 Task: nan
Action: Mouse moved to (439, 576)
Screenshot: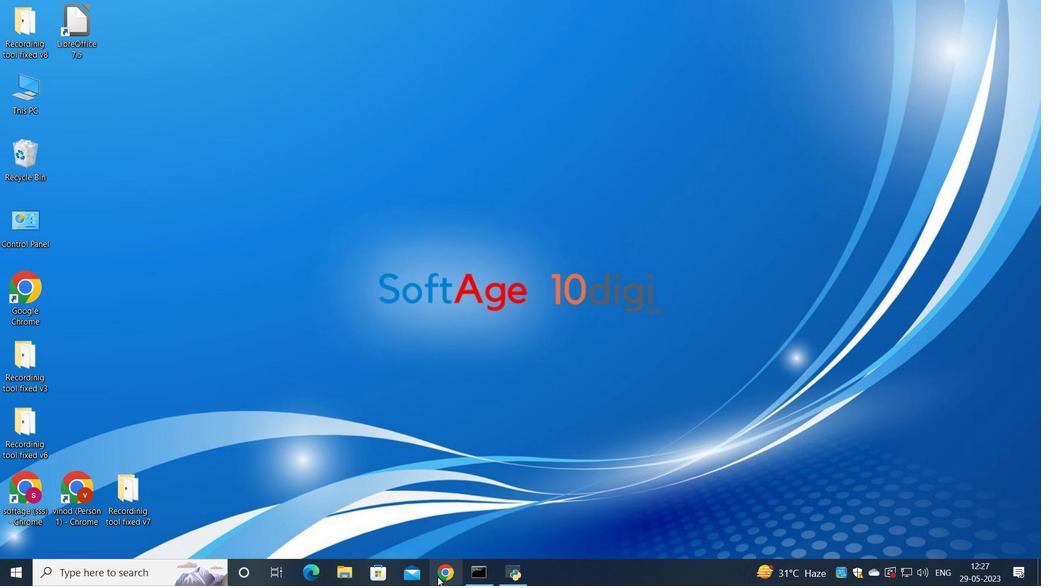
Action: Mouse pressed left at (438, 576)
Screenshot: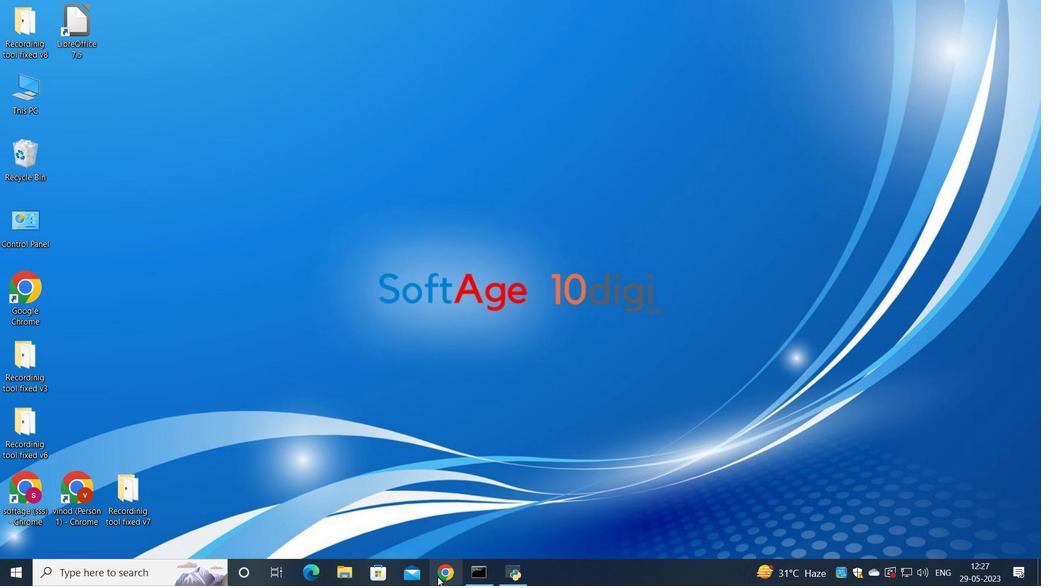 
Action: Mouse moved to (446, 345)
Screenshot: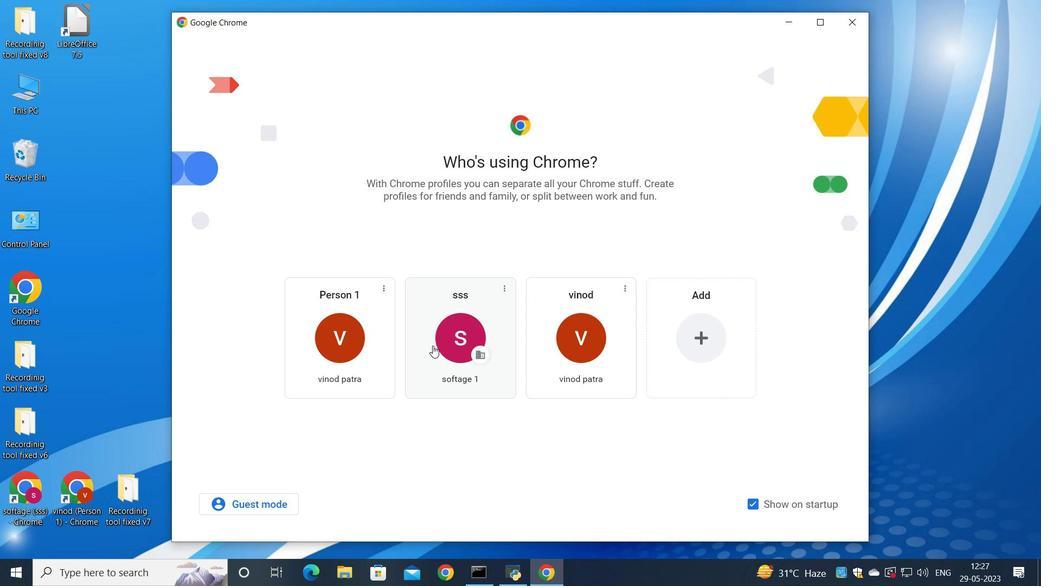 
Action: Mouse pressed left at (446, 345)
Screenshot: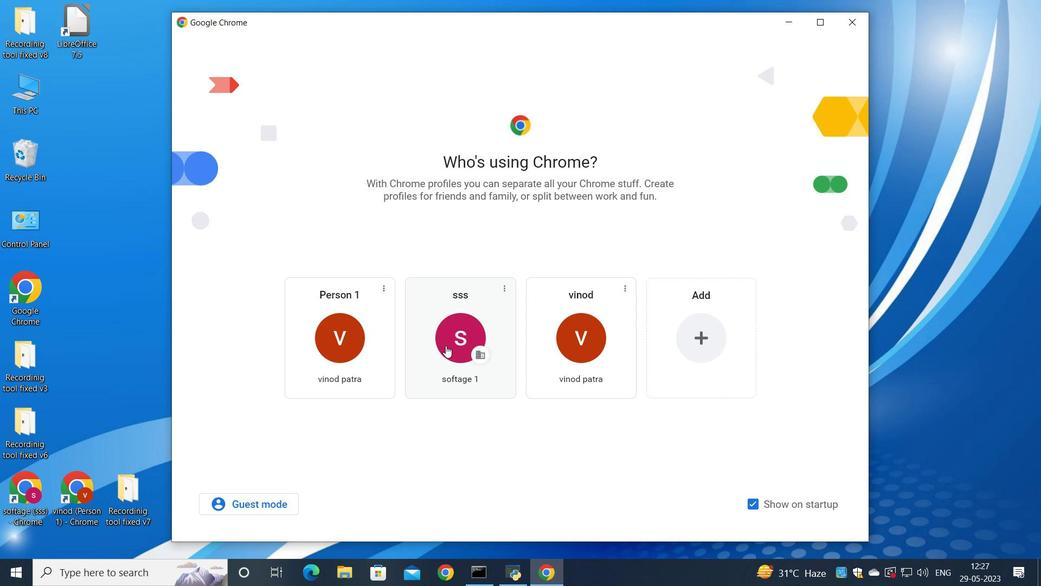 
Action: Mouse moved to (902, 67)
Screenshot: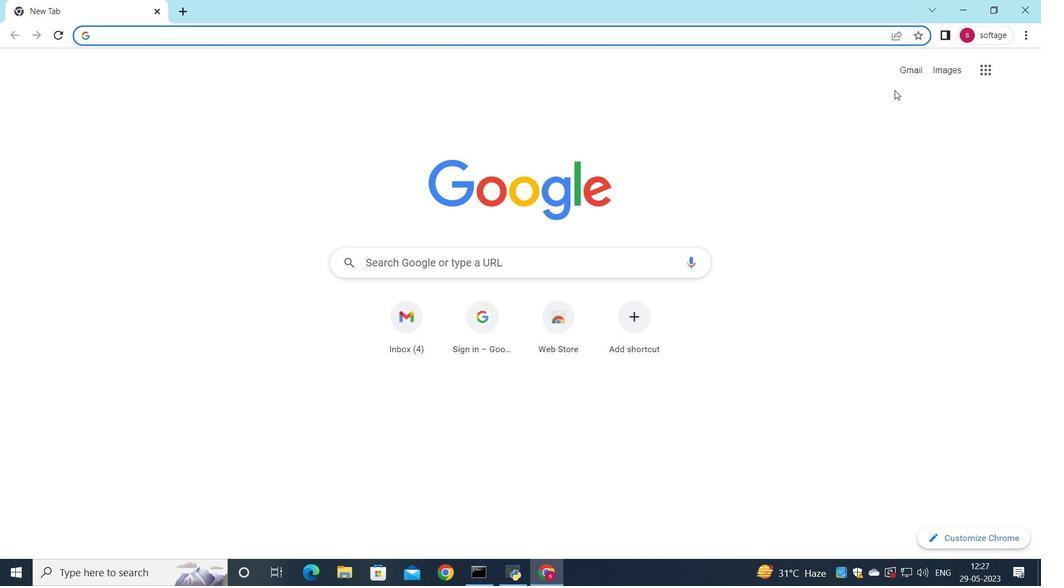 
Action: Mouse pressed left at (902, 67)
Screenshot: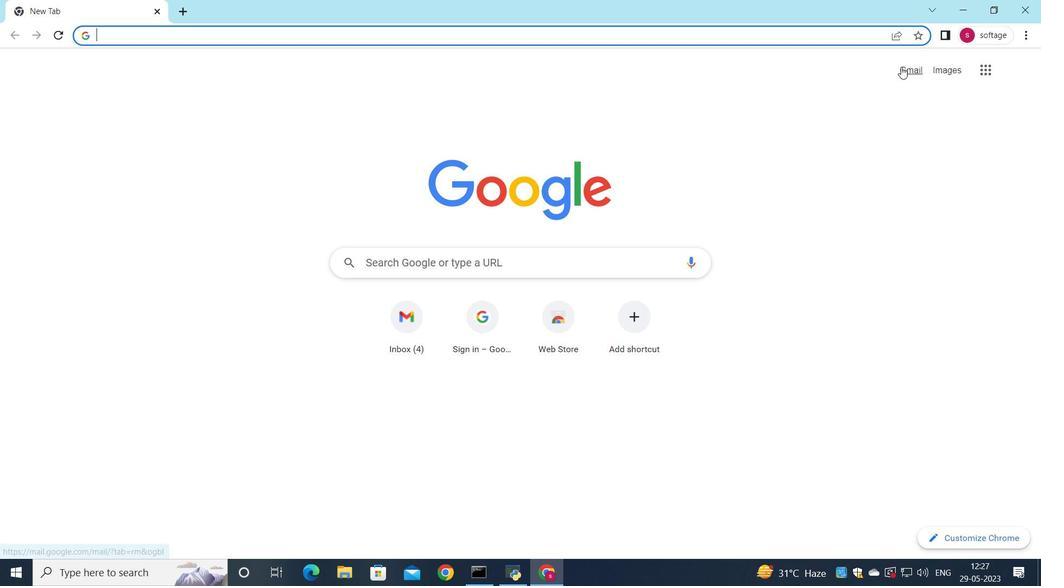 
Action: Mouse moved to (893, 97)
Screenshot: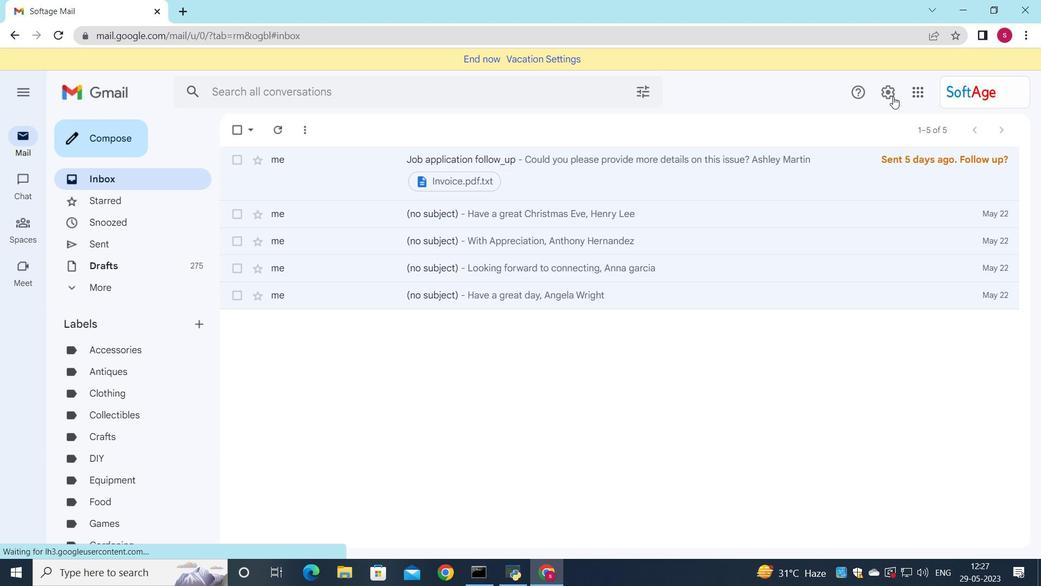 
Action: Mouse pressed left at (893, 97)
Screenshot: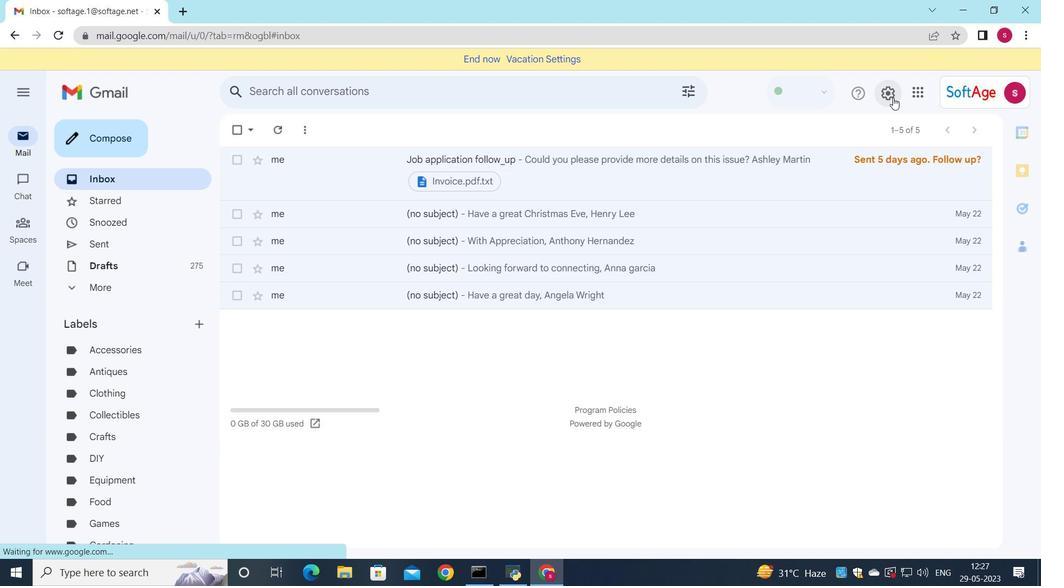
Action: Mouse moved to (915, 160)
Screenshot: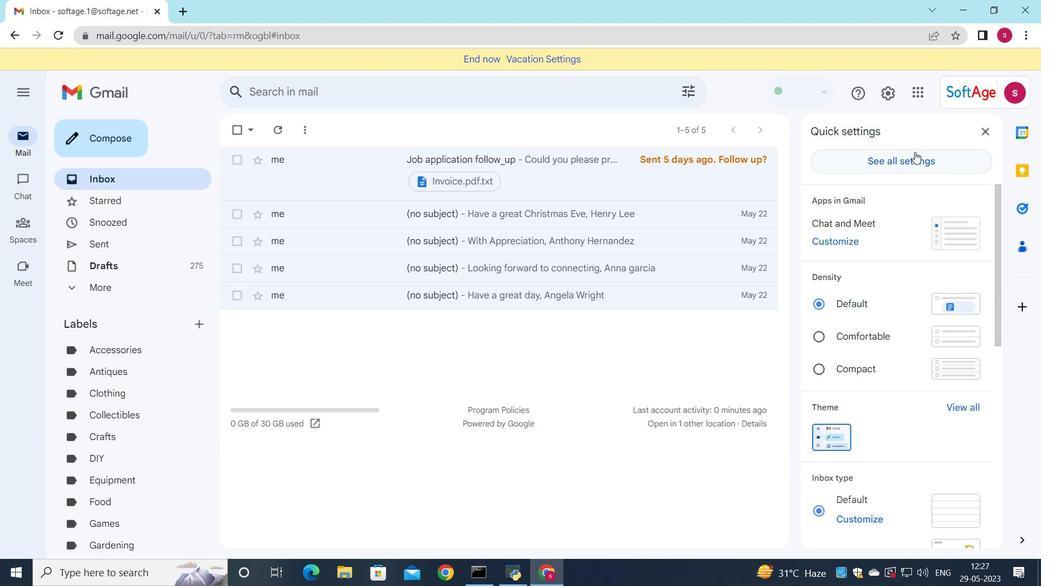 
Action: Mouse pressed left at (915, 160)
Screenshot: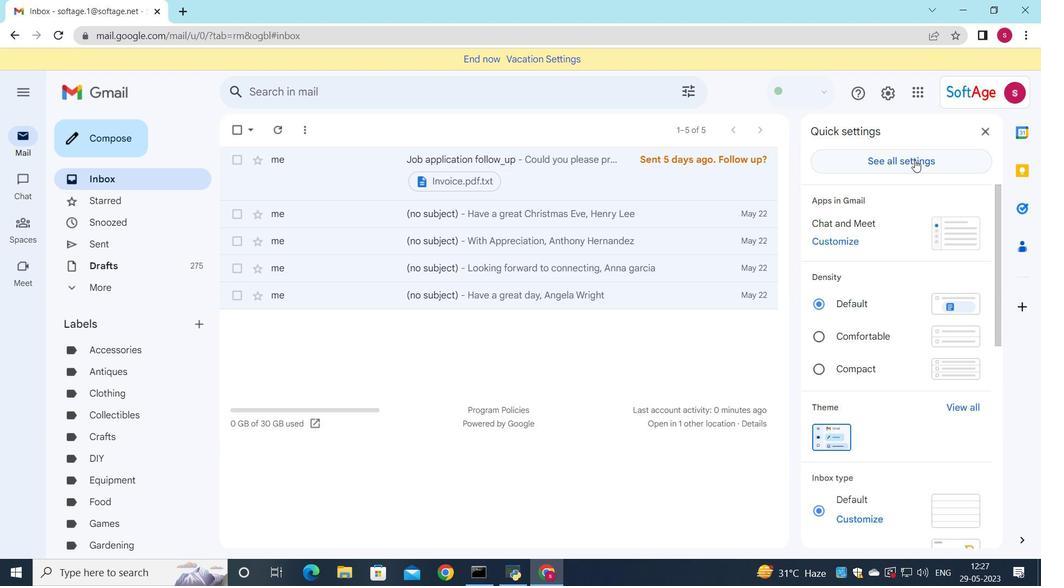
Action: Mouse moved to (598, 190)
Screenshot: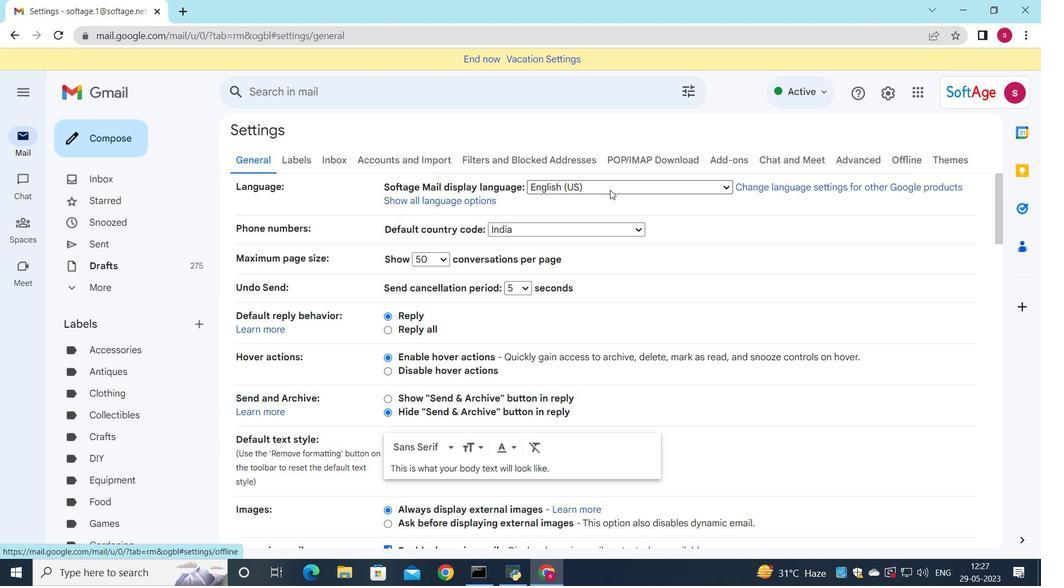 
Action: Mouse scrolled (598, 189) with delta (0, 0)
Screenshot: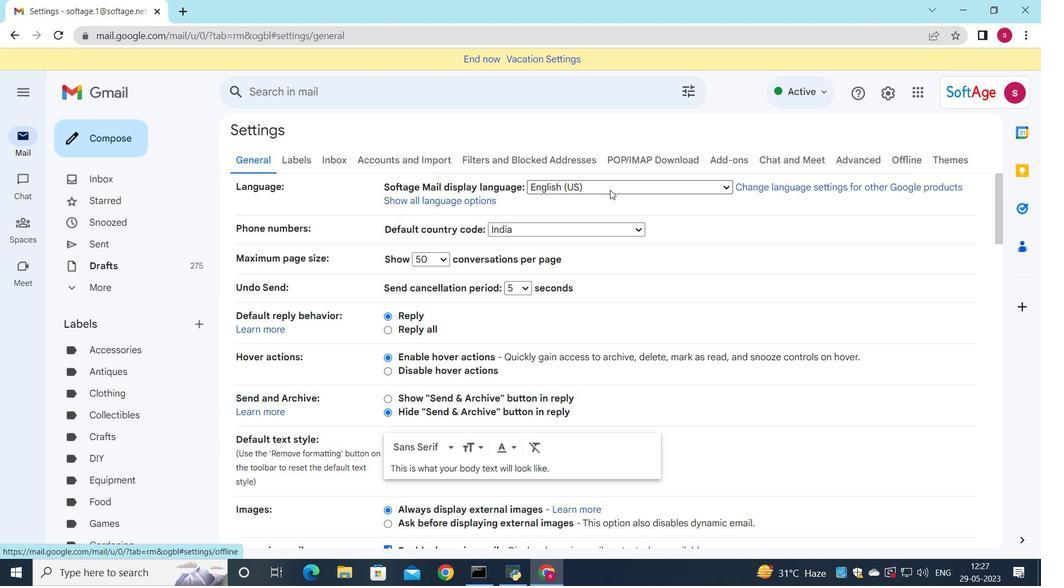
Action: Mouse moved to (595, 192)
Screenshot: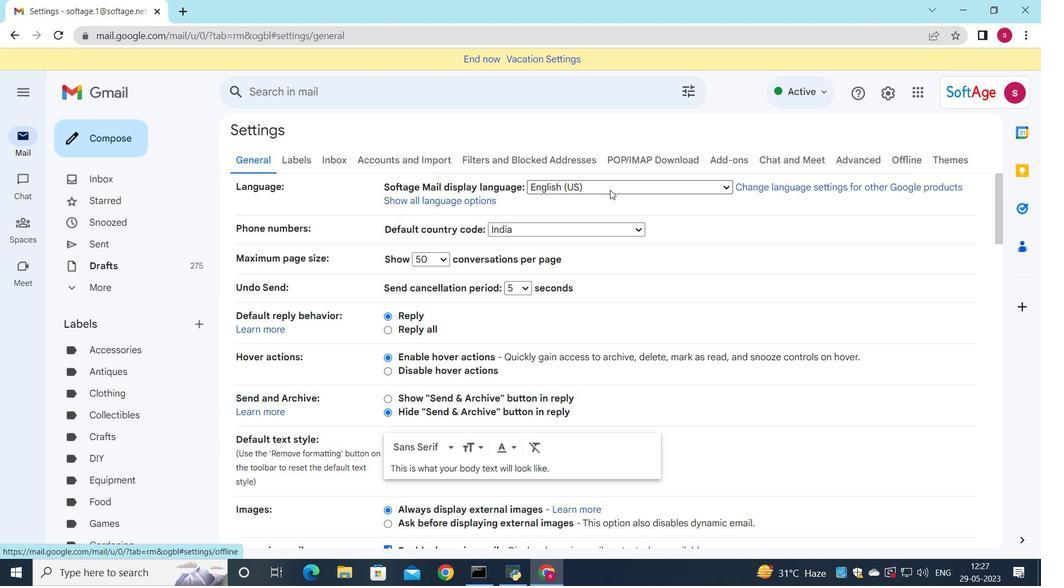 
Action: Mouse scrolled (595, 191) with delta (0, 0)
Screenshot: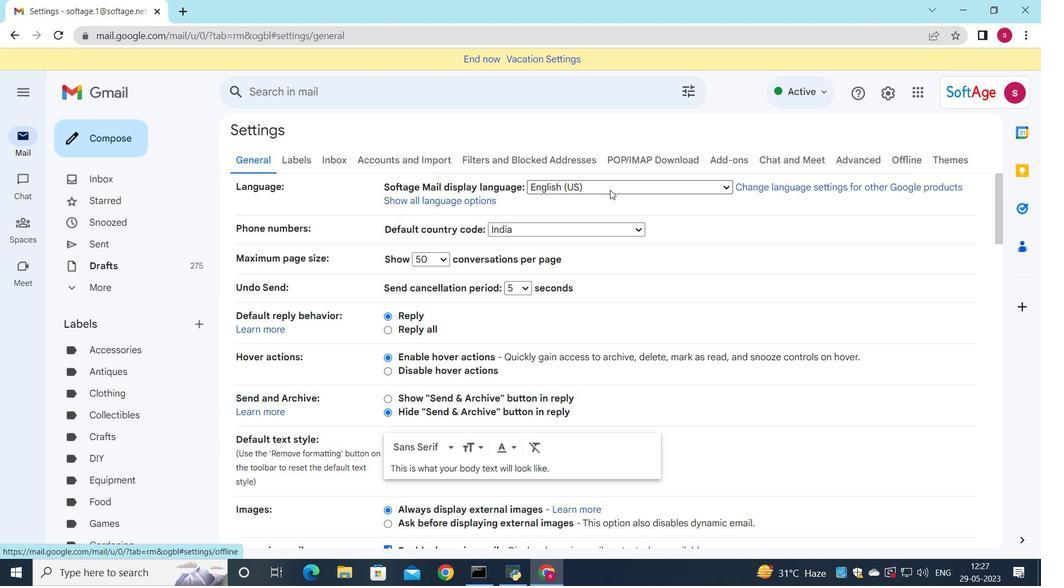 
Action: Mouse moved to (595, 192)
Screenshot: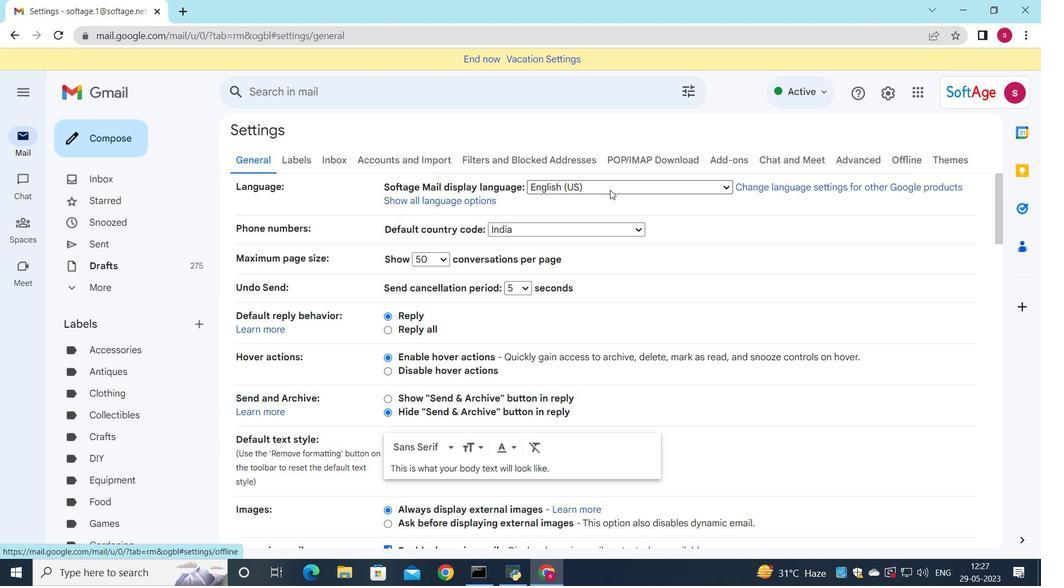 
Action: Mouse scrolled (595, 192) with delta (0, 0)
Screenshot: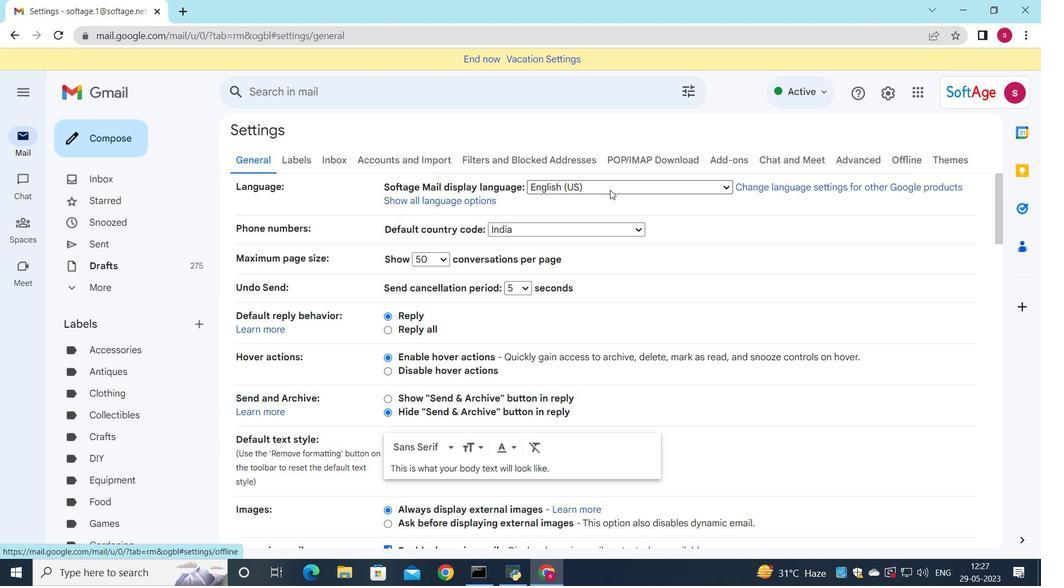 
Action: Mouse moved to (594, 193)
Screenshot: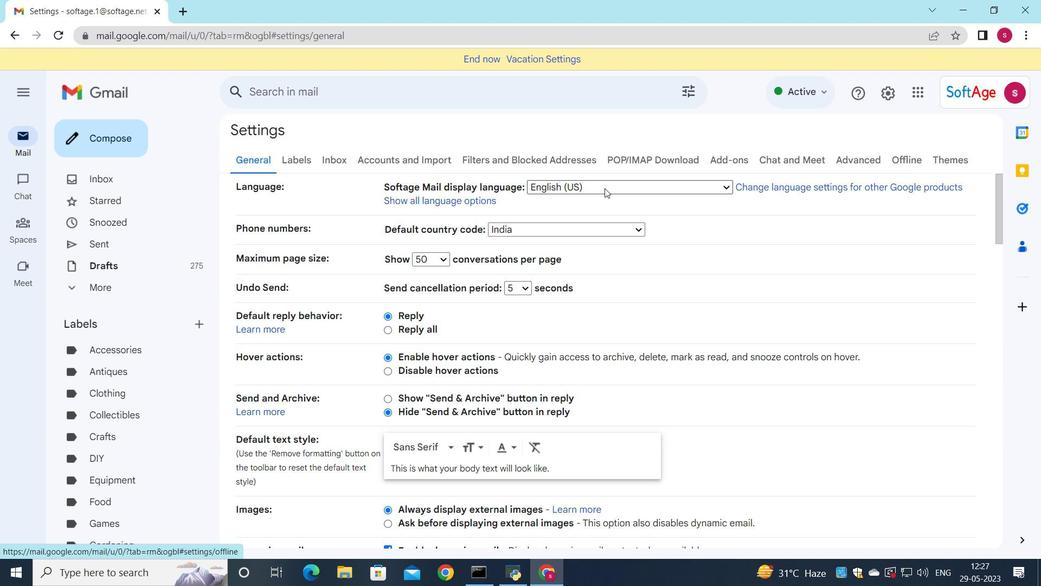 
Action: Mouse scrolled (594, 192) with delta (0, 0)
Screenshot: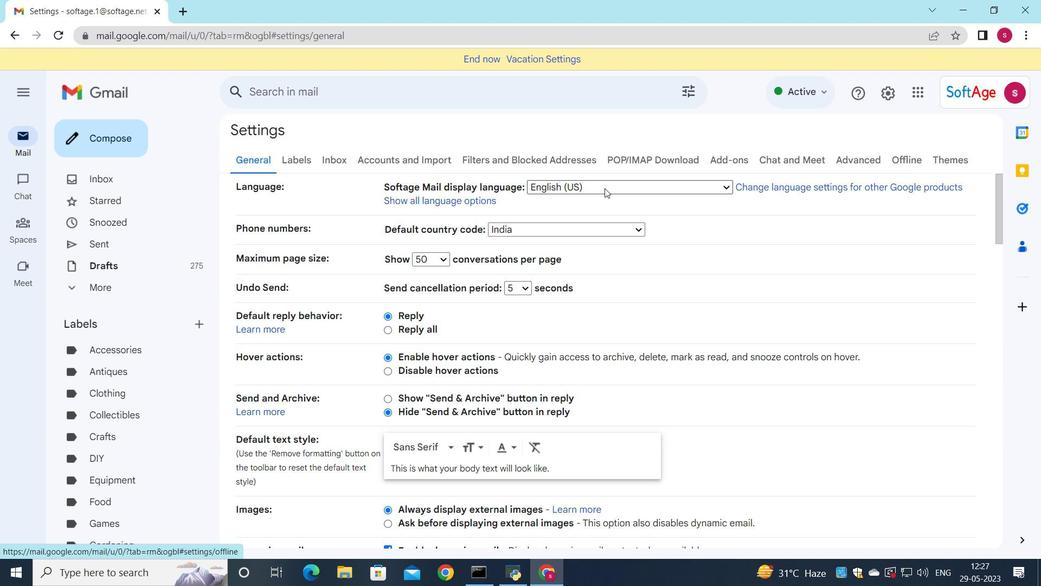 
Action: Mouse moved to (592, 193)
Screenshot: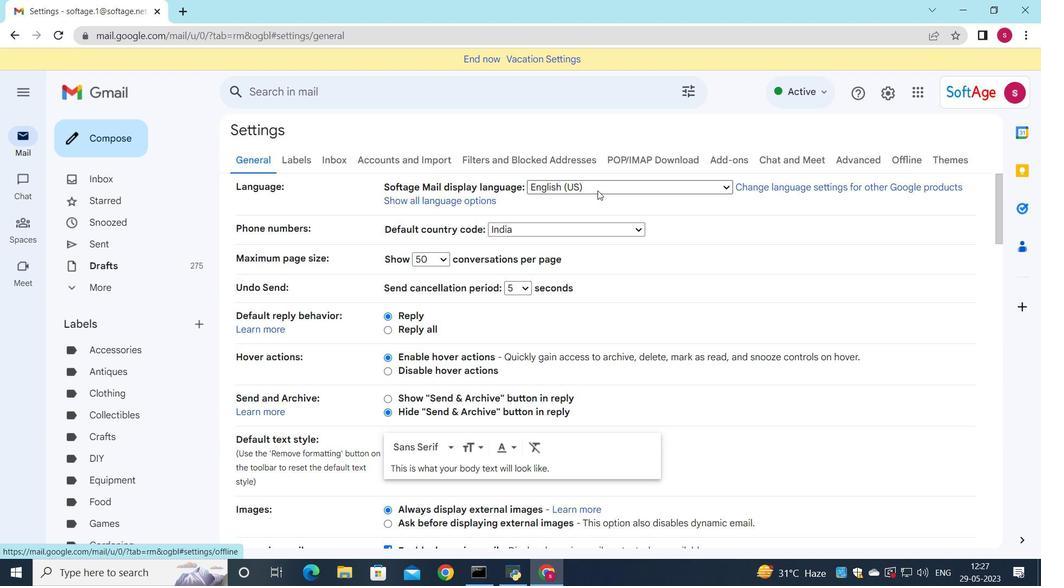 
Action: Mouse scrolled (592, 193) with delta (0, 0)
Screenshot: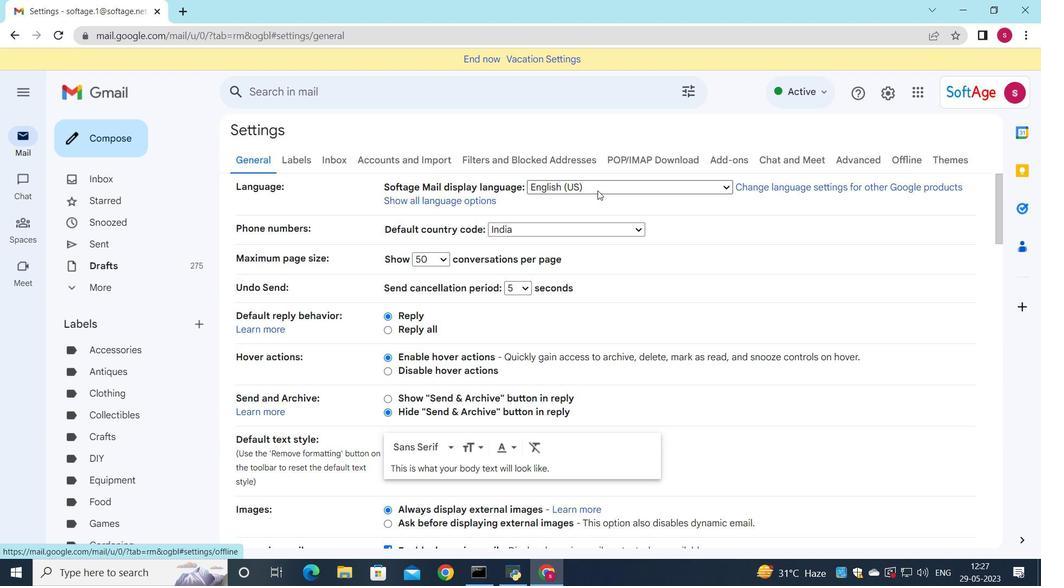 
Action: Mouse moved to (579, 177)
Screenshot: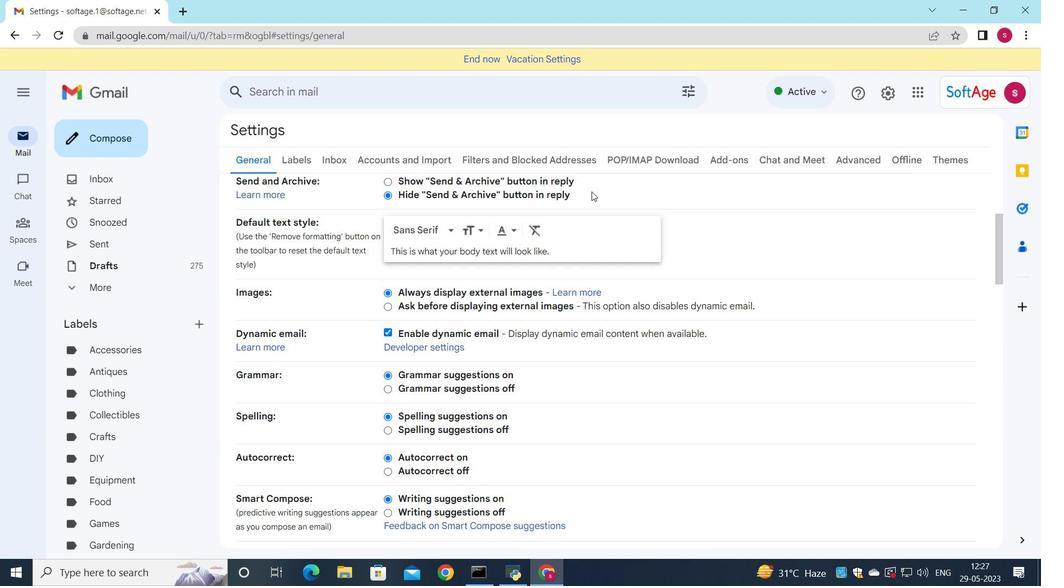 
Action: Mouse scrolled (579, 176) with delta (0, 0)
Screenshot: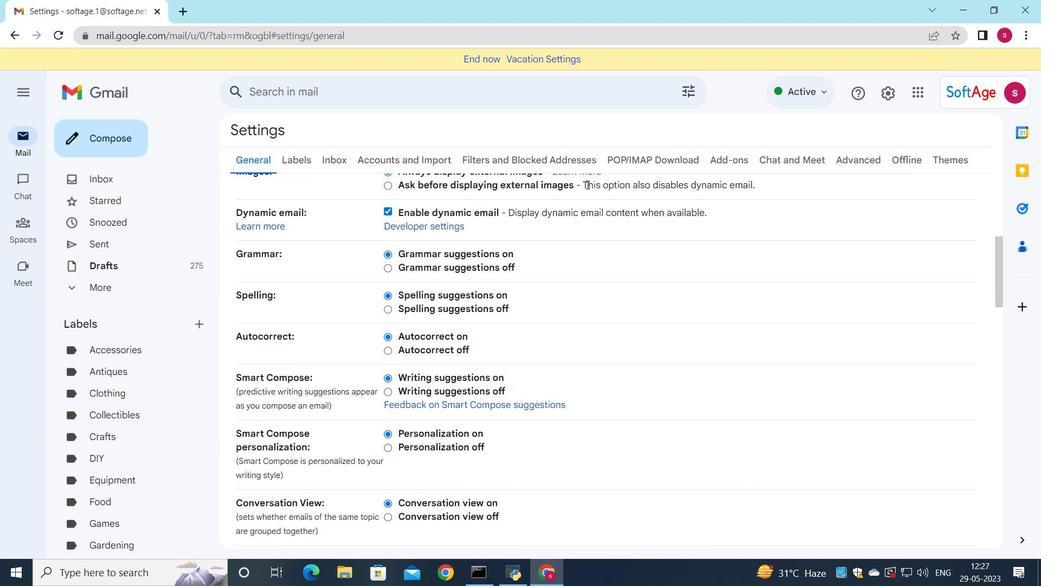 
Action: Mouse scrolled (579, 176) with delta (0, 0)
Screenshot: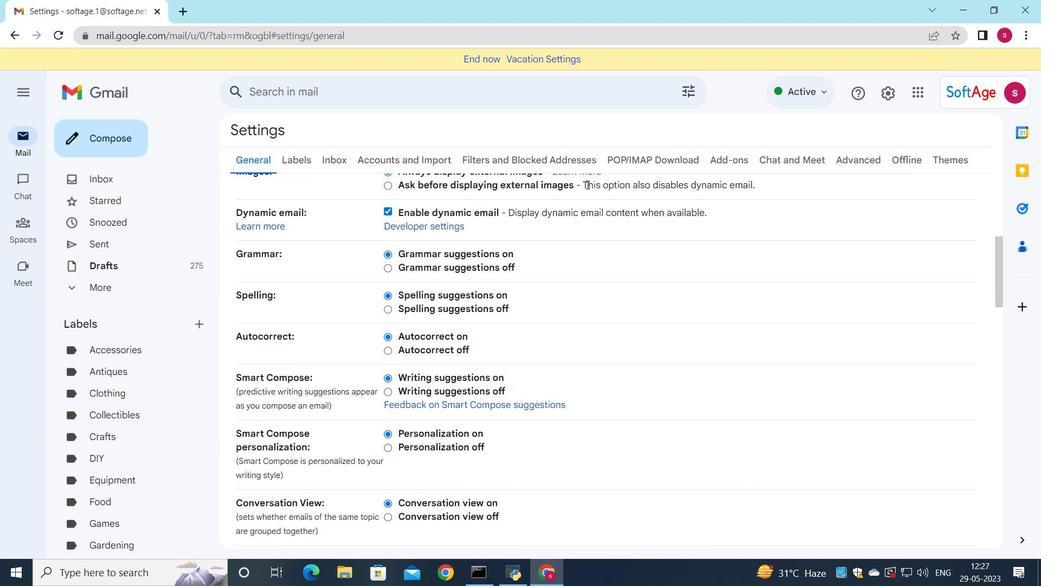 
Action: Mouse scrolled (579, 176) with delta (0, 0)
Screenshot: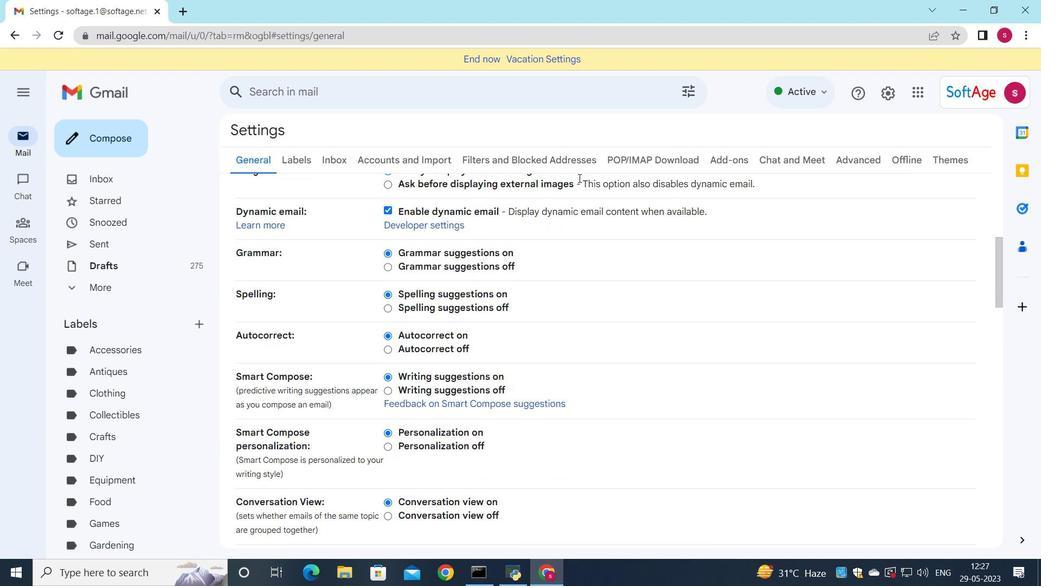 
Action: Mouse scrolled (579, 176) with delta (0, 0)
Screenshot: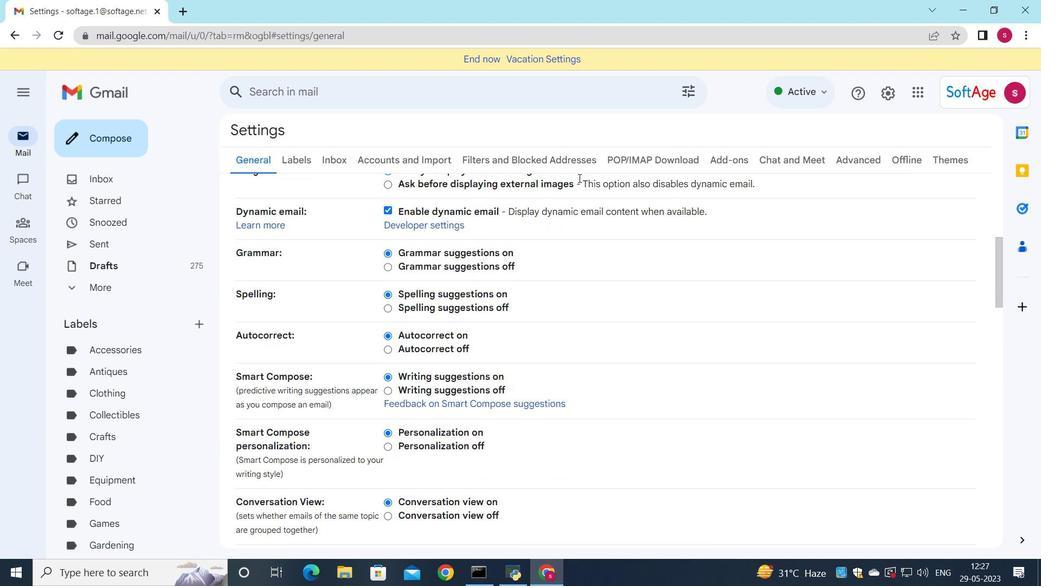 
Action: Mouse scrolled (579, 176) with delta (0, 0)
Screenshot: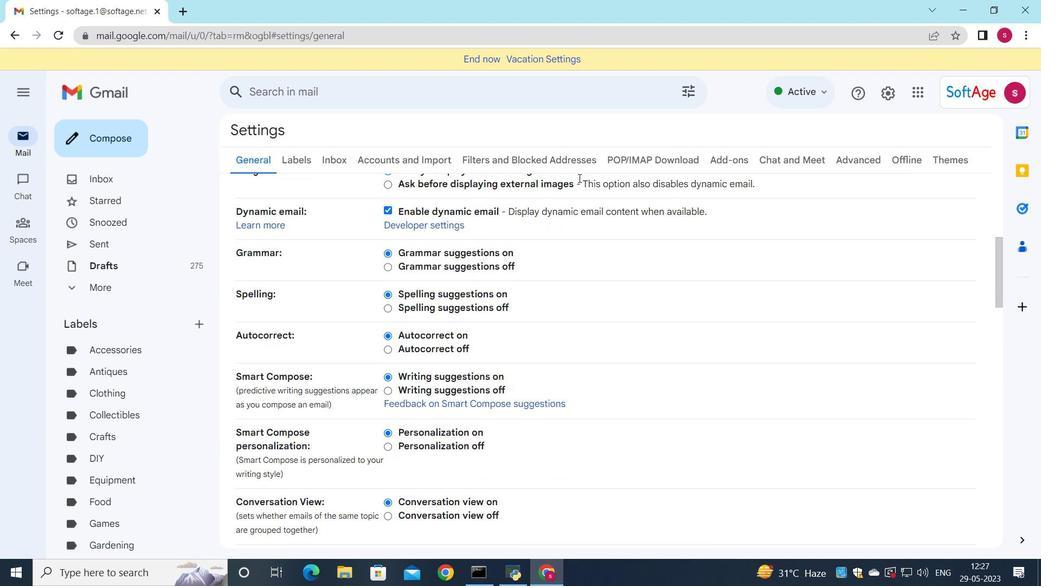 
Action: Mouse moved to (575, 181)
Screenshot: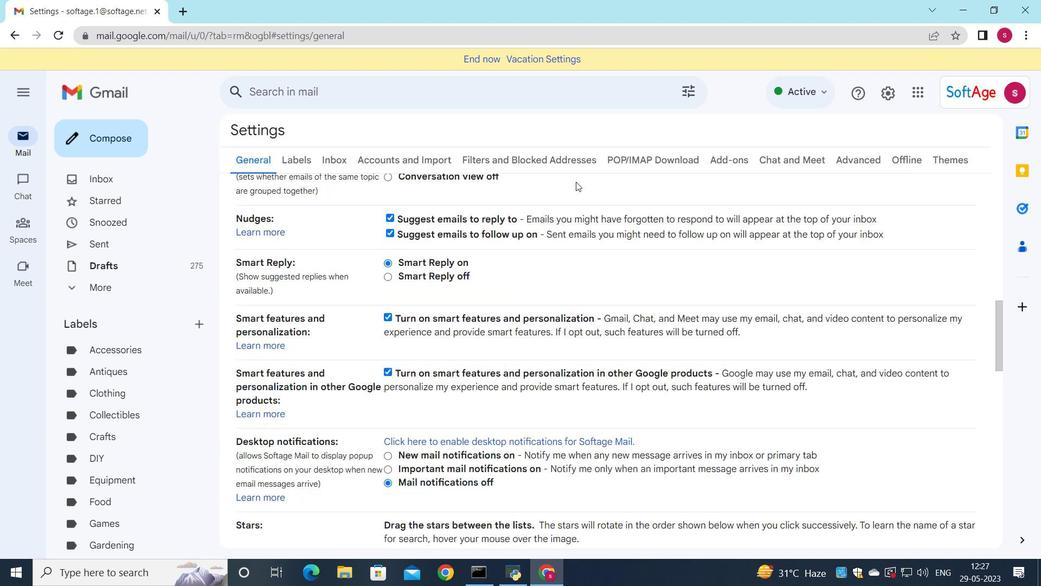 
Action: Mouse scrolled (575, 181) with delta (0, 0)
Screenshot: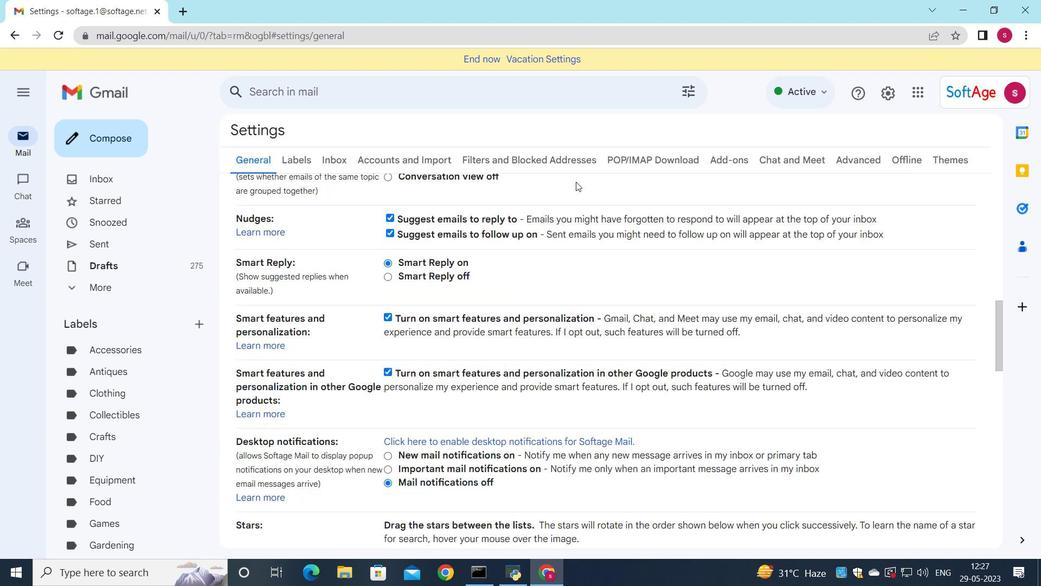 
Action: Mouse moved to (574, 182)
Screenshot: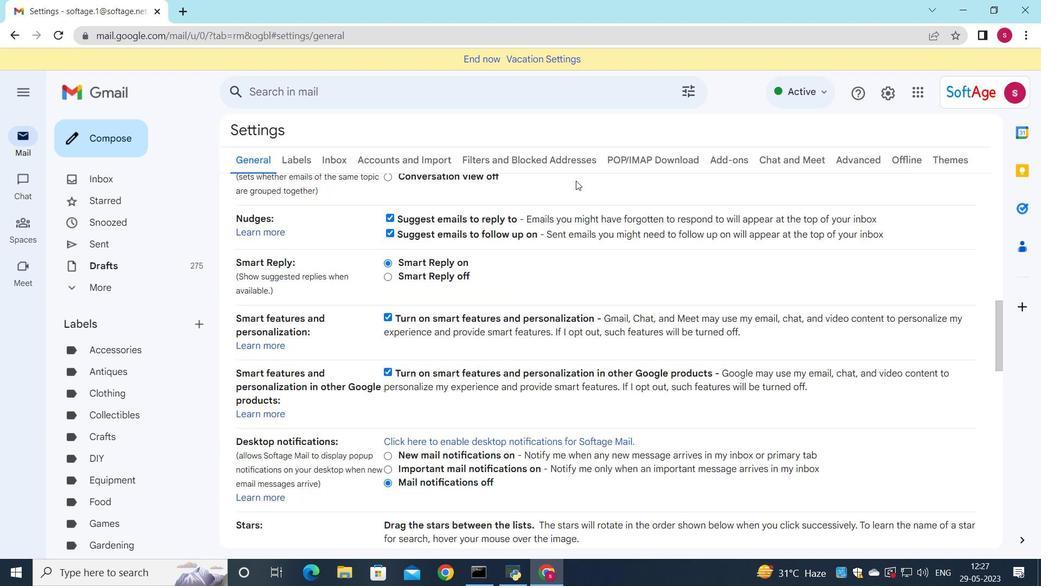 
Action: Mouse scrolled (574, 182) with delta (0, 0)
Screenshot: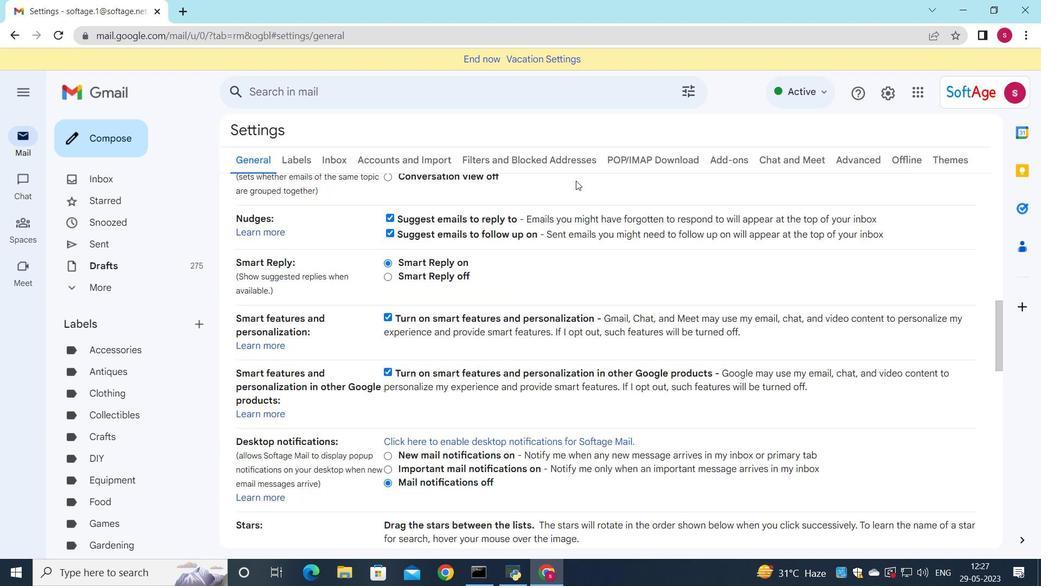 
Action: Mouse moved to (573, 183)
Screenshot: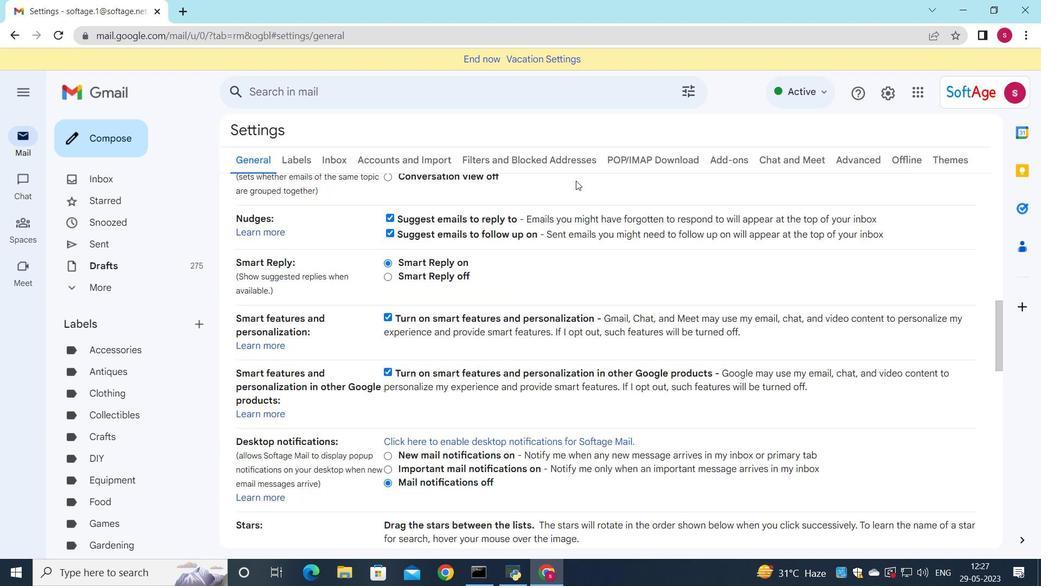 
Action: Mouse scrolled (573, 183) with delta (0, 0)
Screenshot: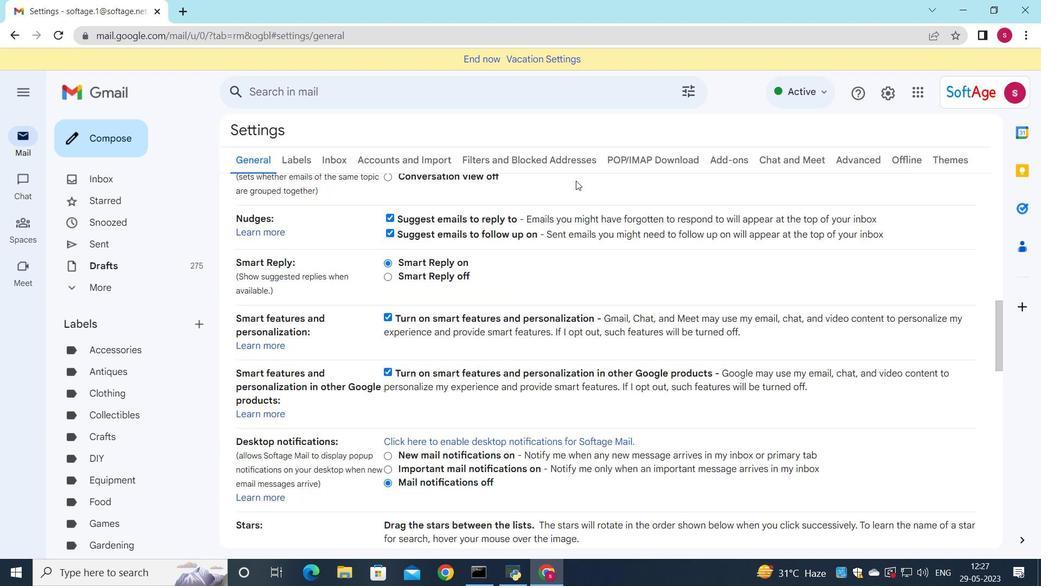 
Action: Mouse moved to (573, 183)
Screenshot: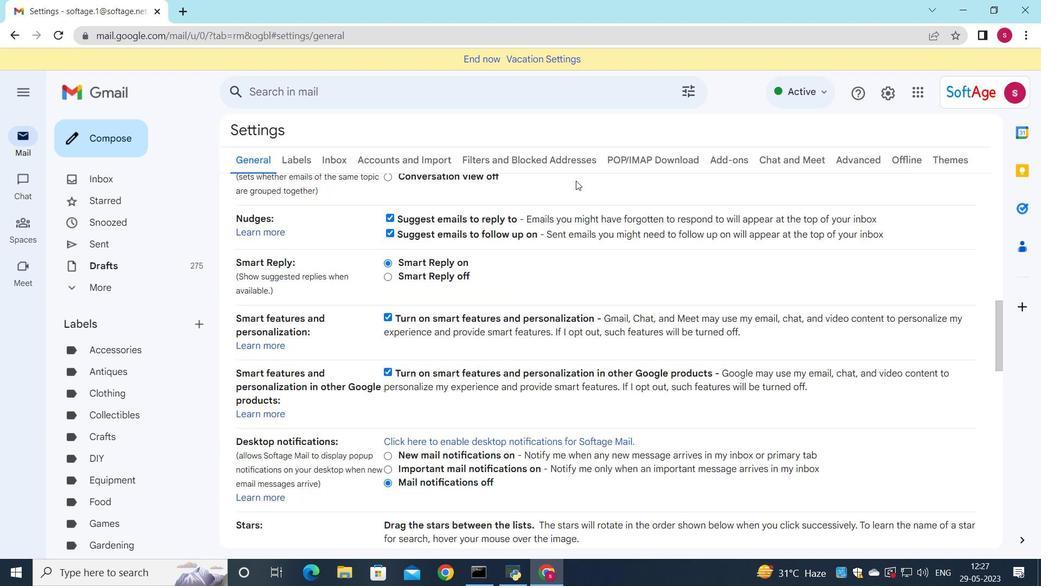 
Action: Mouse scrolled (573, 183) with delta (0, 0)
Screenshot: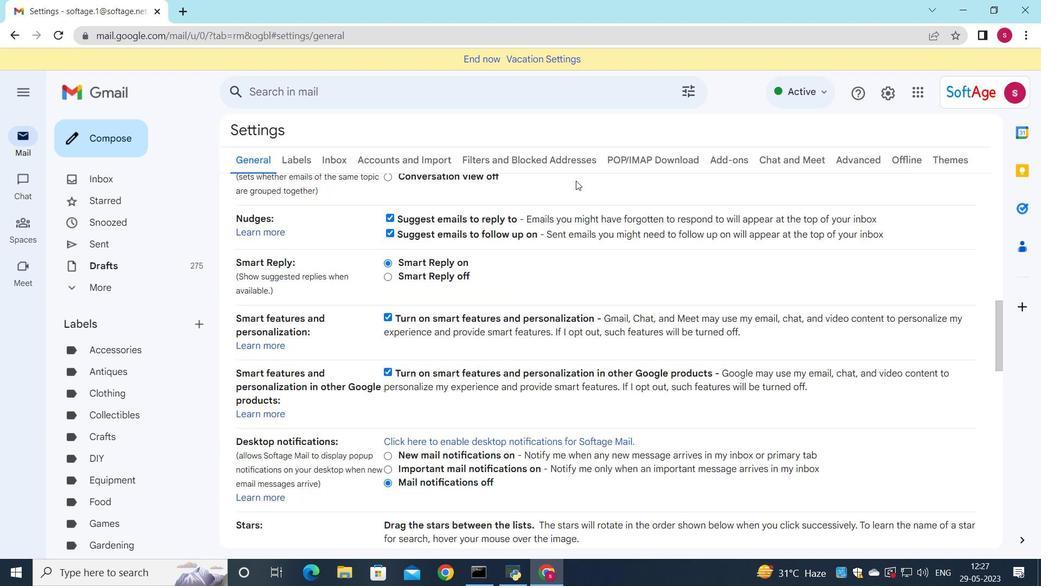 
Action: Mouse moved to (573, 186)
Screenshot: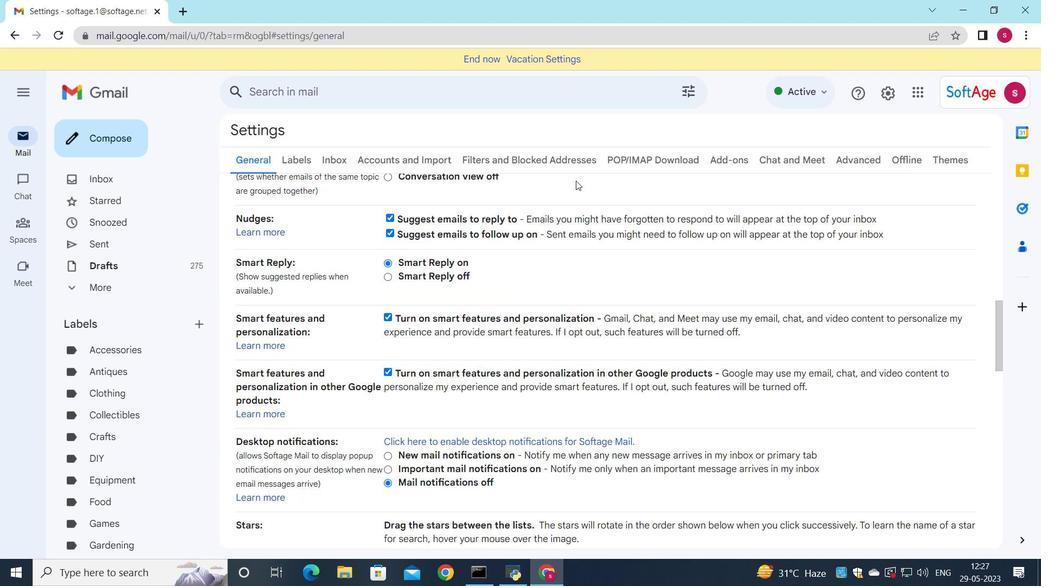 
Action: Mouse scrolled (573, 186) with delta (0, 0)
Screenshot: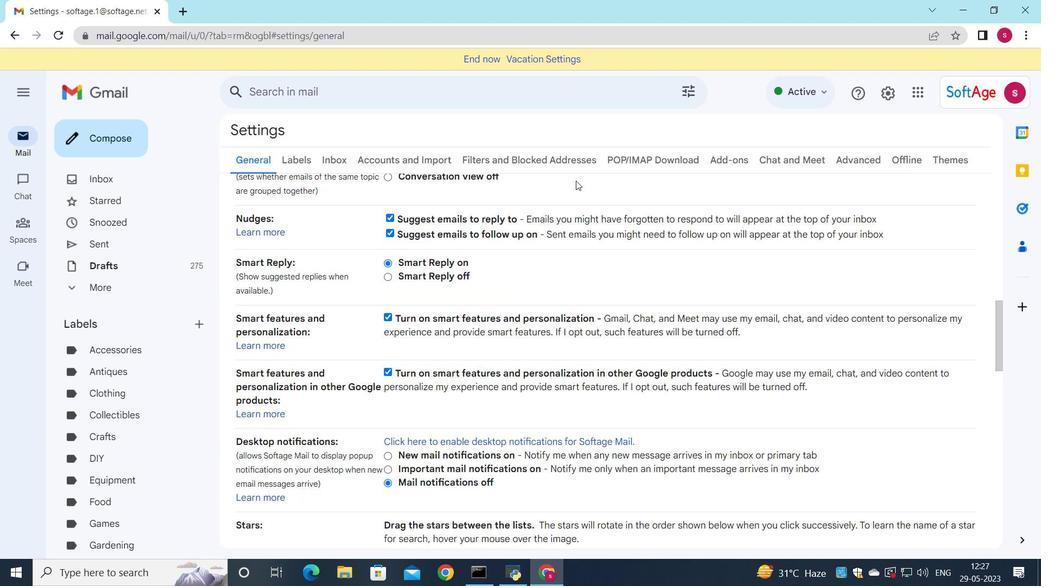 
Action: Mouse moved to (562, 200)
Screenshot: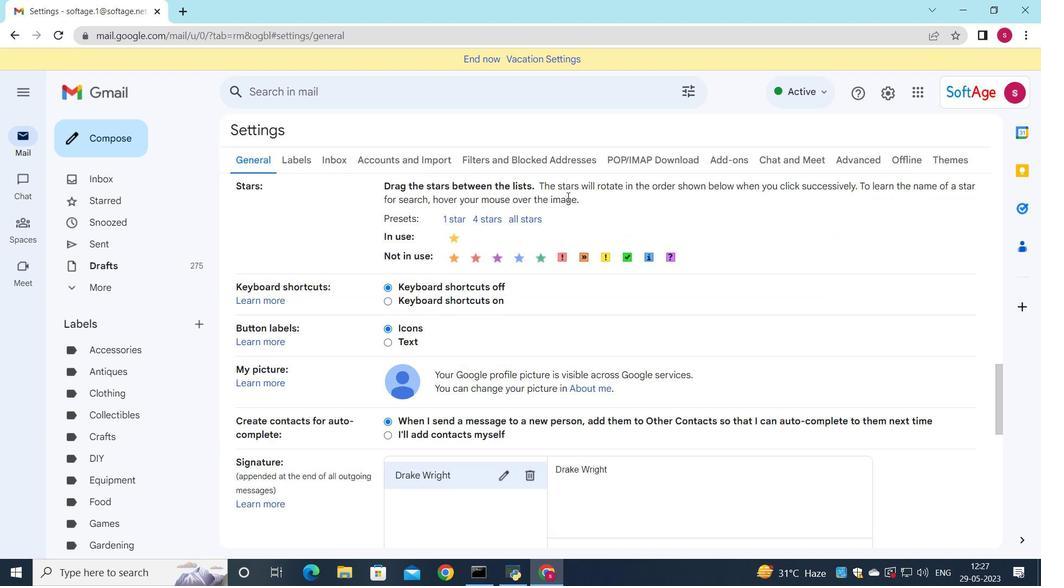 
Action: Mouse scrolled (562, 200) with delta (0, 0)
Screenshot: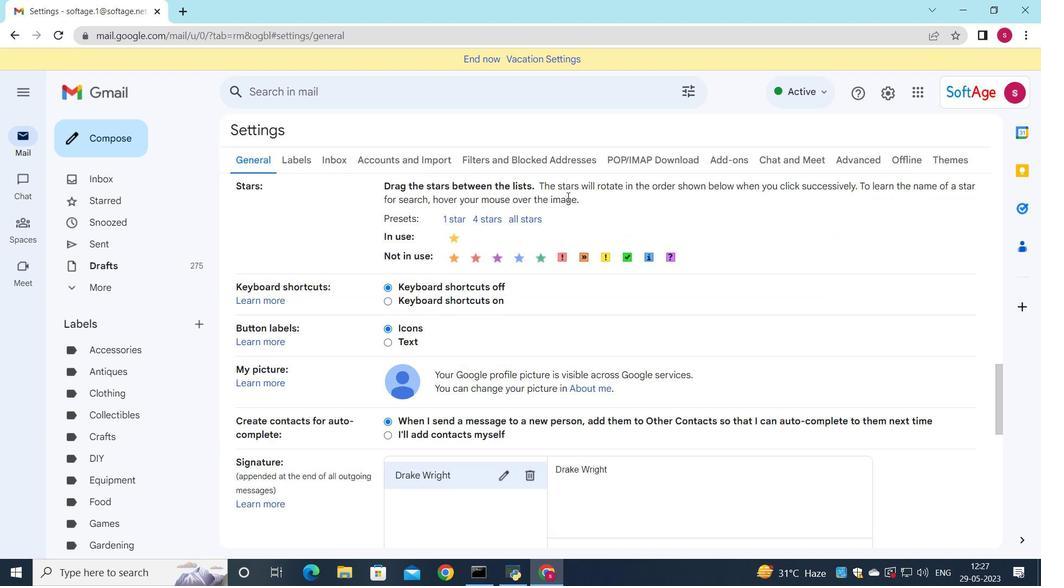 
Action: Mouse moved to (562, 201)
Screenshot: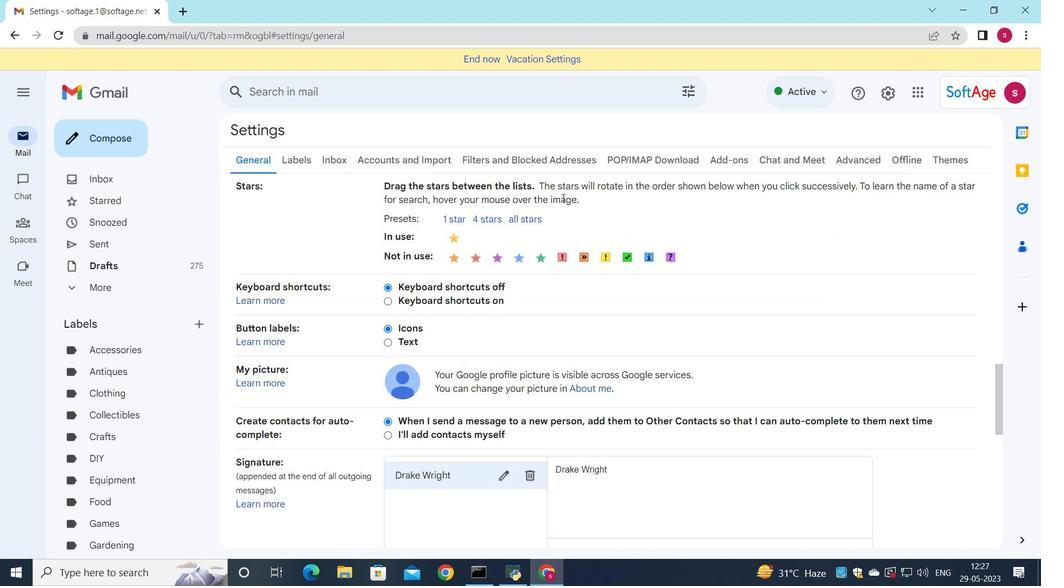 
Action: Mouse scrolled (562, 200) with delta (0, 0)
Screenshot: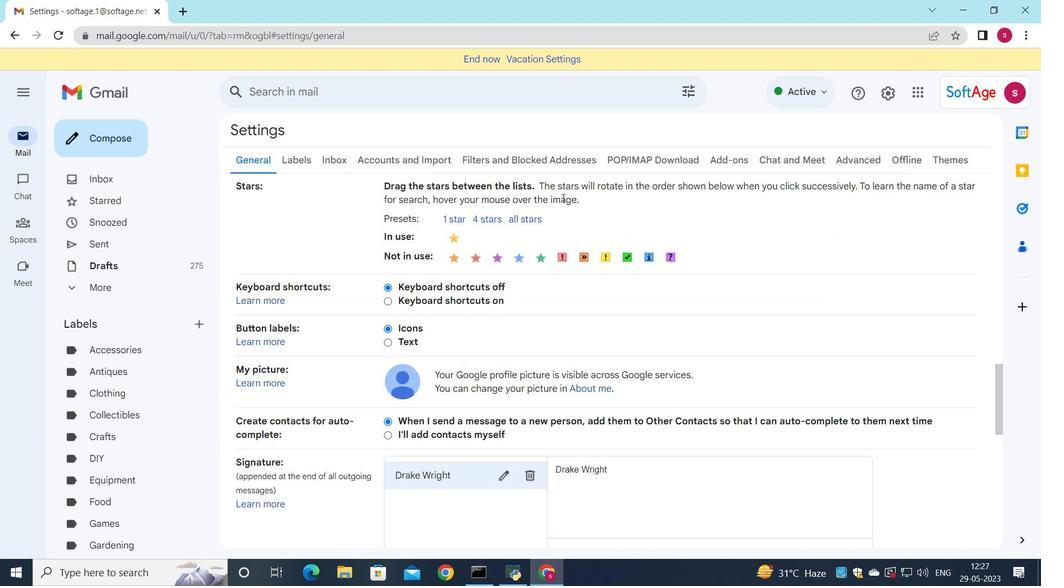 
Action: Mouse moved to (562, 201)
Screenshot: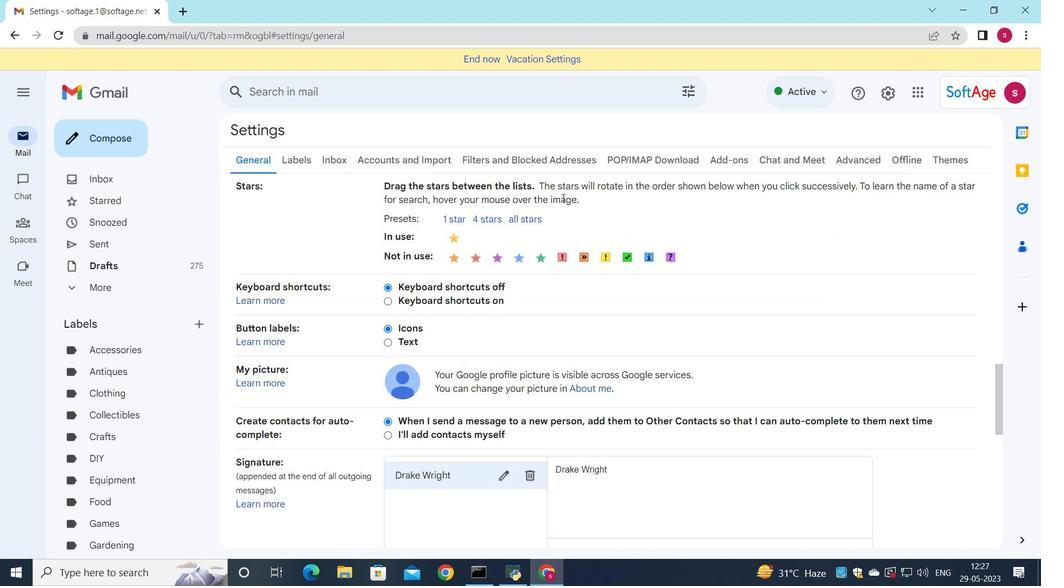 
Action: Mouse scrolled (562, 201) with delta (0, 0)
Screenshot: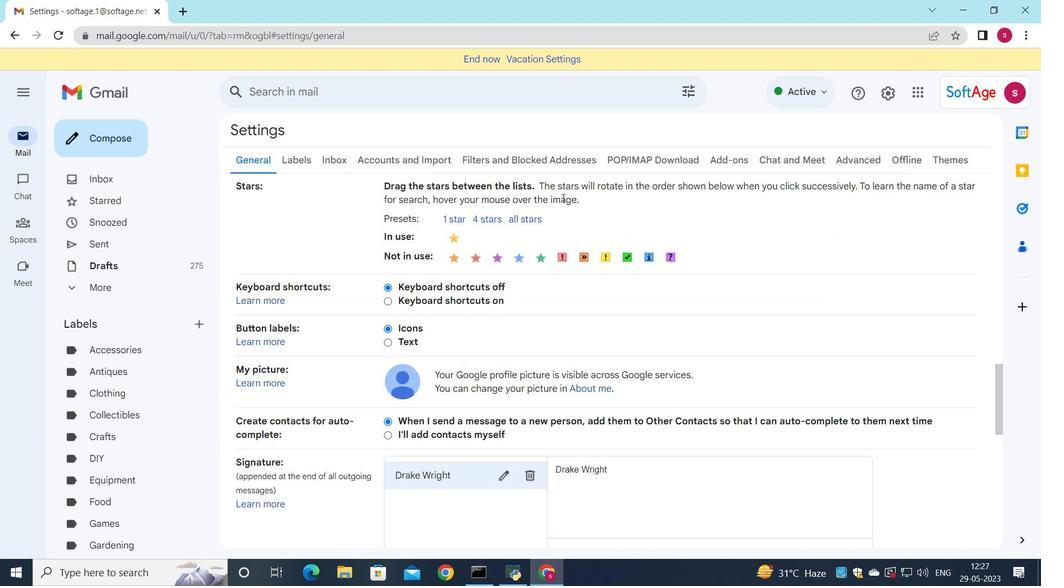
Action: Mouse moved to (562, 202)
Screenshot: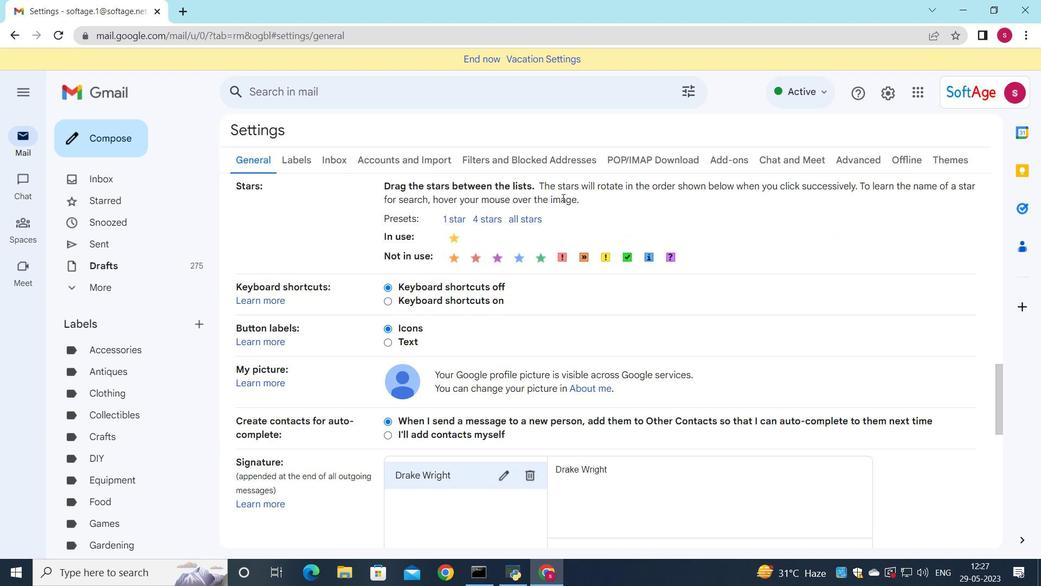 
Action: Mouse scrolled (562, 202) with delta (0, 0)
Screenshot: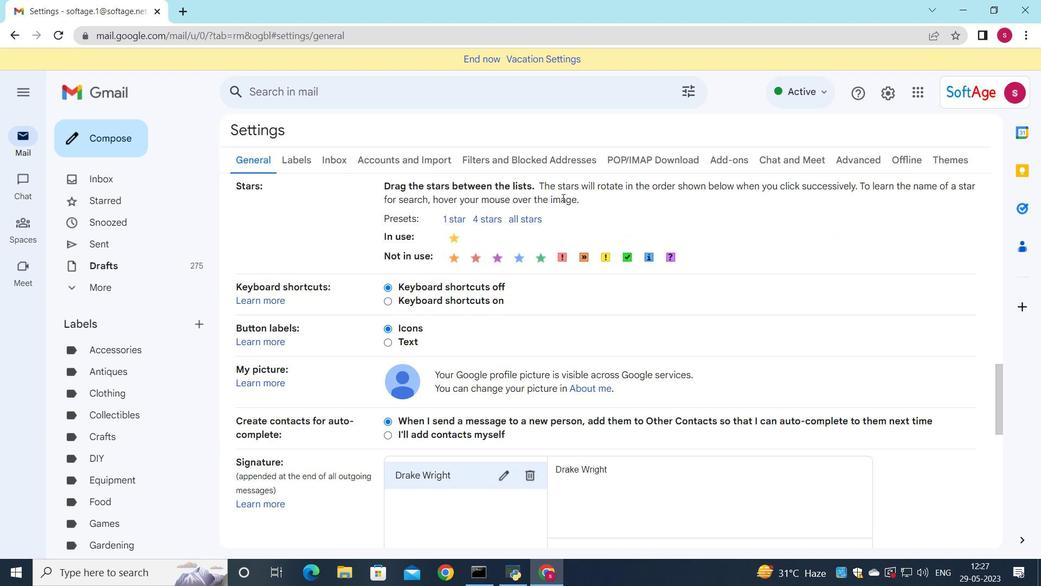 
Action: Mouse moved to (562, 203)
Screenshot: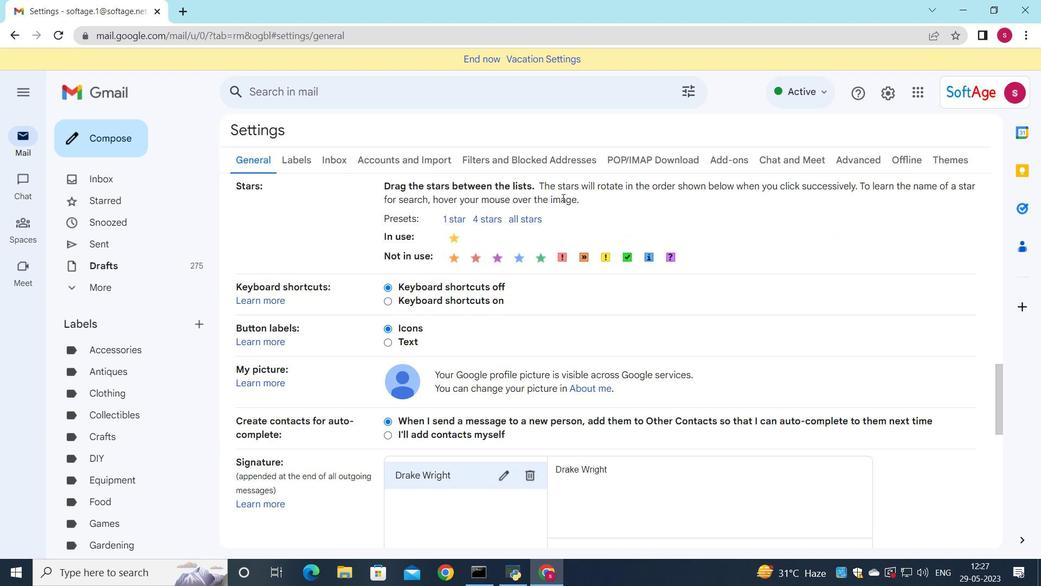 
Action: Mouse scrolled (562, 202) with delta (0, 0)
Screenshot: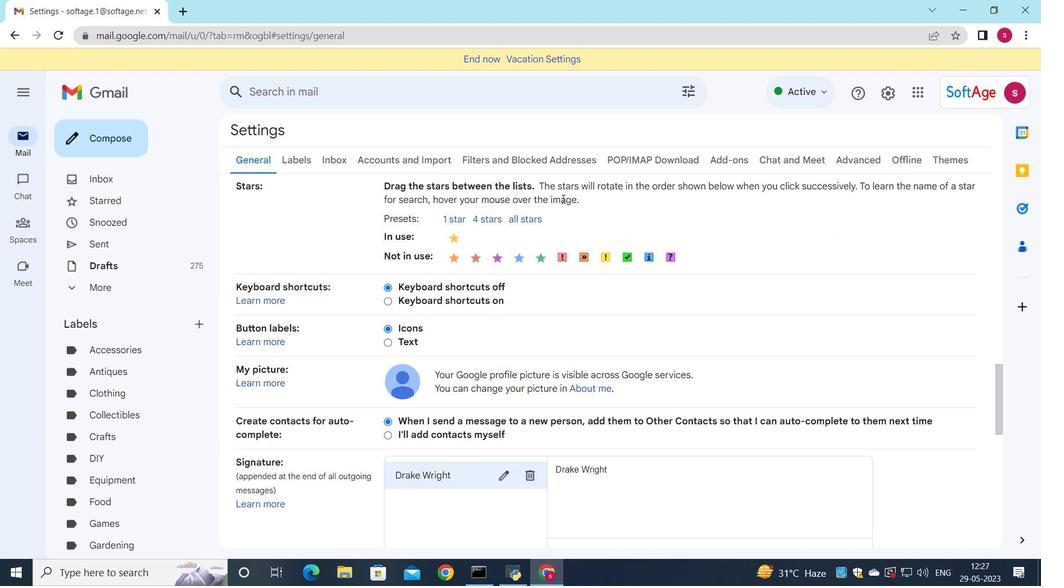 
Action: Mouse moved to (547, 195)
Screenshot: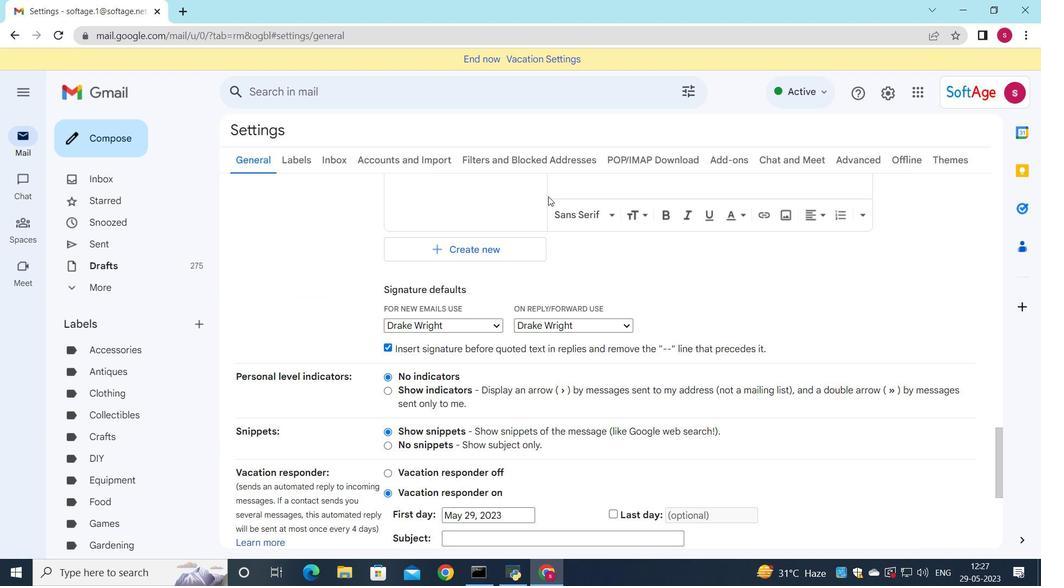 
Action: Mouse scrolled (547, 195) with delta (0, 0)
Screenshot: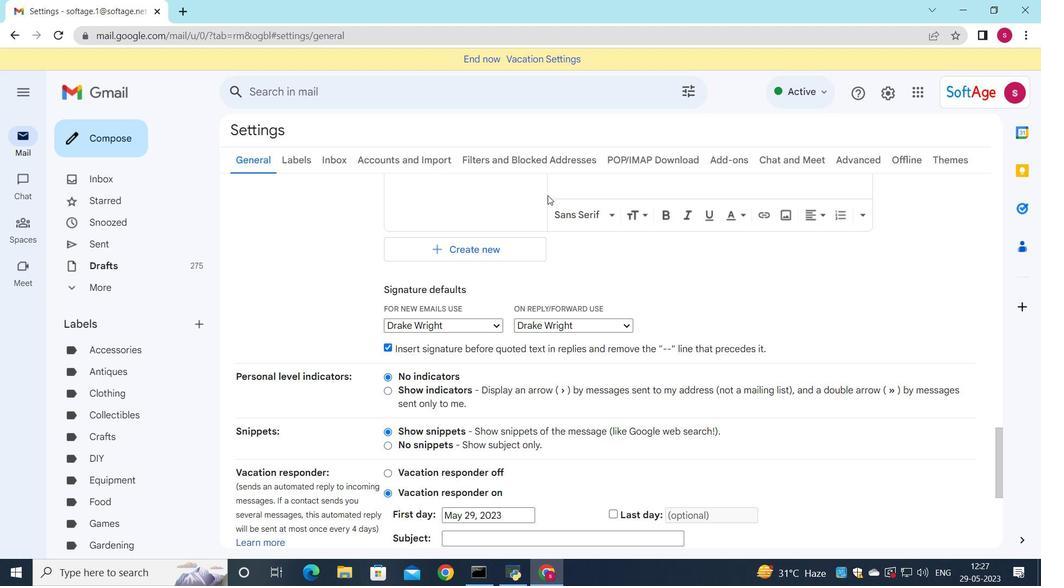 
Action: Mouse scrolled (547, 195) with delta (0, 0)
Screenshot: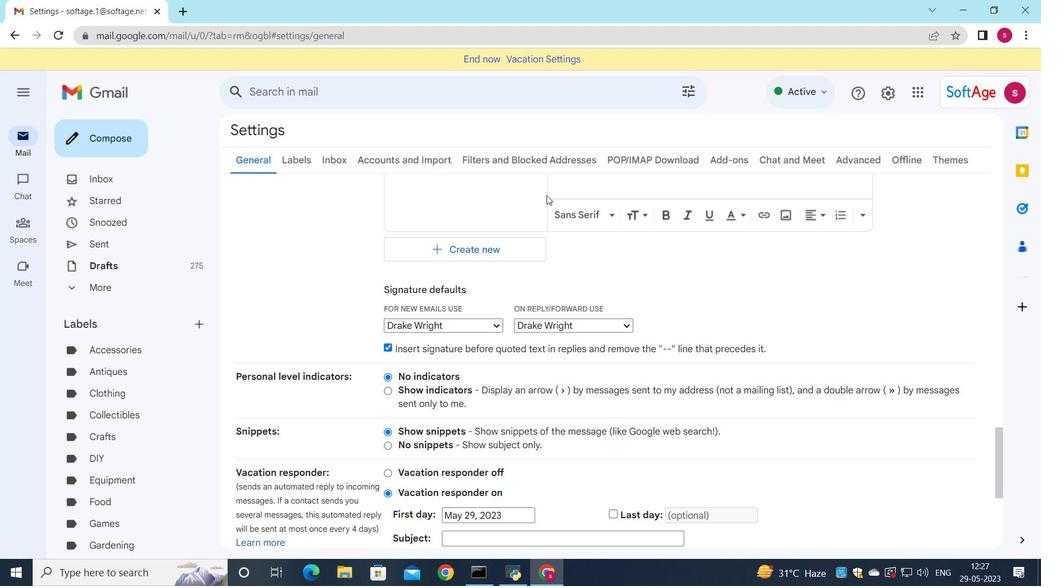 
Action: Mouse moved to (528, 269)
Screenshot: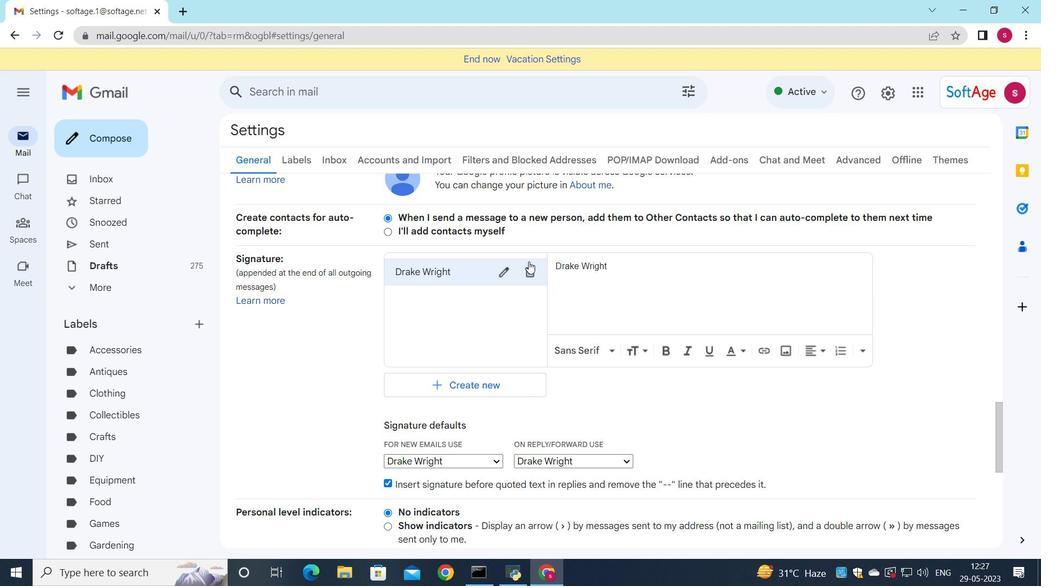 
Action: Mouse pressed left at (528, 269)
Screenshot: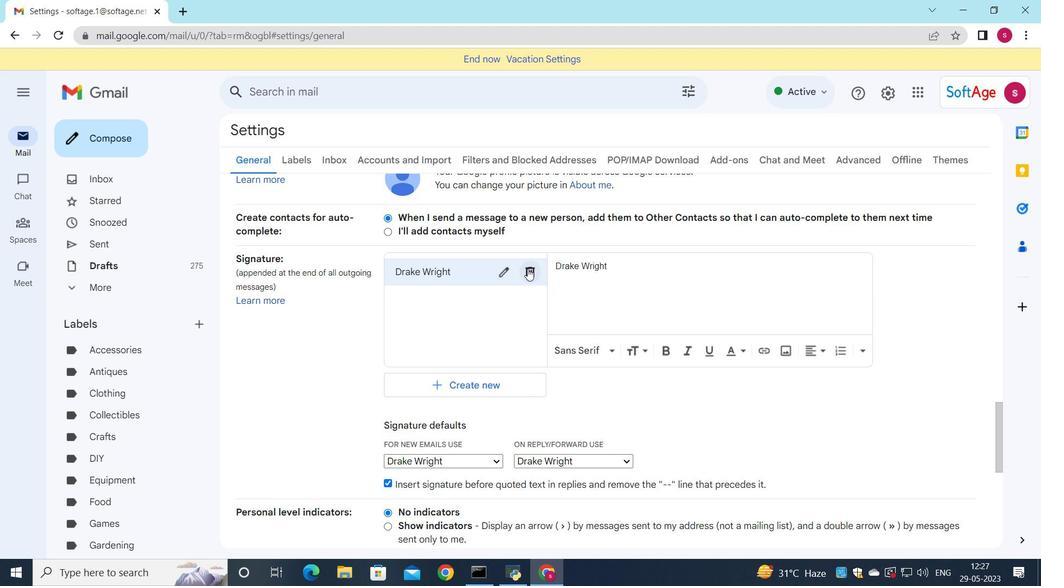 
Action: Mouse moved to (618, 330)
Screenshot: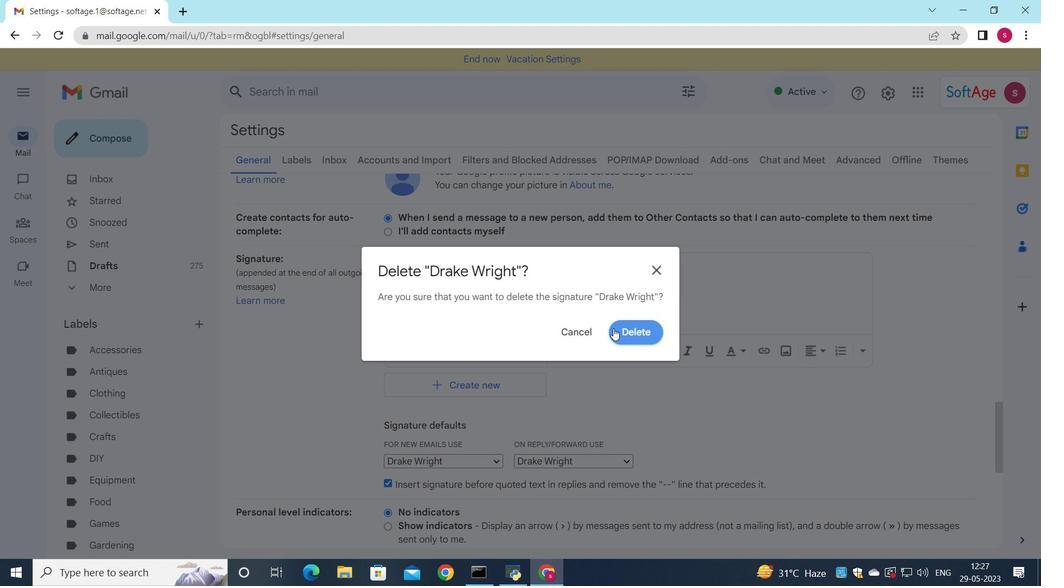 
Action: Mouse pressed left at (618, 330)
Screenshot: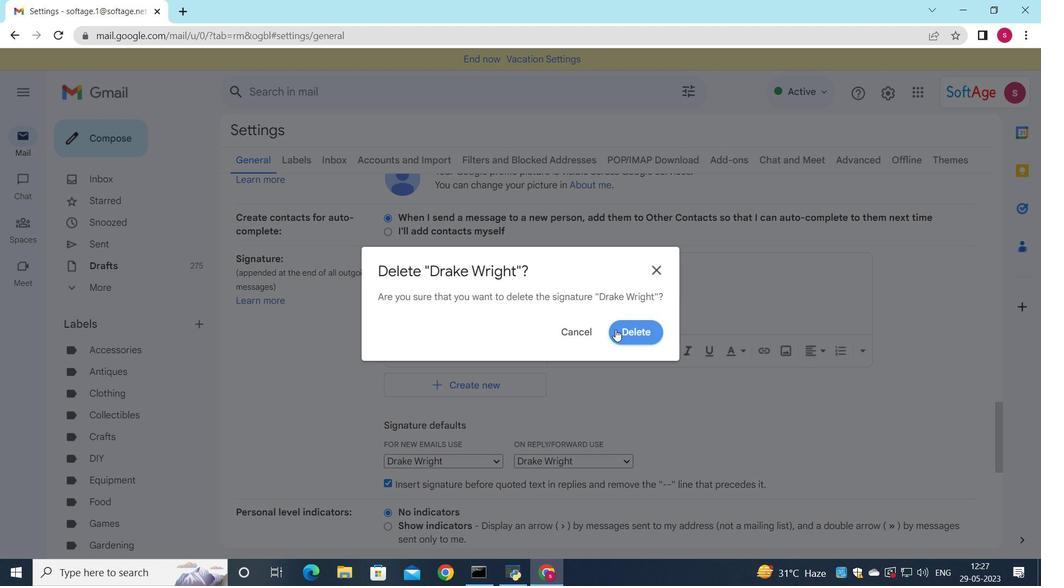 
Action: Mouse moved to (447, 278)
Screenshot: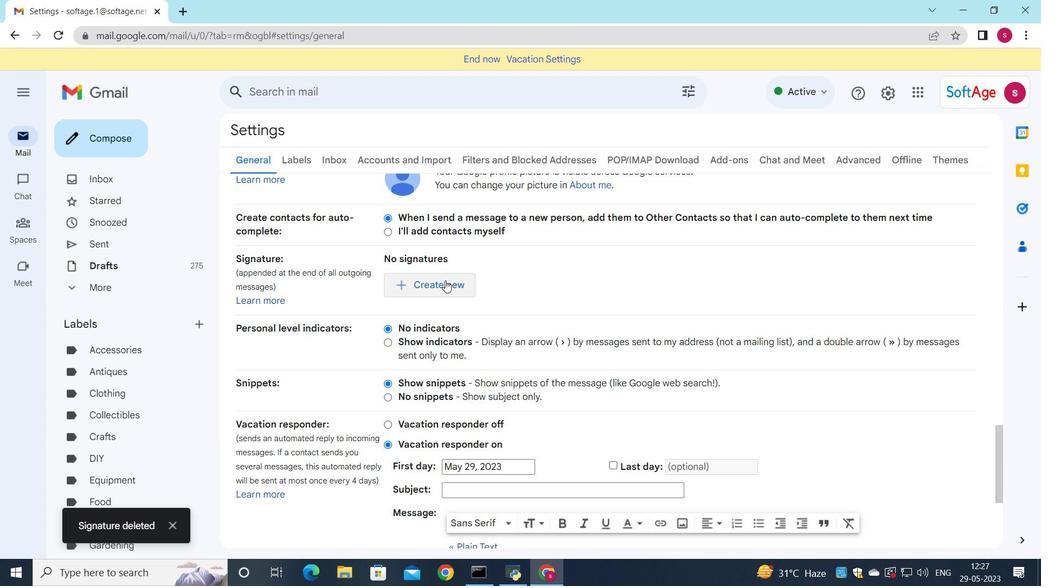 
Action: Mouse pressed left at (447, 278)
Screenshot: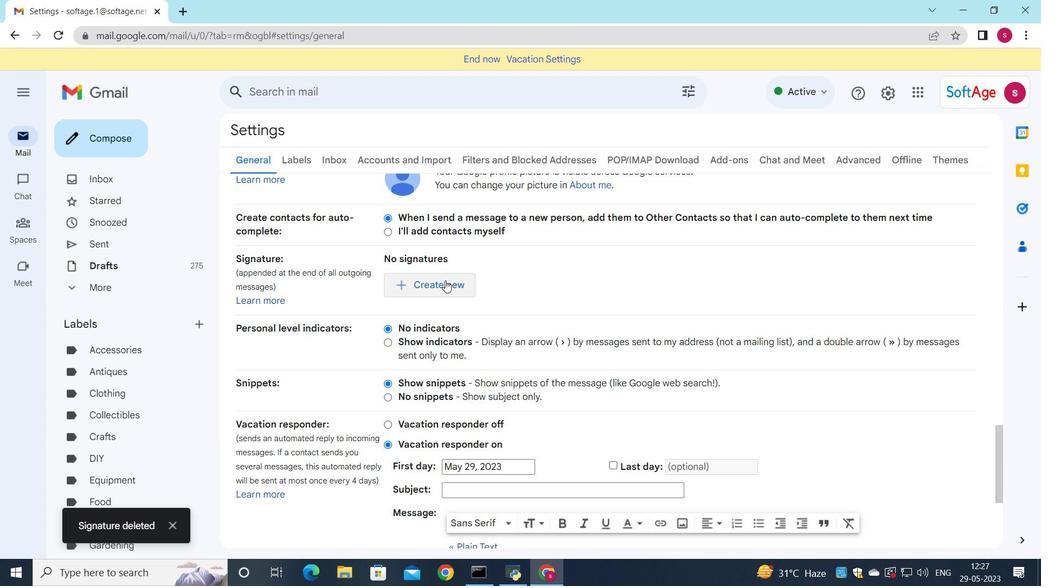 
Action: Mouse moved to (784, 290)
Screenshot: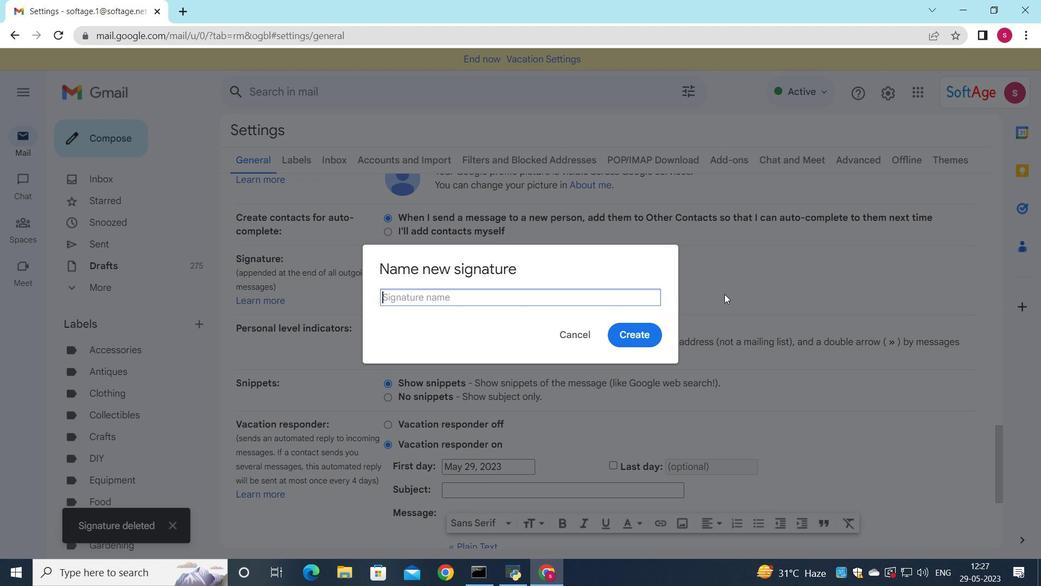 
Action: Key pressed <Key.shift>Dustin<Key.space><Key.shift>Brown
Screenshot: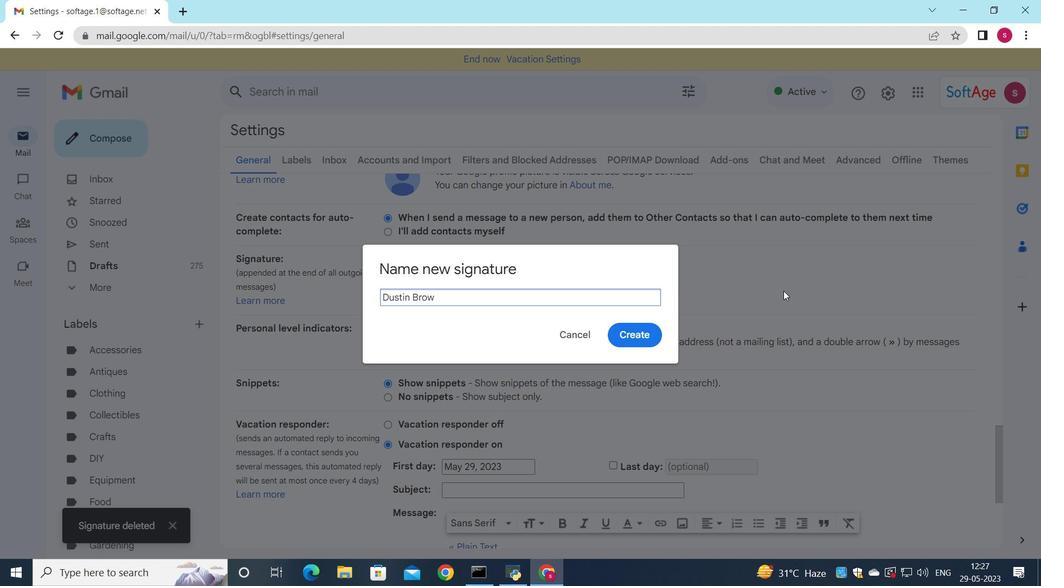 
Action: Mouse moved to (632, 337)
Screenshot: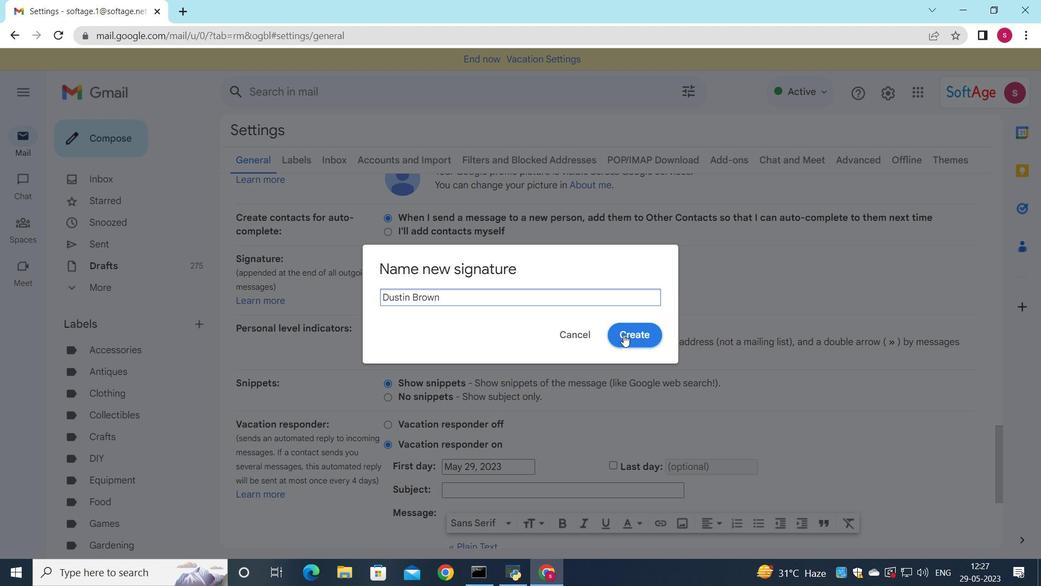 
Action: Mouse pressed left at (632, 337)
Screenshot: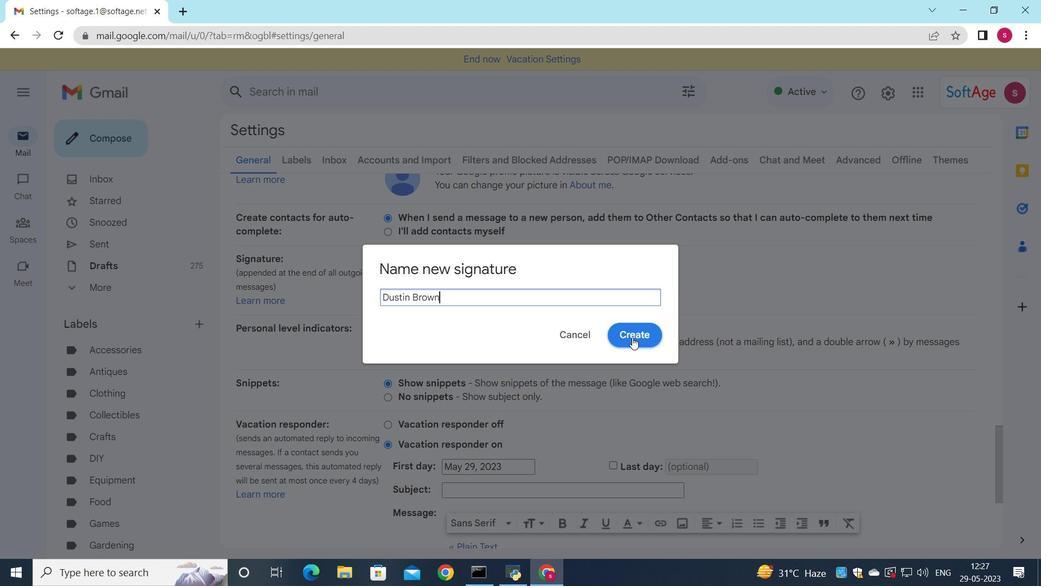 
Action: Mouse moved to (695, 280)
Screenshot: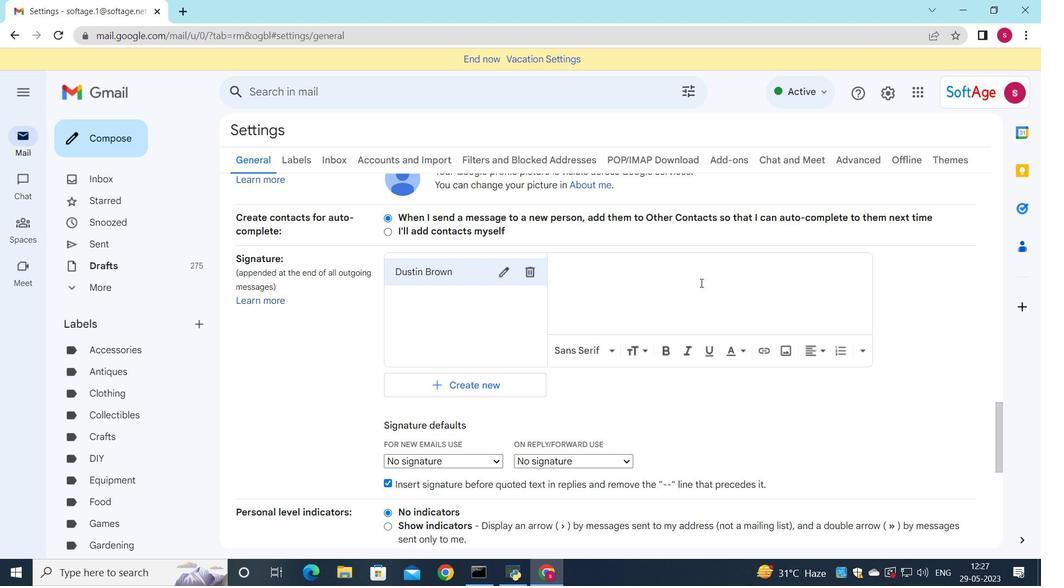 
Action: Mouse pressed left at (695, 280)
Screenshot: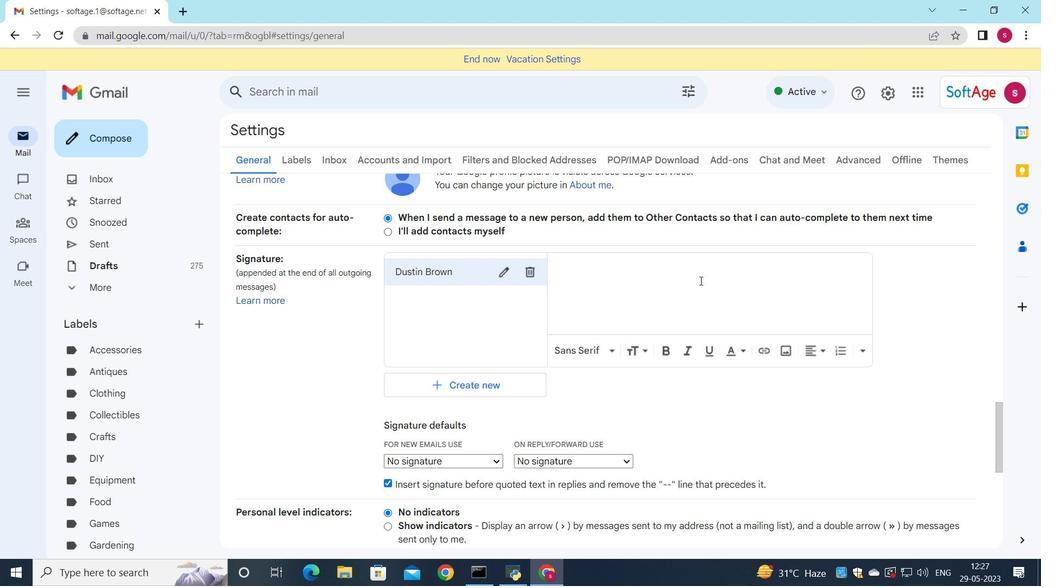 
Action: Mouse moved to (689, 280)
Screenshot: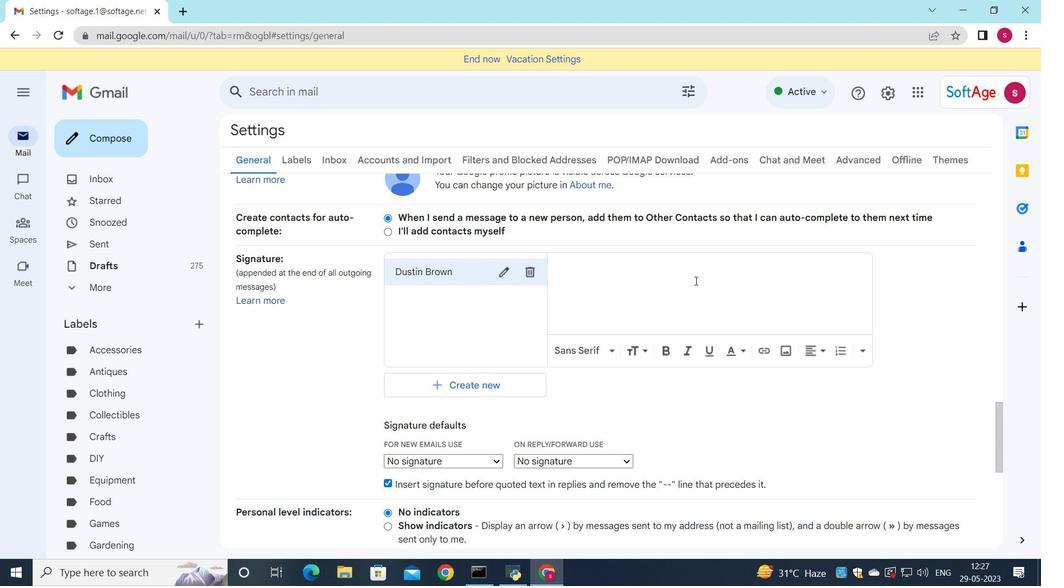 
Action: Key pressed <Key.shift>Dustin<Key.space><Key.shift>Broe<Key.backspace>wn
Screenshot: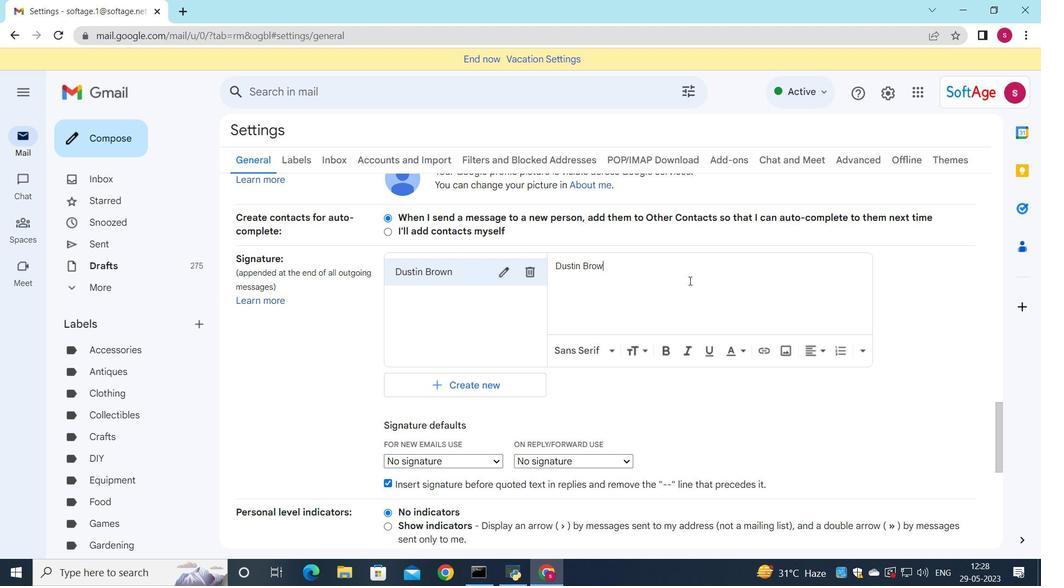 
Action: Mouse moved to (631, 246)
Screenshot: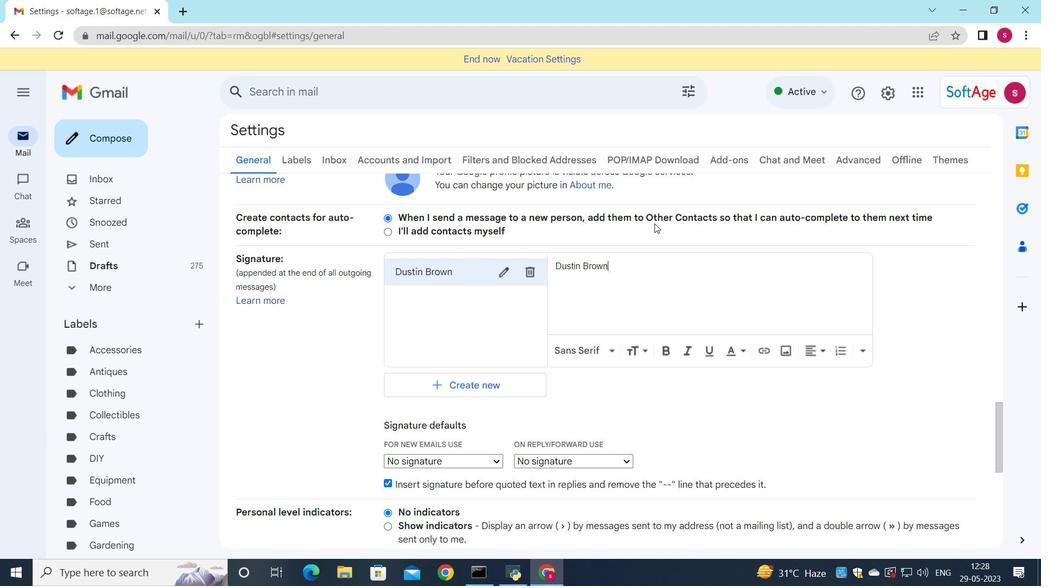 
Action: Mouse scrolled (631, 245) with delta (0, 0)
Screenshot: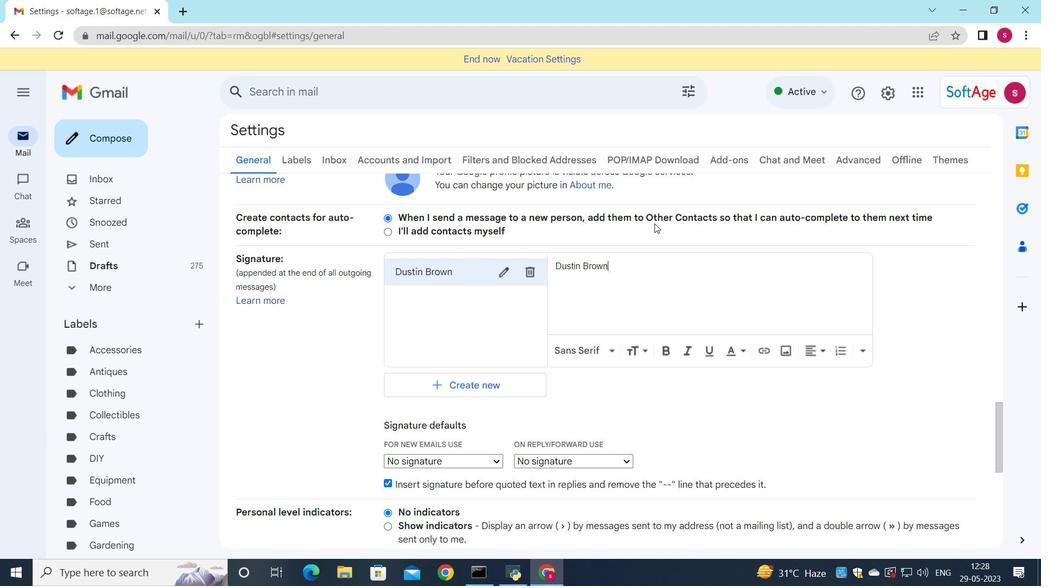 
Action: Mouse moved to (606, 265)
Screenshot: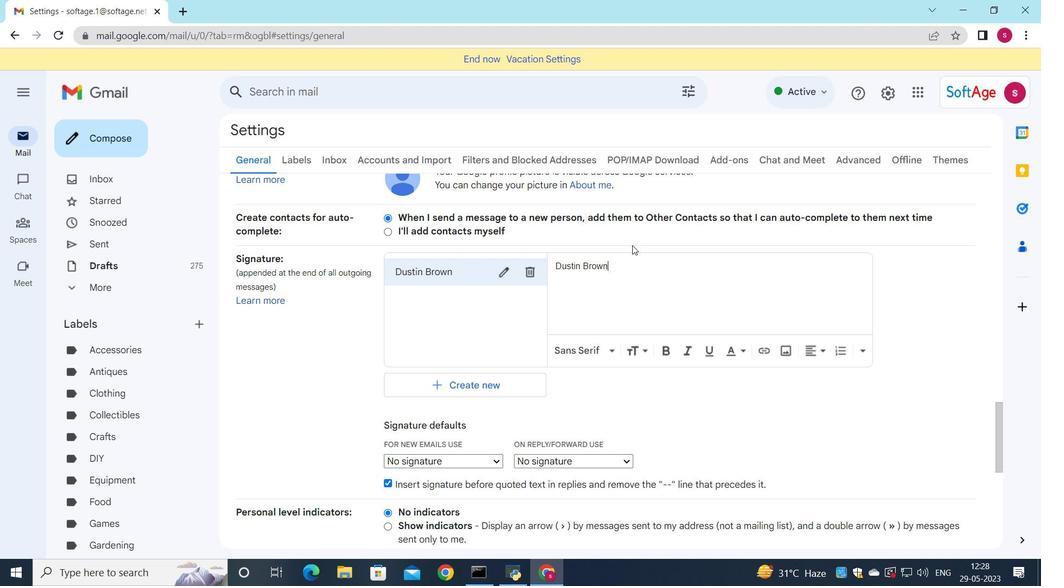 
Action: Mouse scrolled (606, 265) with delta (0, 0)
Screenshot: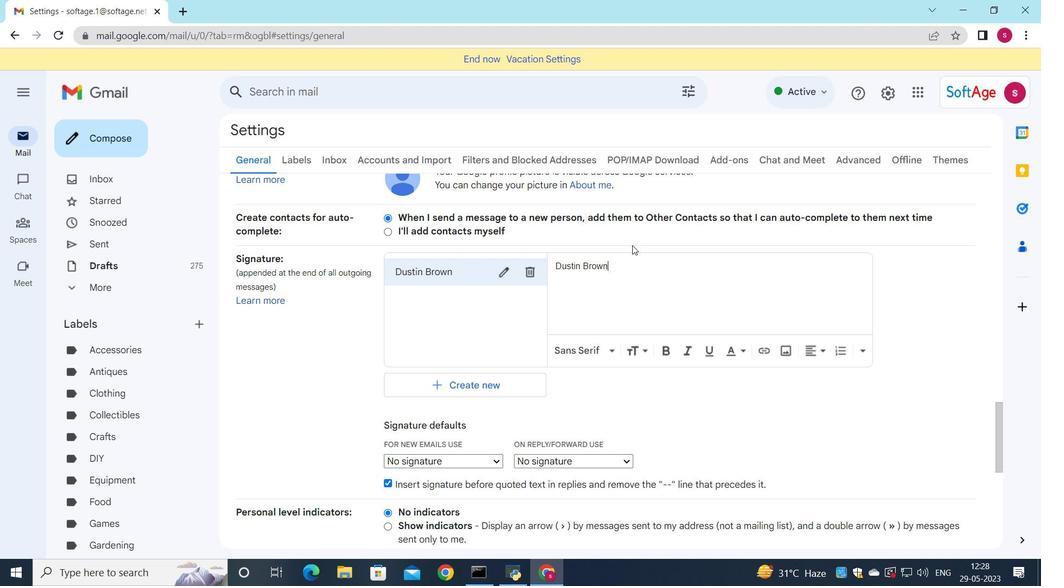 
Action: Mouse moved to (481, 321)
Screenshot: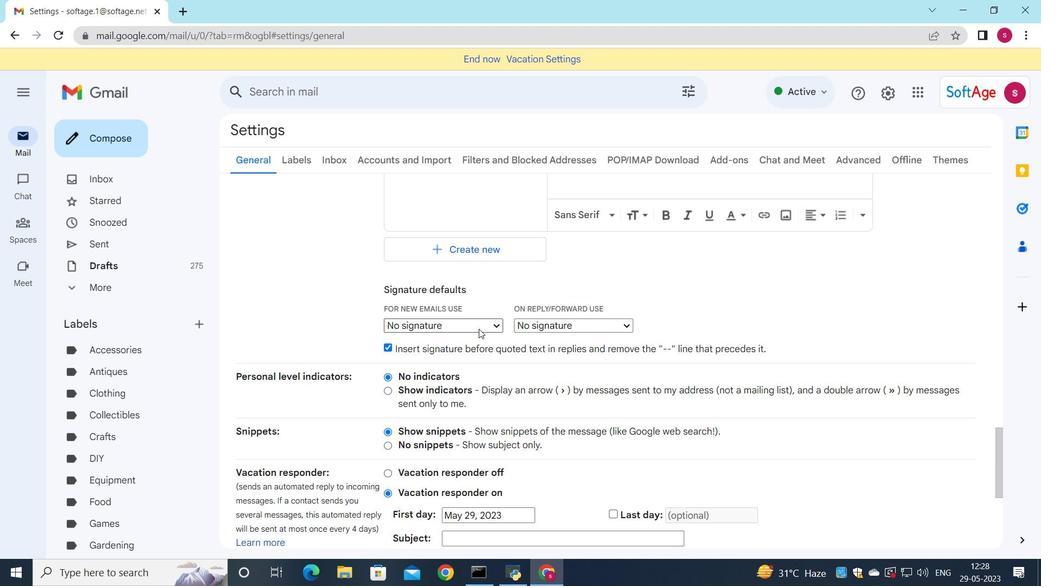 
Action: Mouse pressed left at (481, 321)
Screenshot: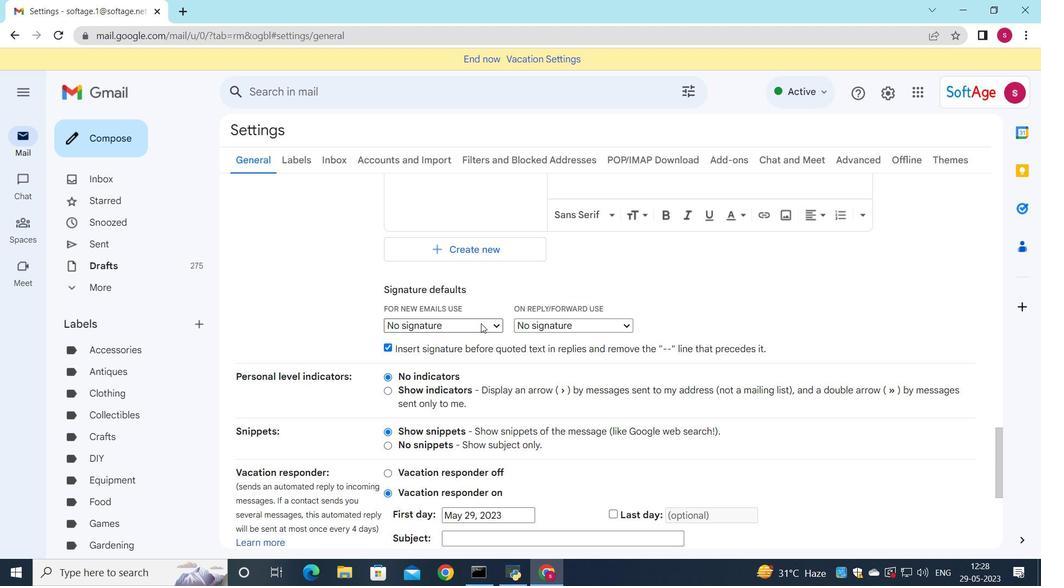 
Action: Mouse moved to (472, 353)
Screenshot: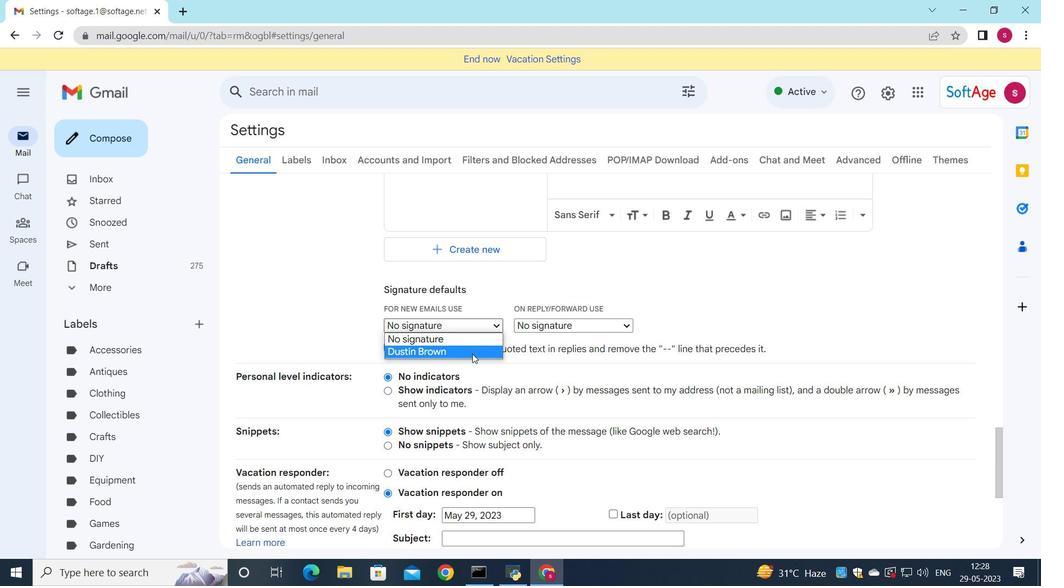 
Action: Mouse pressed left at (472, 353)
Screenshot: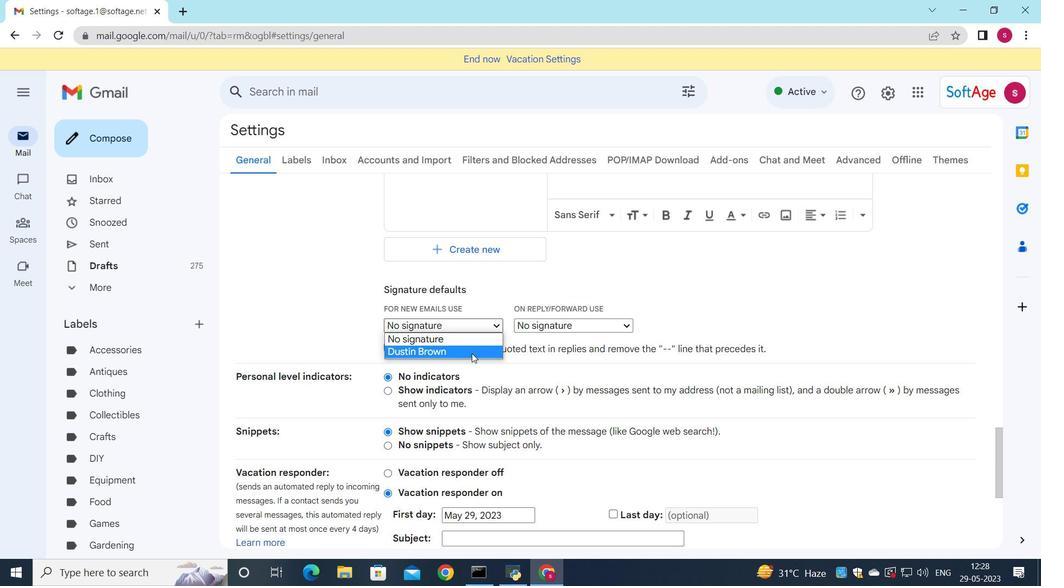 
Action: Mouse moved to (555, 327)
Screenshot: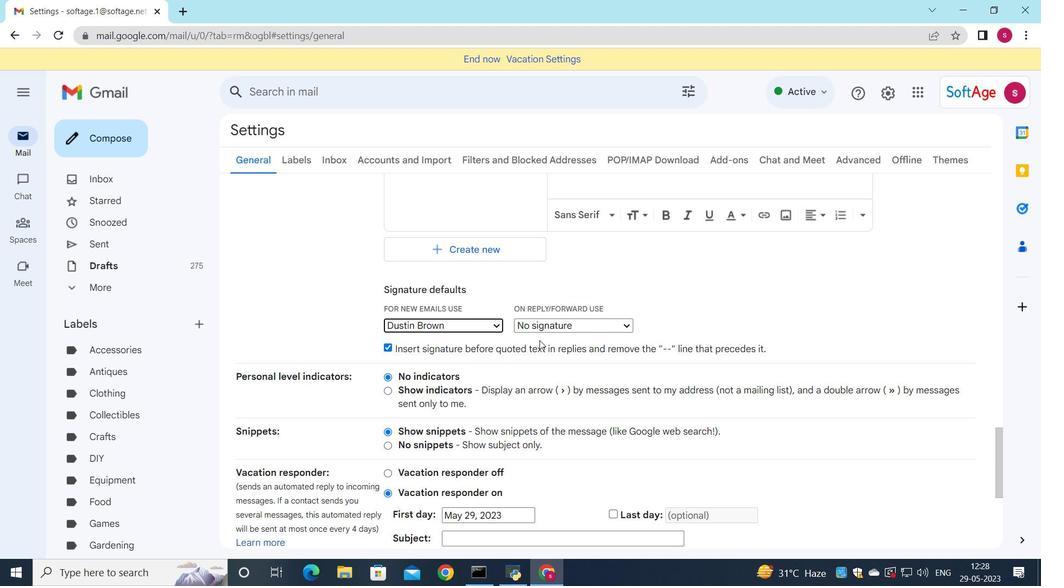 
Action: Mouse pressed left at (555, 327)
Screenshot: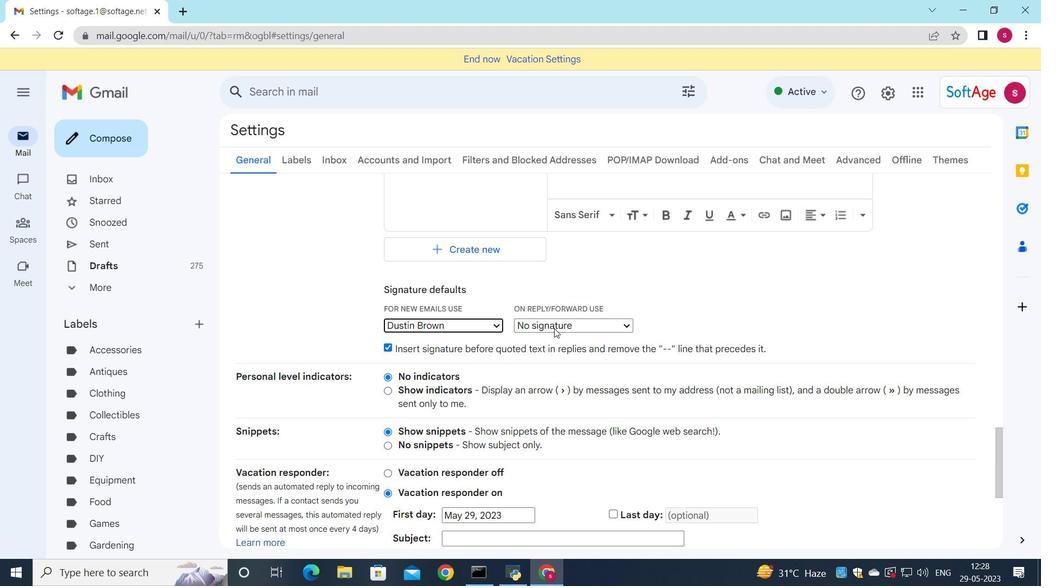 
Action: Mouse moved to (551, 354)
Screenshot: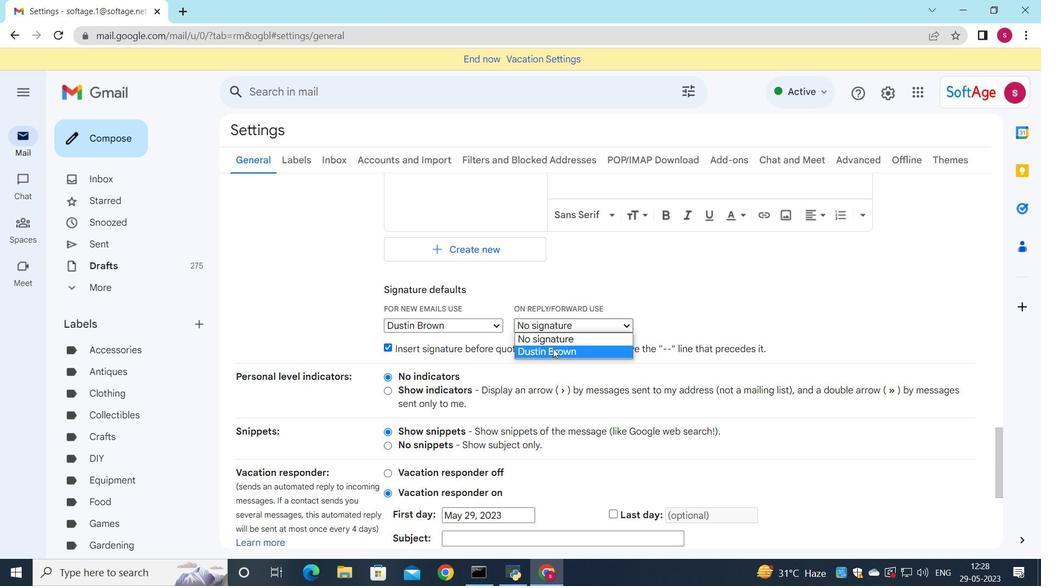 
Action: Mouse pressed left at (551, 354)
Screenshot: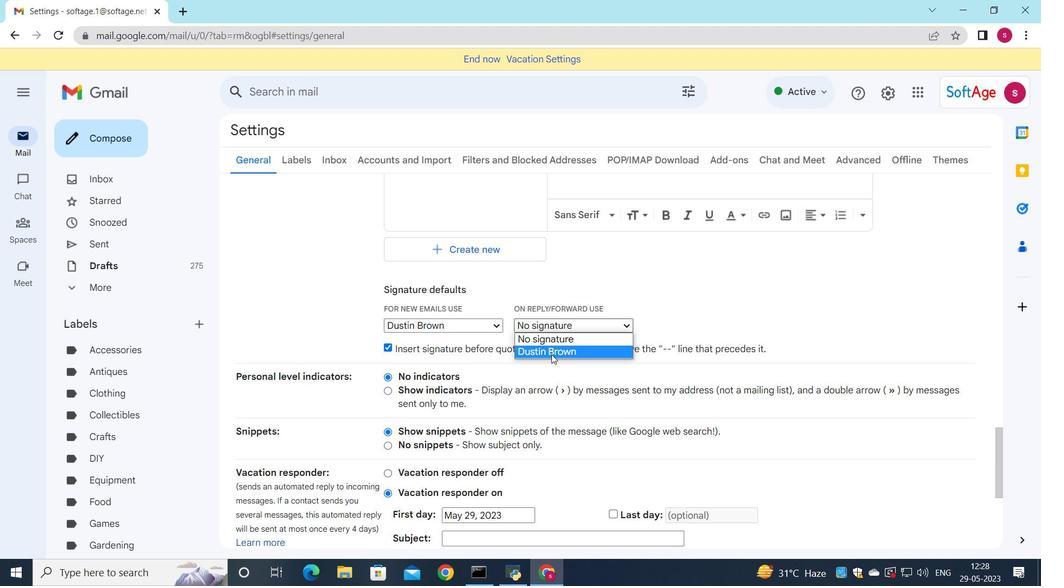 
Action: Mouse moved to (545, 343)
Screenshot: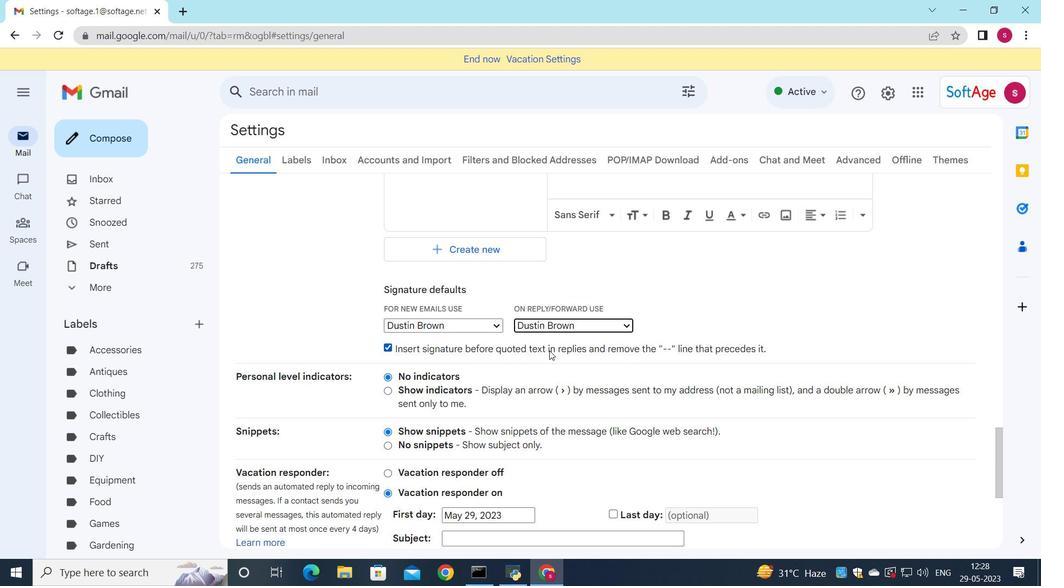 
Action: Mouse scrolled (545, 342) with delta (0, 0)
Screenshot: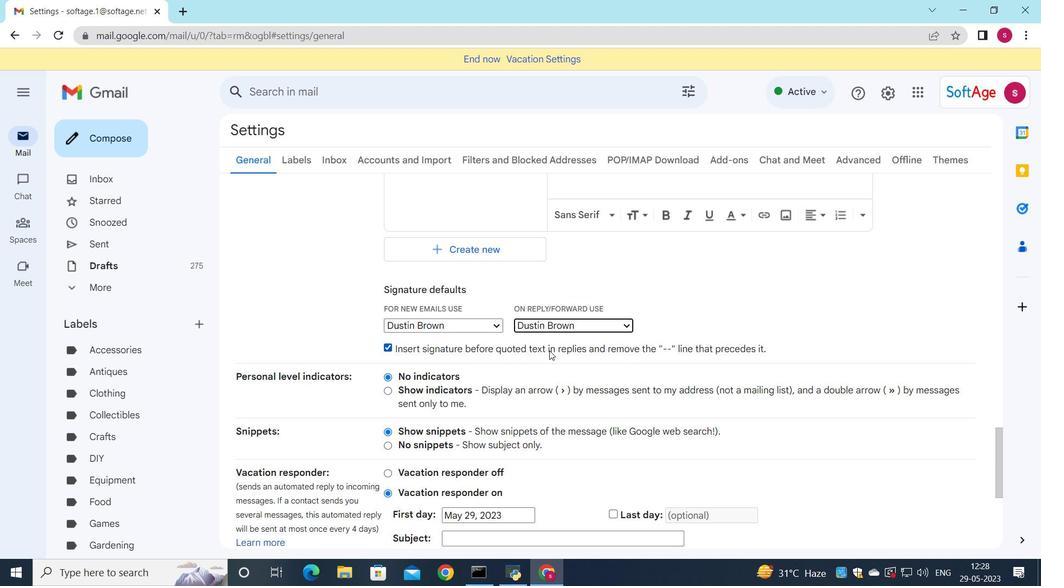
Action: Mouse moved to (543, 343)
Screenshot: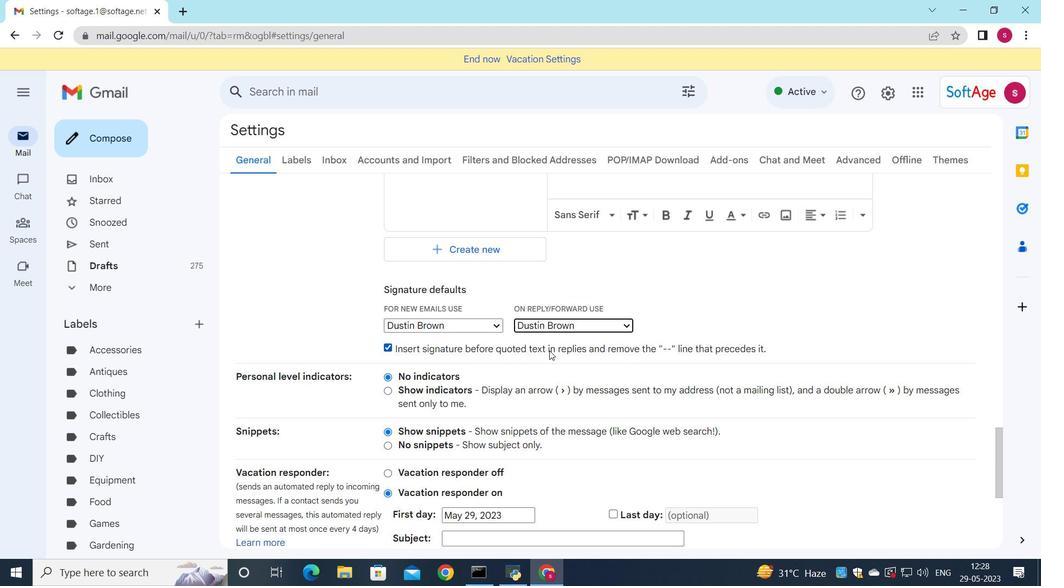 
Action: Mouse scrolled (543, 342) with delta (0, 0)
Screenshot: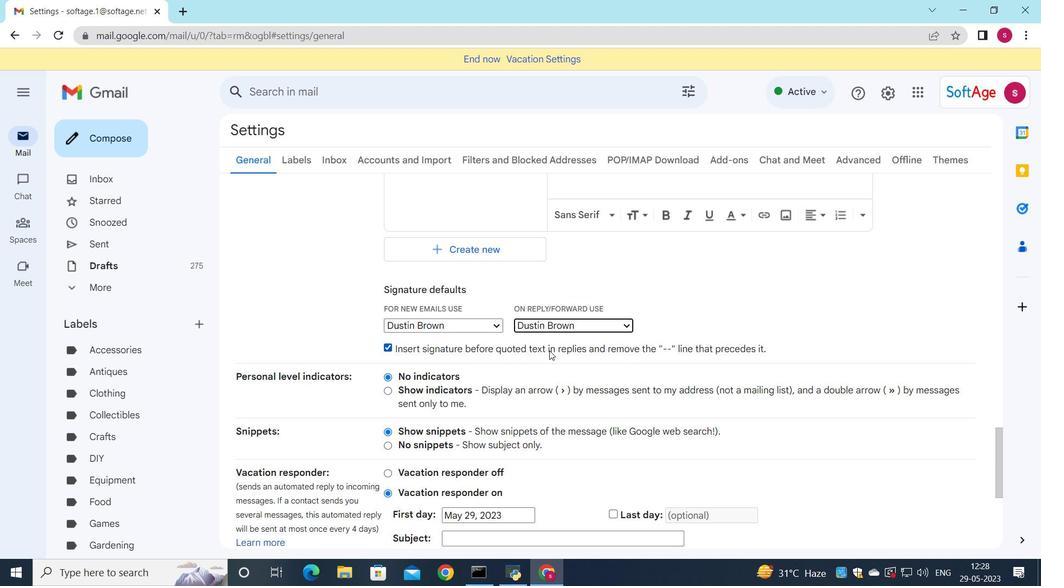 
Action: Mouse moved to (542, 343)
Screenshot: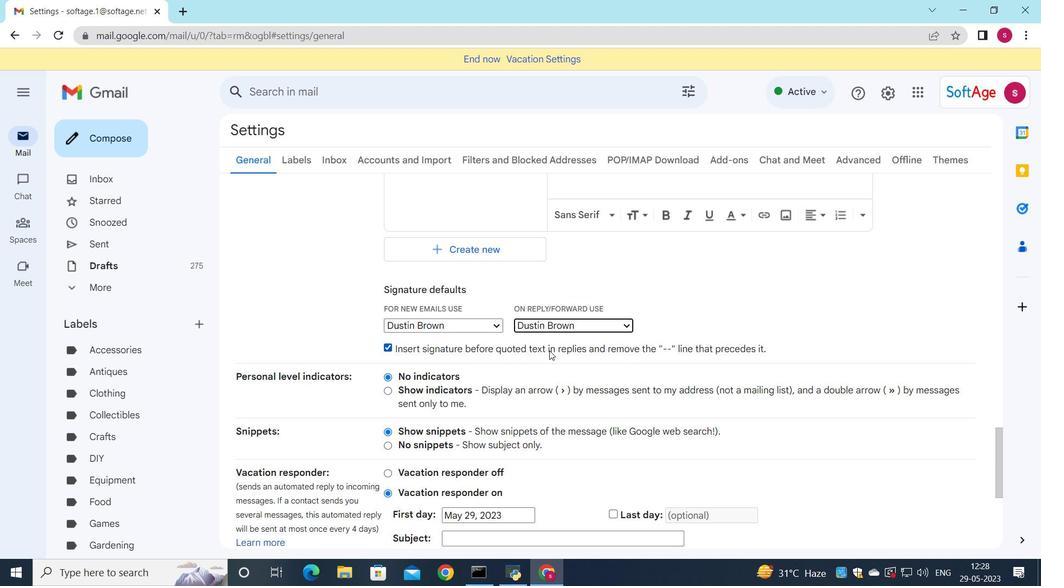 
Action: Mouse scrolled (542, 342) with delta (0, 0)
Screenshot: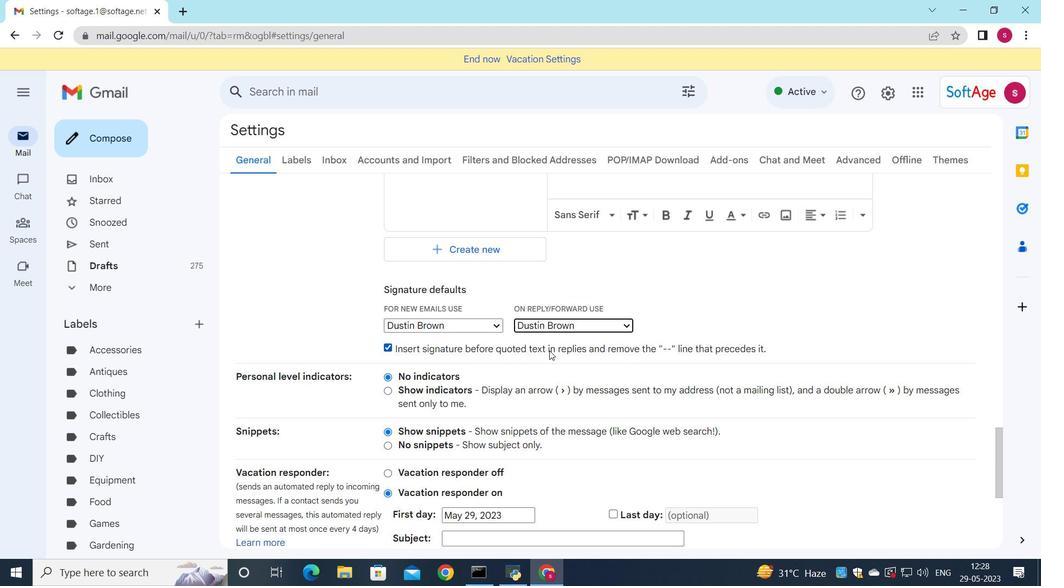 
Action: Mouse moved to (542, 343)
Screenshot: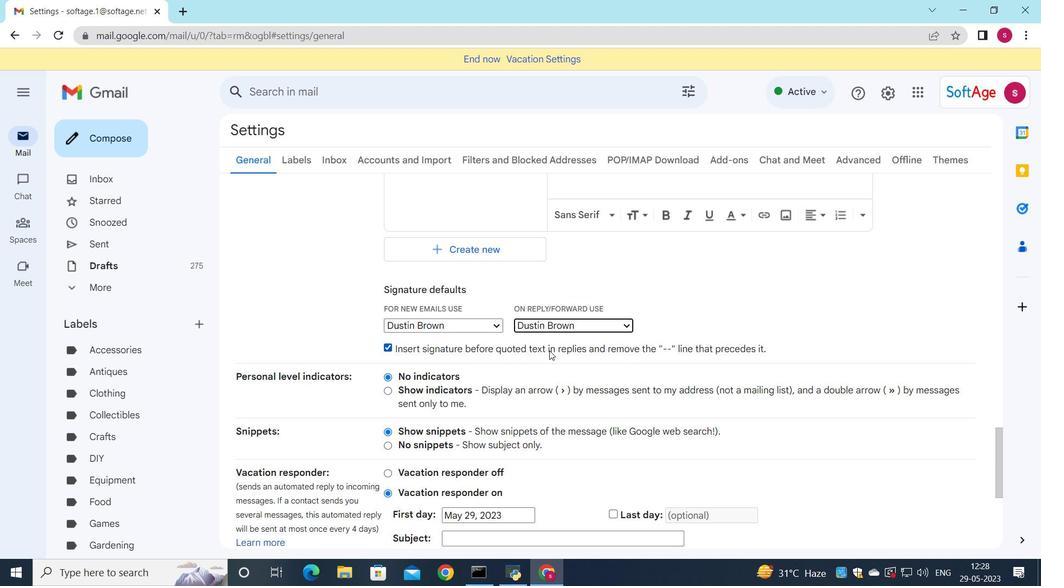 
Action: Mouse scrolled (542, 342) with delta (0, 0)
Screenshot: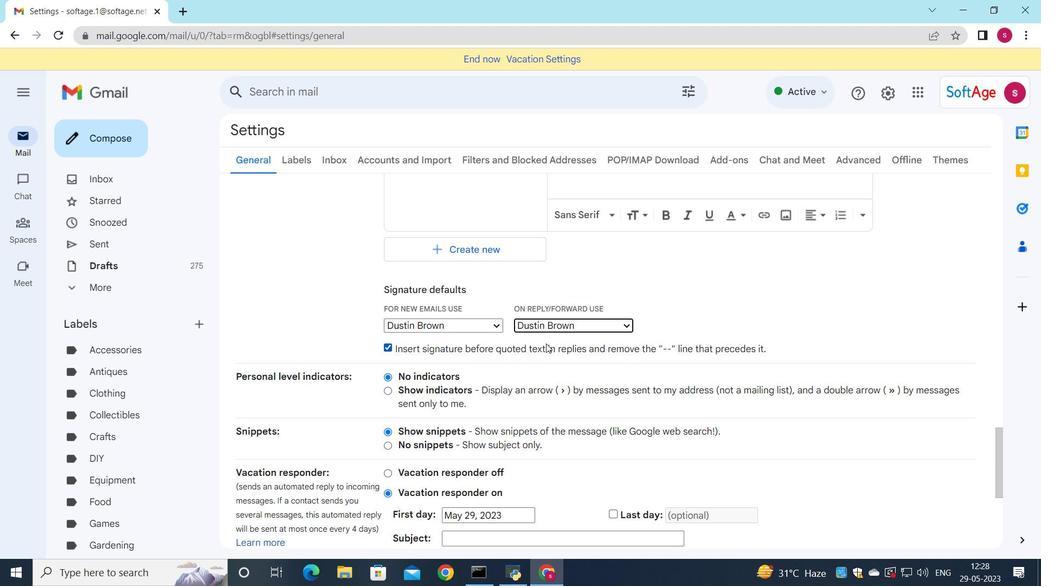 
Action: Mouse scrolled (542, 342) with delta (0, 0)
Screenshot: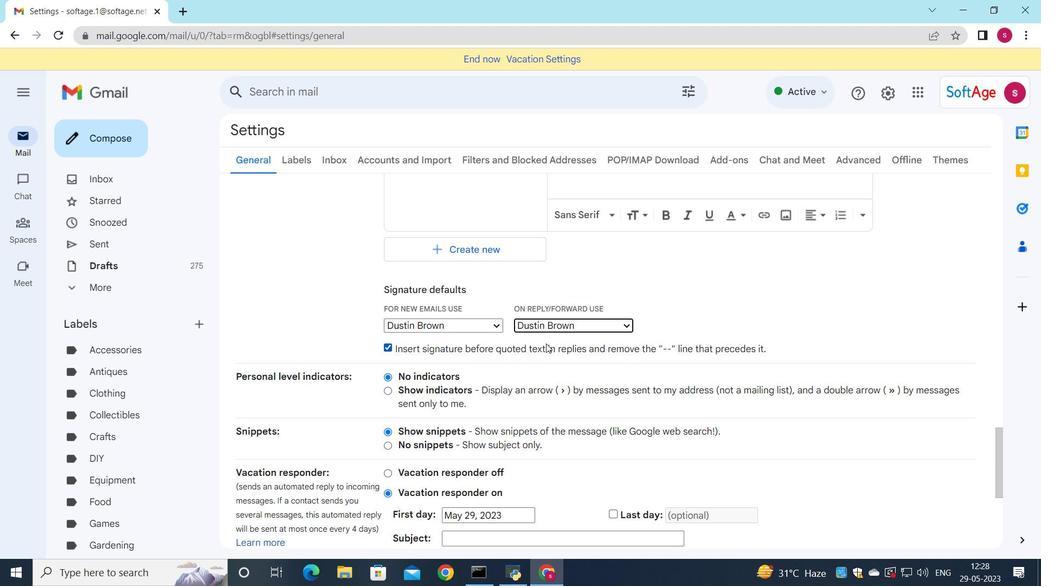 
Action: Mouse moved to (531, 337)
Screenshot: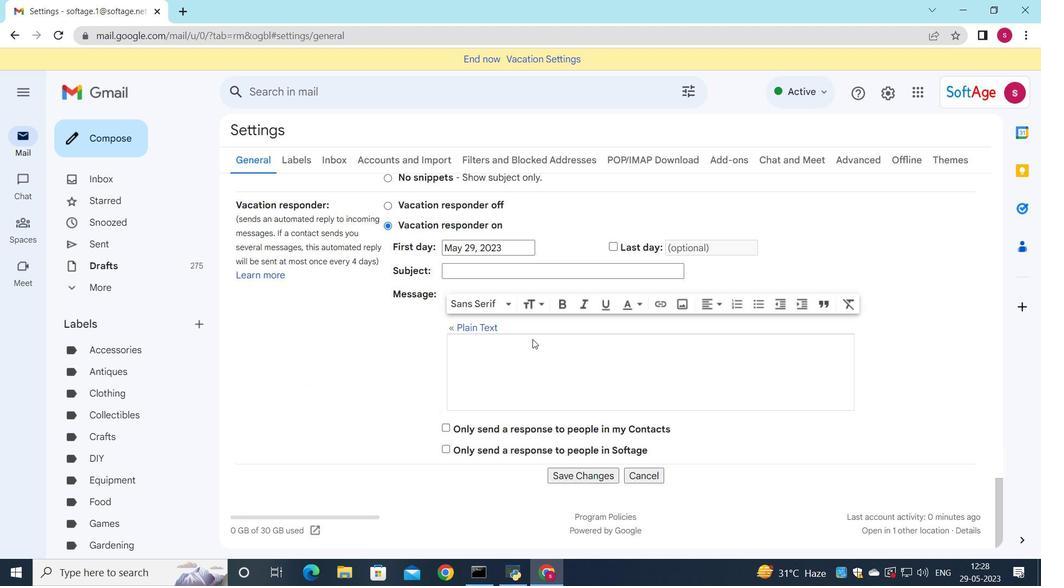 
Action: Mouse scrolled (531, 336) with delta (0, 0)
Screenshot: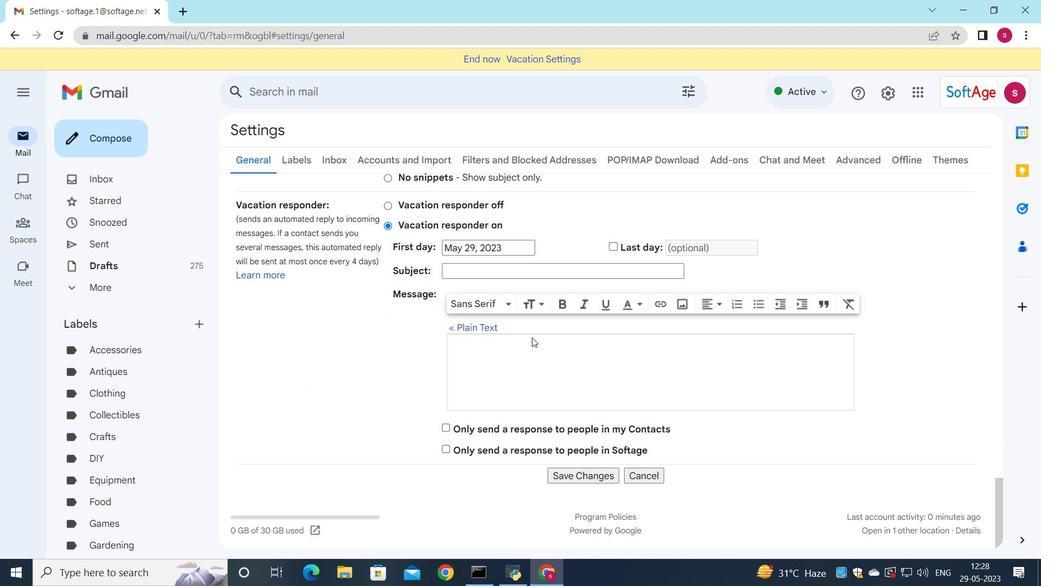 
Action: Mouse scrolled (531, 336) with delta (0, 0)
Screenshot: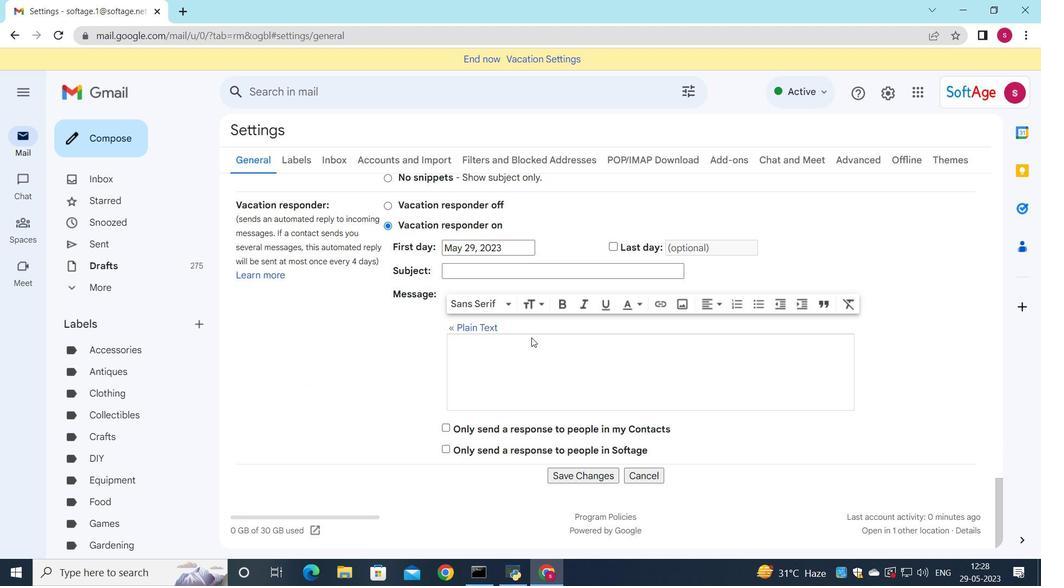 
Action: Mouse moved to (582, 476)
Screenshot: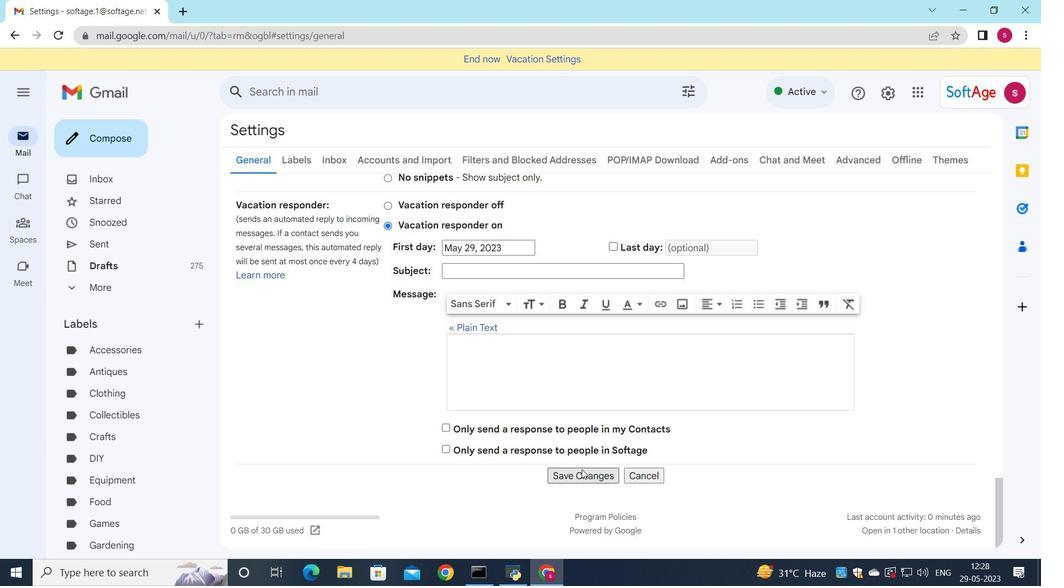 
Action: Mouse pressed left at (582, 476)
Screenshot: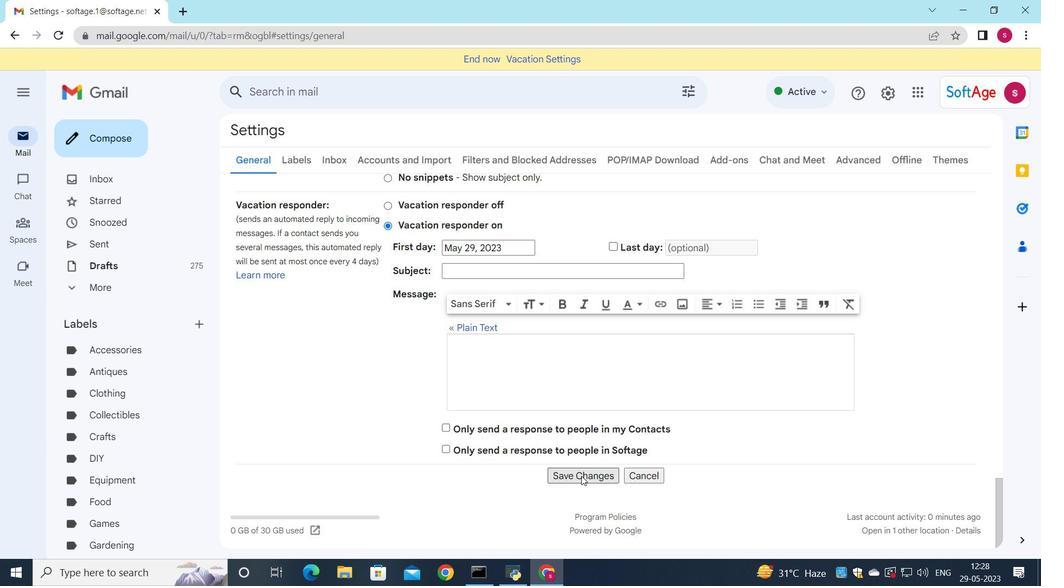 
Action: Mouse moved to (91, 129)
Screenshot: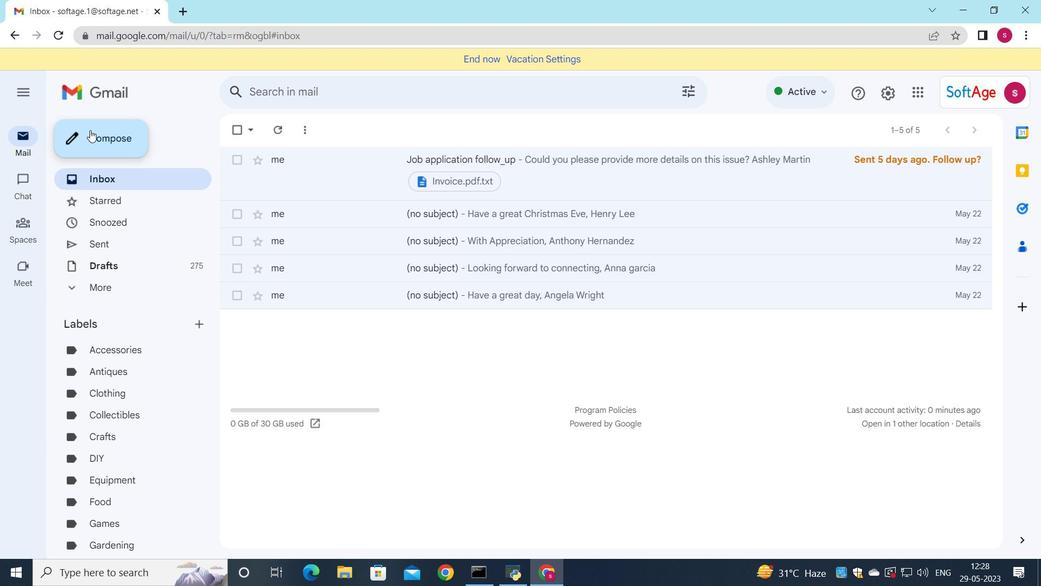 
Action: Mouse pressed left at (91, 129)
Screenshot: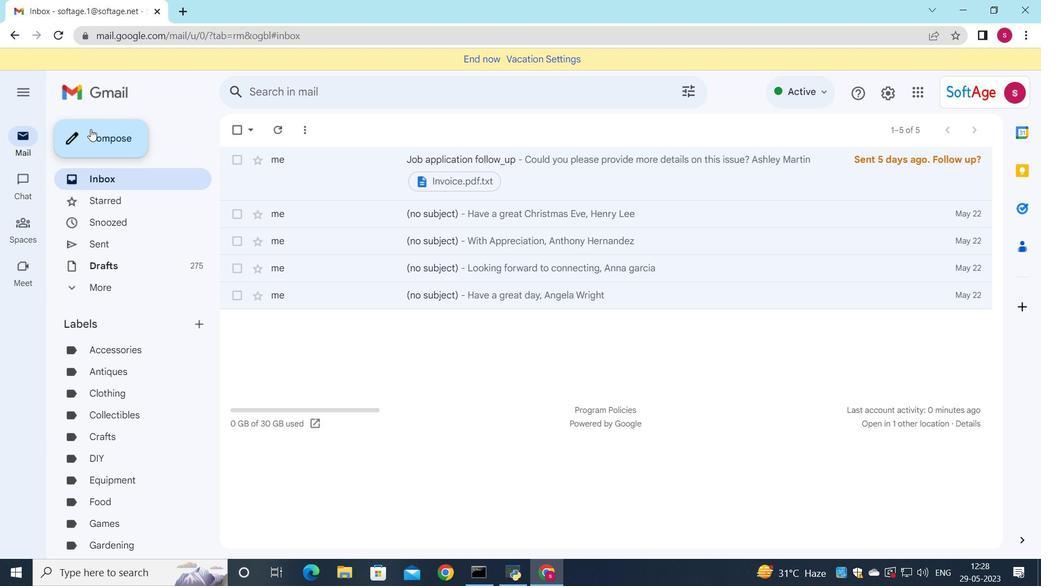 
Action: Mouse moved to (673, 176)
Screenshot: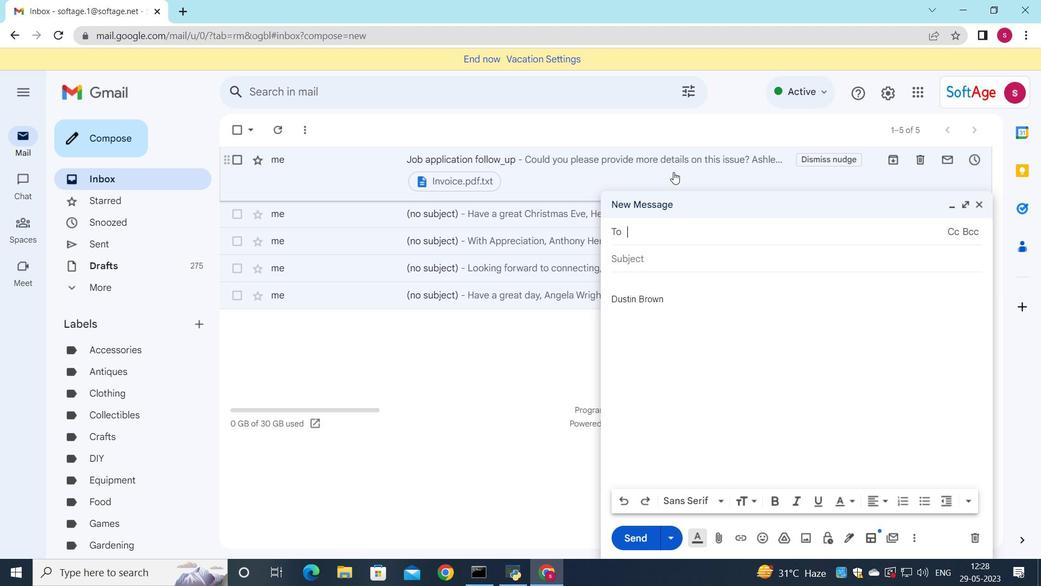 
Action: Key pressed <Key.down><Key.down>softage.9<Key.enter><Key.down><Key.enter>
Screenshot: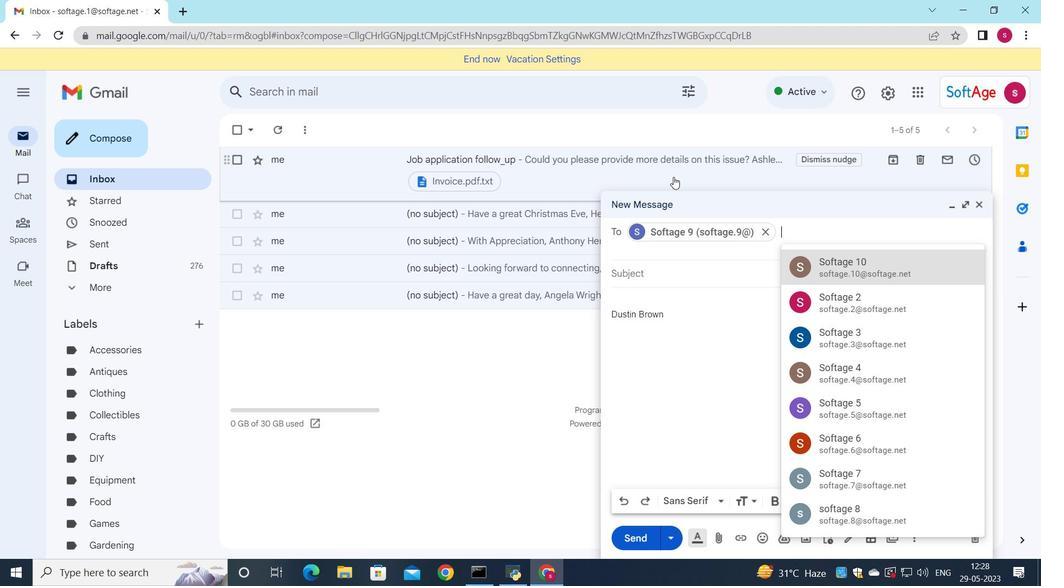 
Action: Mouse moved to (959, 250)
Screenshot: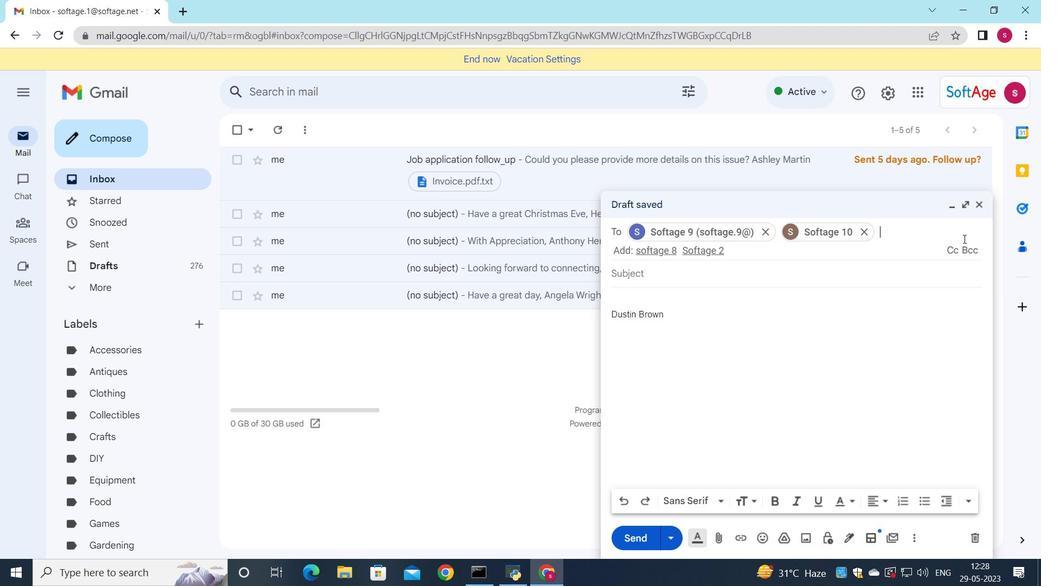 
Action: Mouse pressed left at (959, 250)
Screenshot: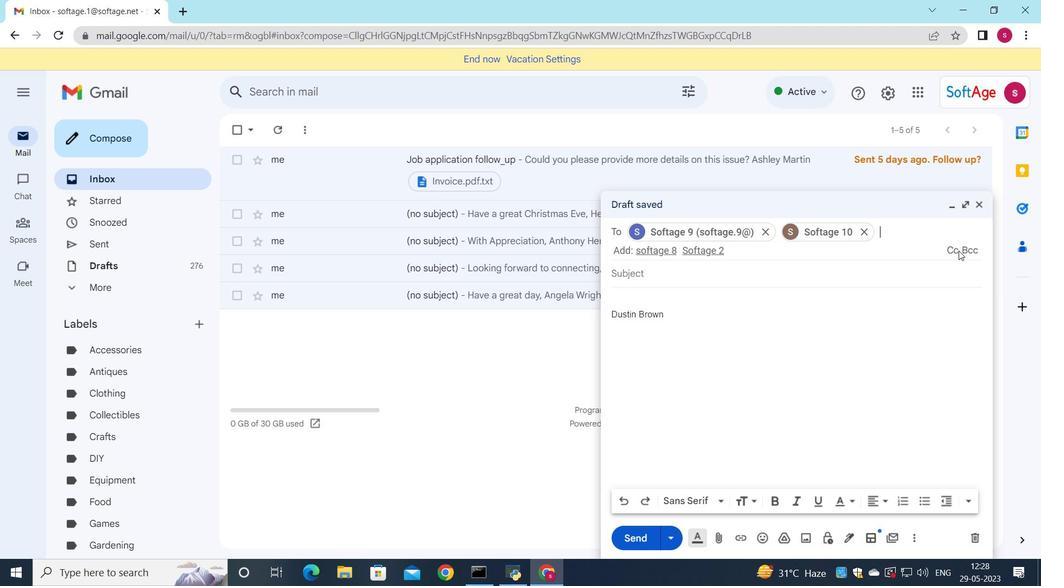 
Action: Mouse moved to (953, 252)
Screenshot: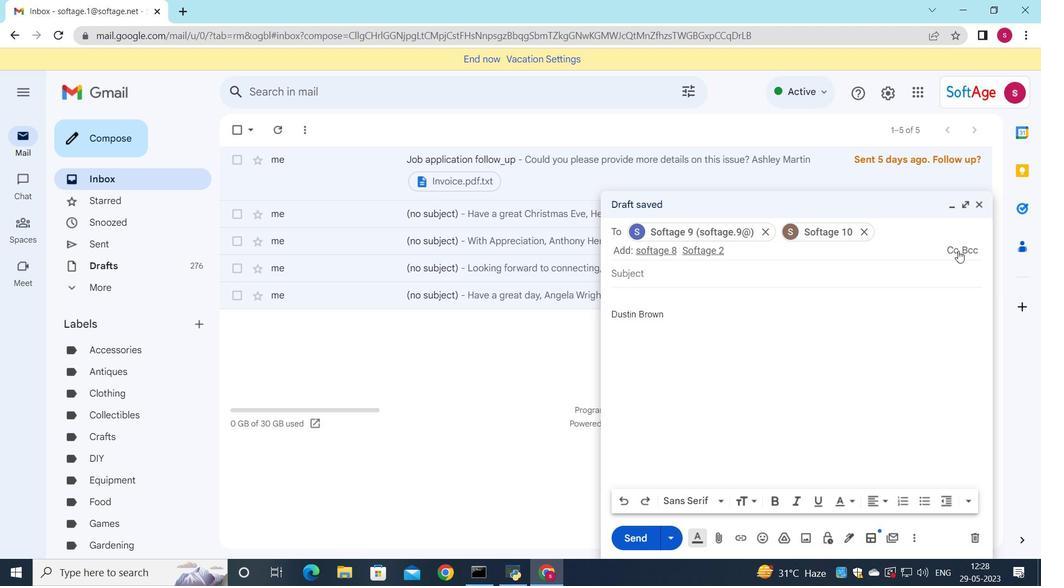 
Action: Mouse pressed left at (953, 252)
Screenshot: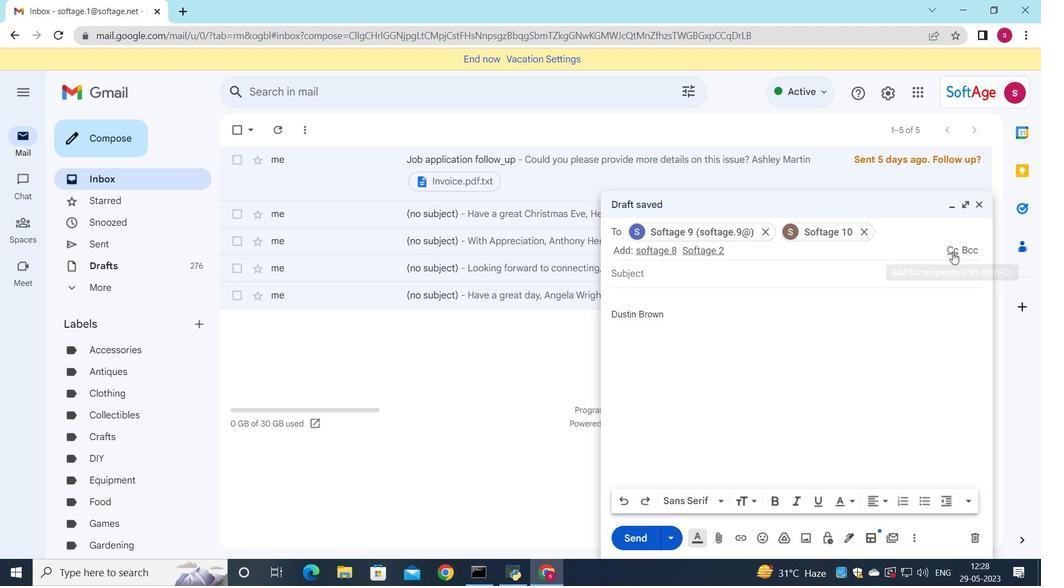 
Action: Mouse moved to (800, 96)
Screenshot: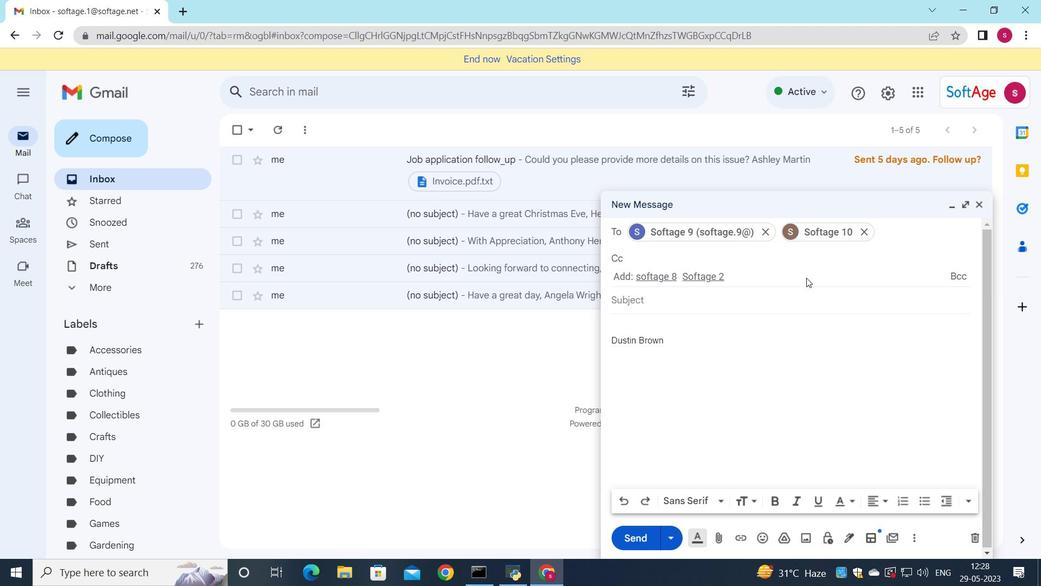 
Action: Key pressed s
Screenshot: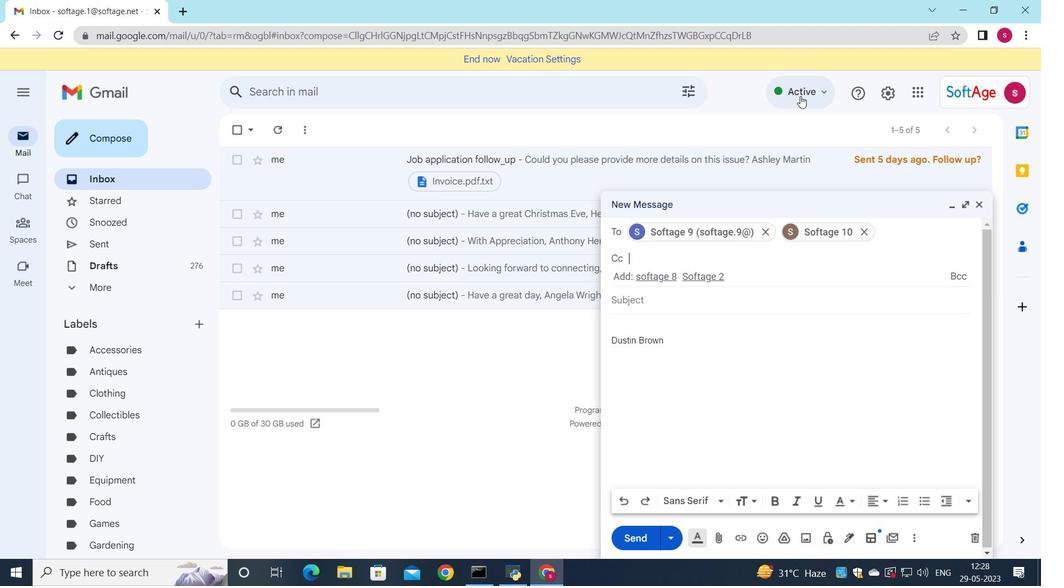
Action: Mouse moved to (733, 321)
Screenshot: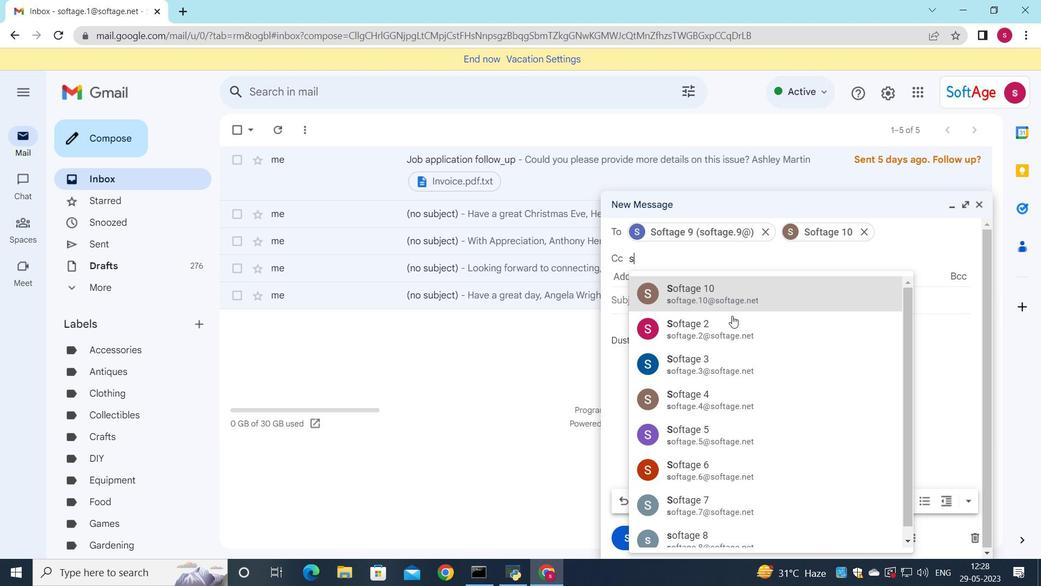 
Action: Mouse pressed left at (733, 321)
Screenshot: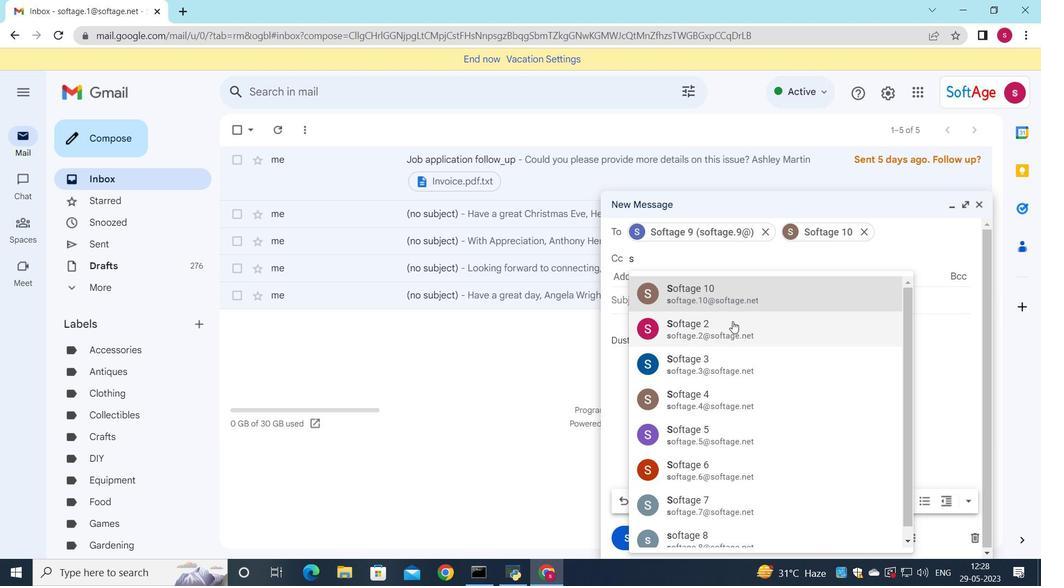 
Action: Mouse moved to (649, 303)
Screenshot: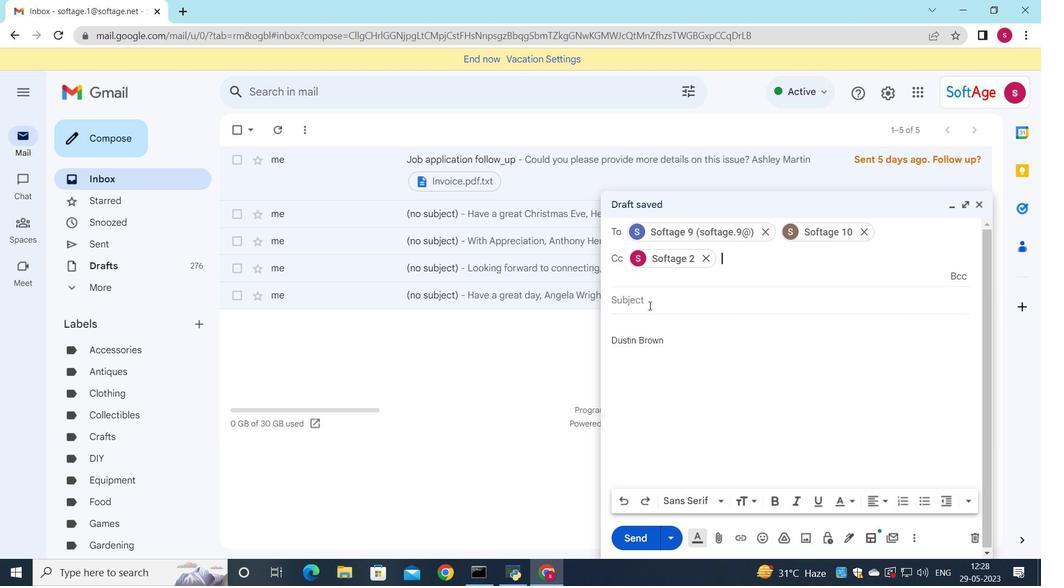 
Action: Mouse pressed left at (649, 303)
Screenshot: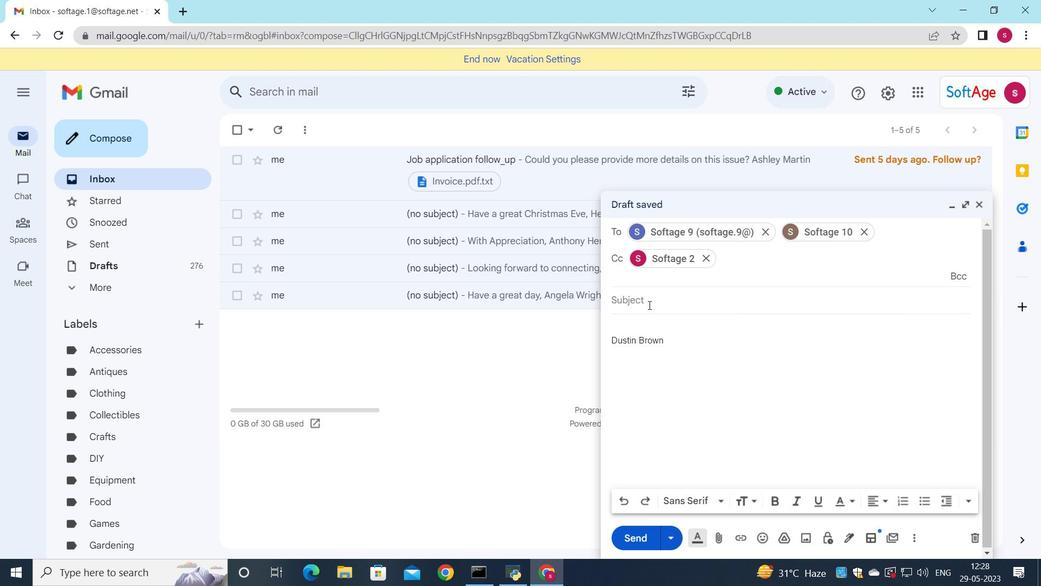 
Action: Mouse moved to (836, 277)
Screenshot: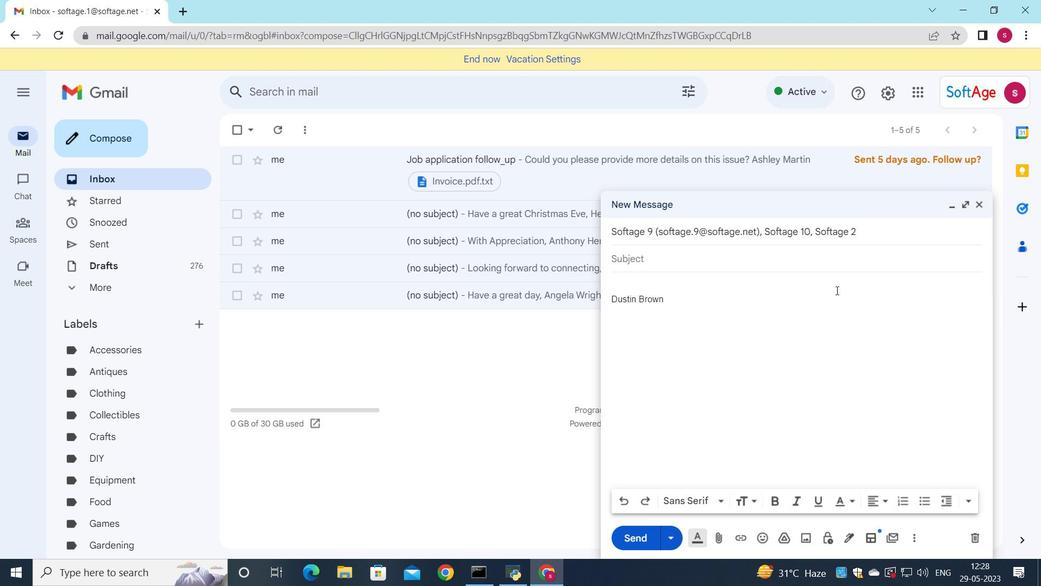 
Action: Key pressed <Key.shift>Request<Key.space>for<Key.space>maternity<Key.space>leave<Key.enter>
Screenshot: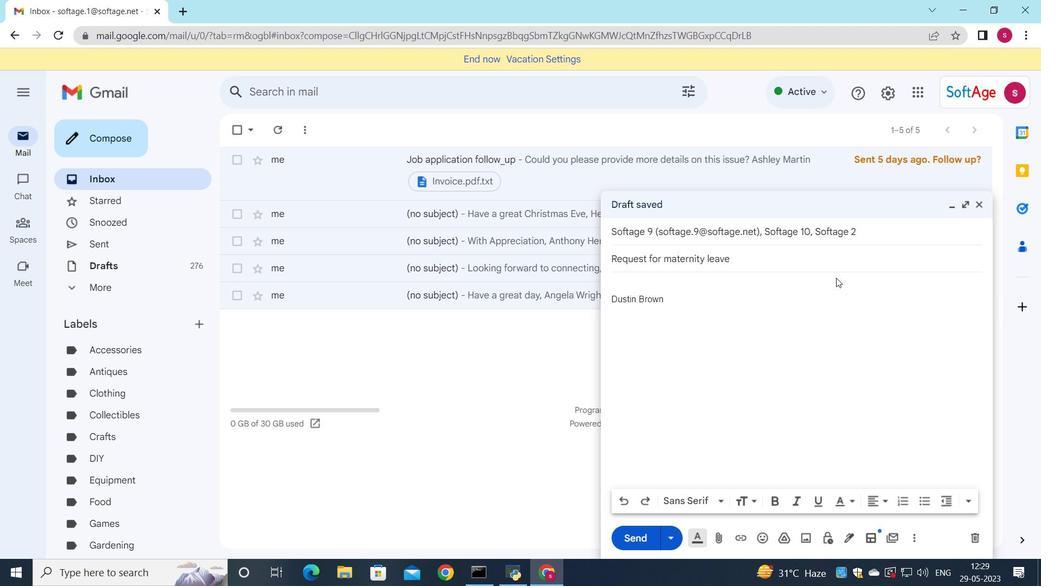 
Action: Mouse moved to (645, 278)
Screenshot: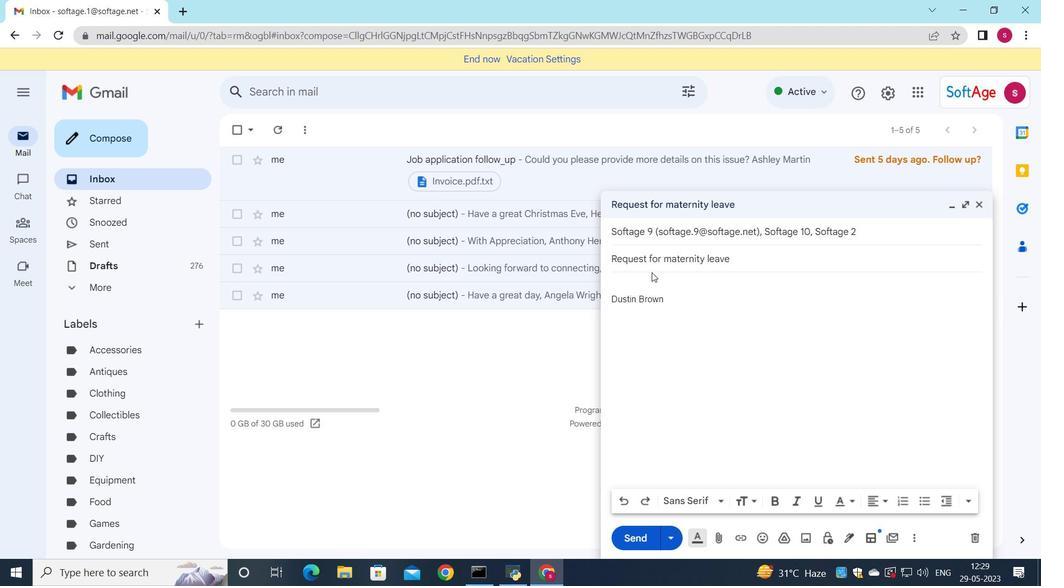 
Action: Mouse pressed left at (645, 278)
Screenshot: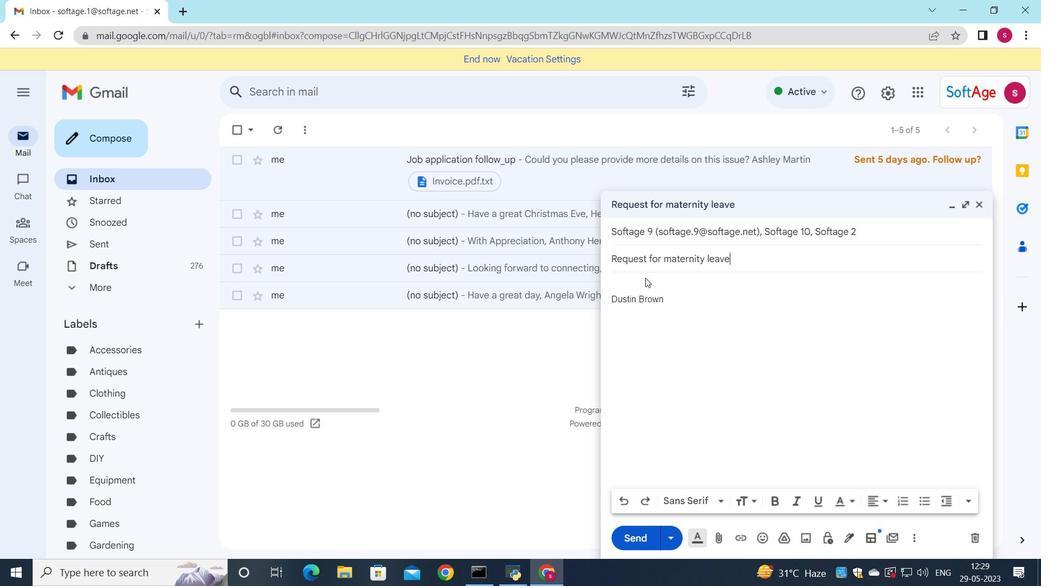 
Action: Mouse moved to (645, 227)
Screenshot: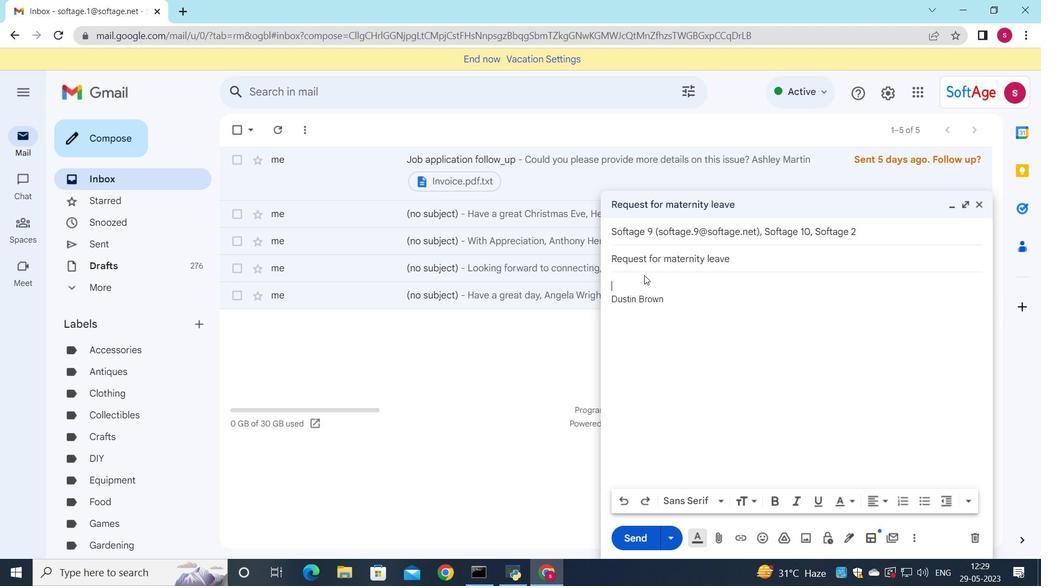 
Action: Key pressed <Key.shift>I<Key.space>am<Key.space>writing<Key.space>to<Key.space>request<Key.space>
Screenshot: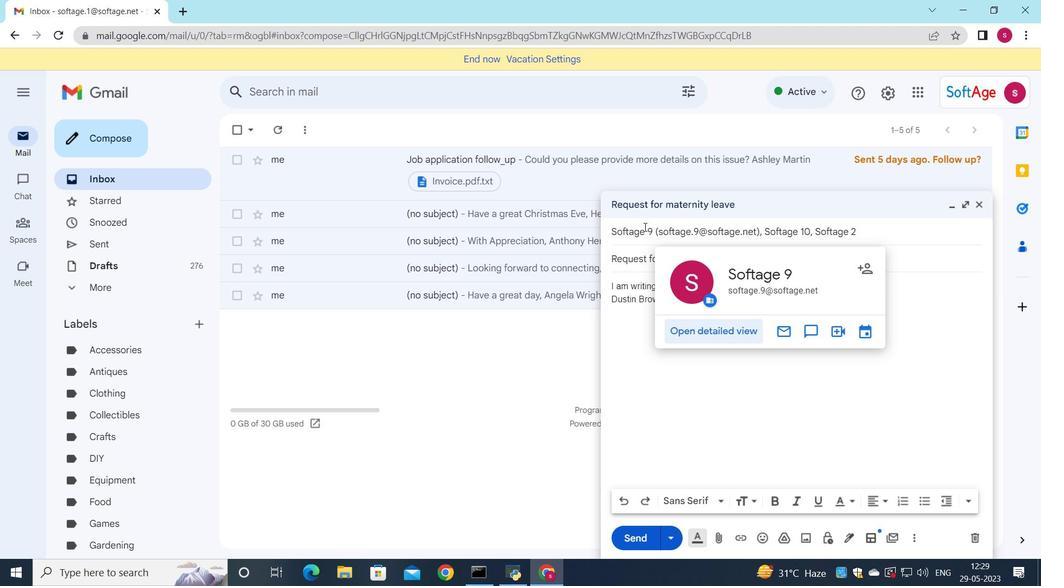 
Action: Mouse moved to (908, 340)
Screenshot: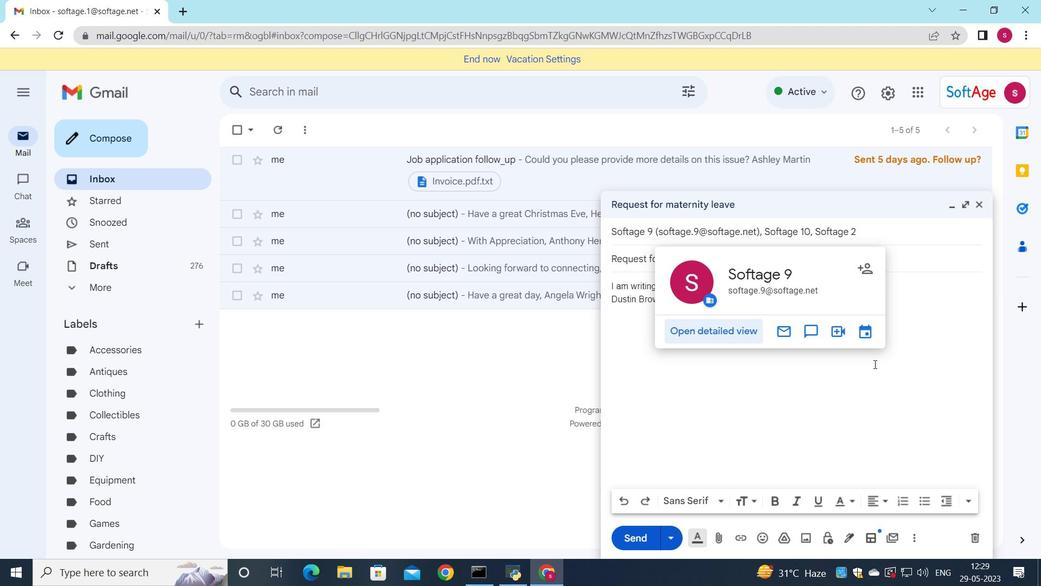 
Action: Mouse pressed left at (908, 340)
Screenshot: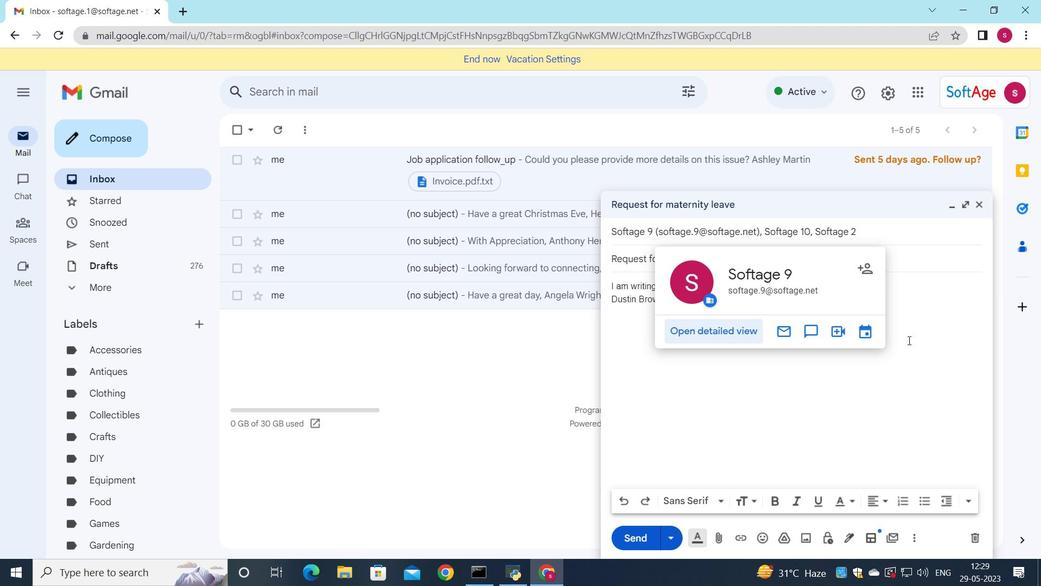 
Action: Mouse moved to (726, 285)
Screenshot: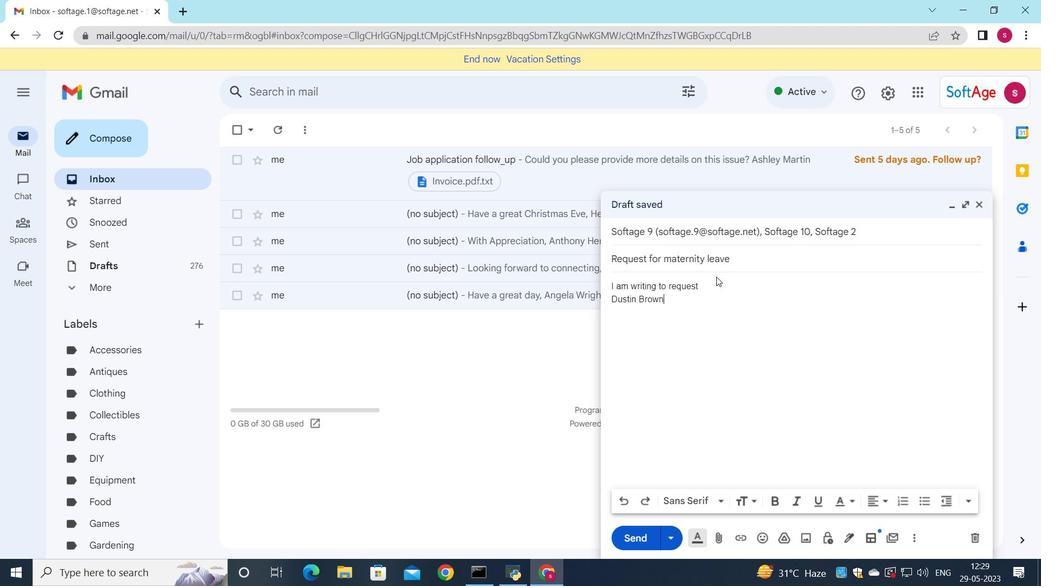 
Action: Mouse pressed left at (726, 285)
Screenshot: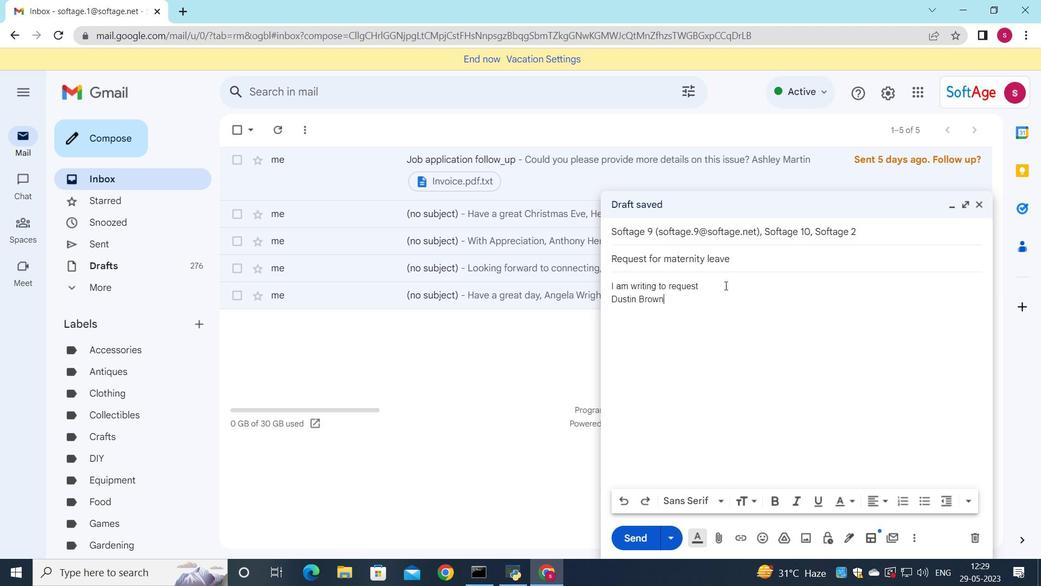 
Action: Key pressed your<Key.space>assistance<Key.space>in<Key.space>resolving<Key.space>this<Key.space>issue.
Screenshot: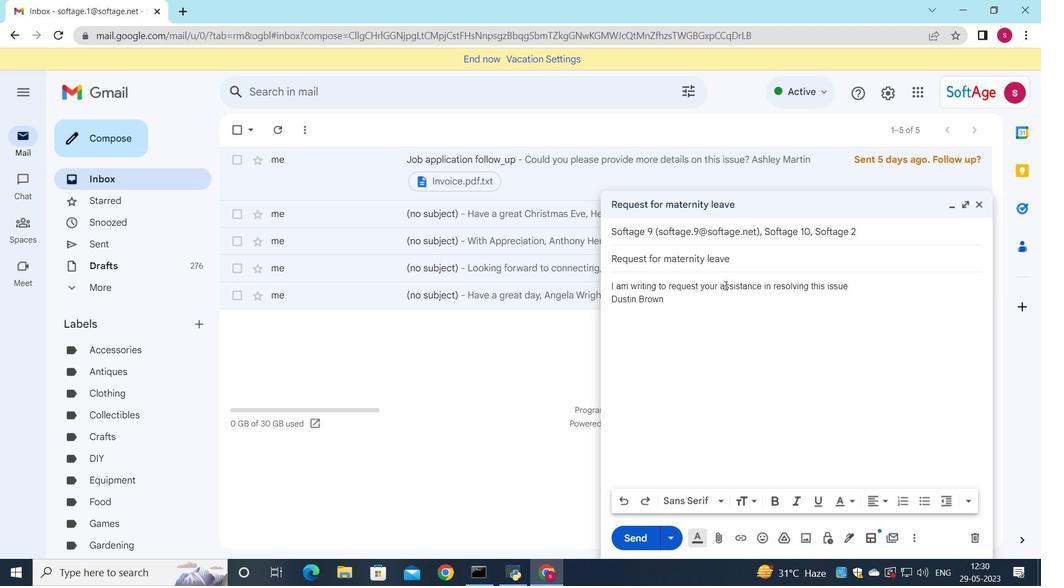
Action: Mouse moved to (854, 285)
Screenshot: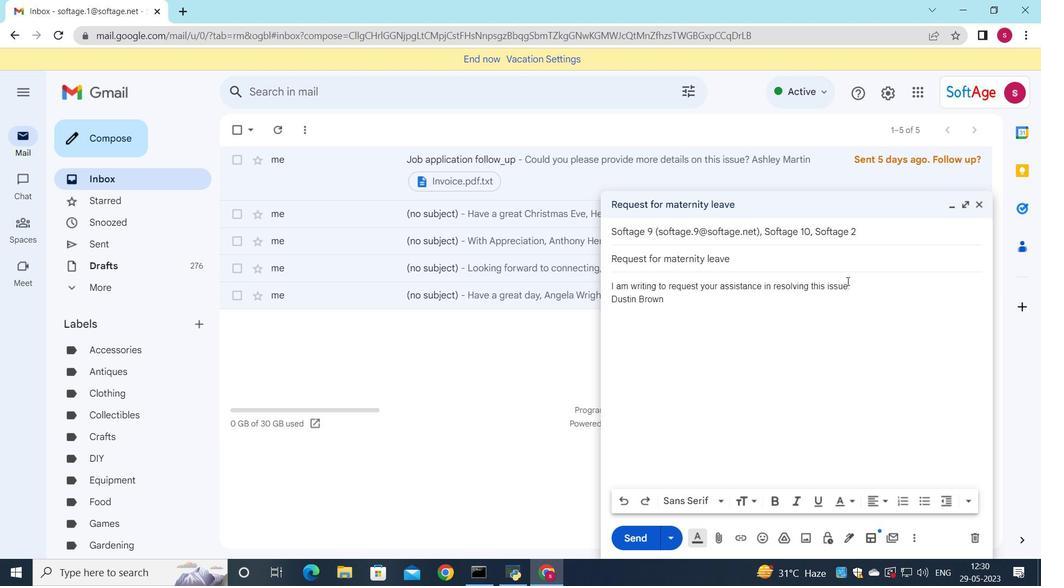 
Action: Mouse pressed left at (854, 285)
Screenshot: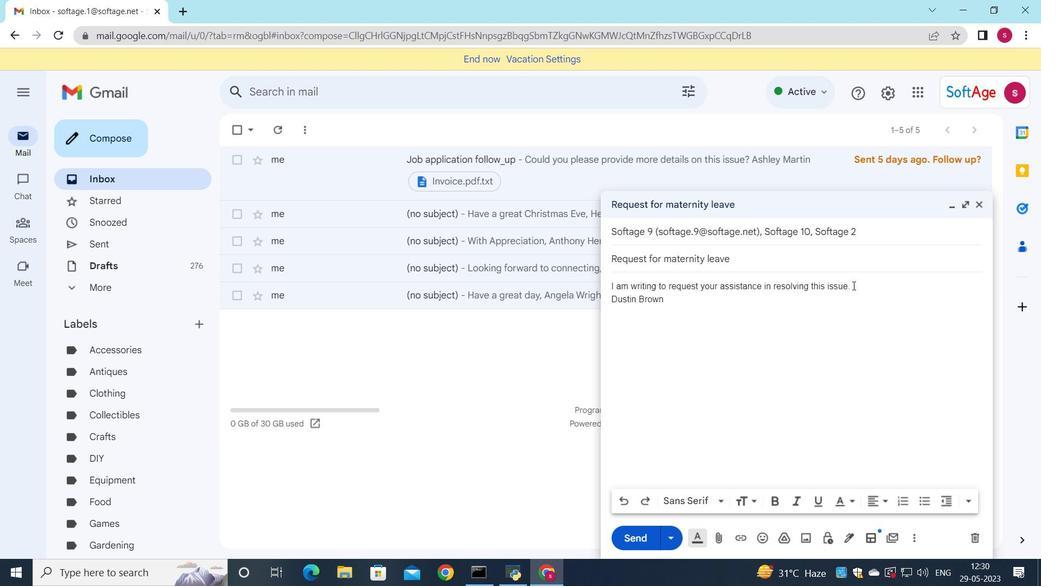 
Action: Mouse moved to (757, 506)
Screenshot: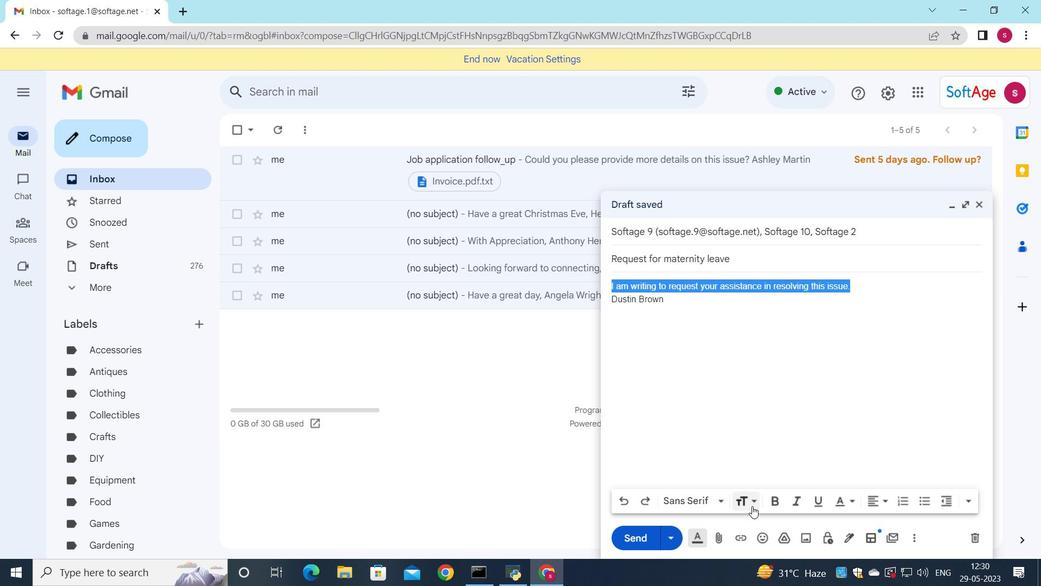 
Action: Mouse pressed left at (757, 506)
Screenshot: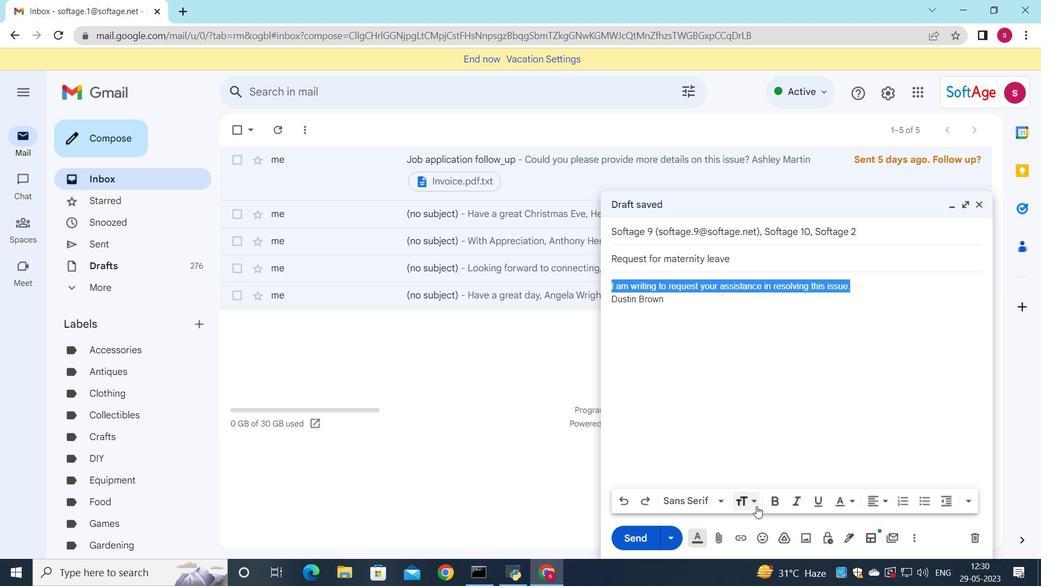 
Action: Mouse moved to (787, 454)
Screenshot: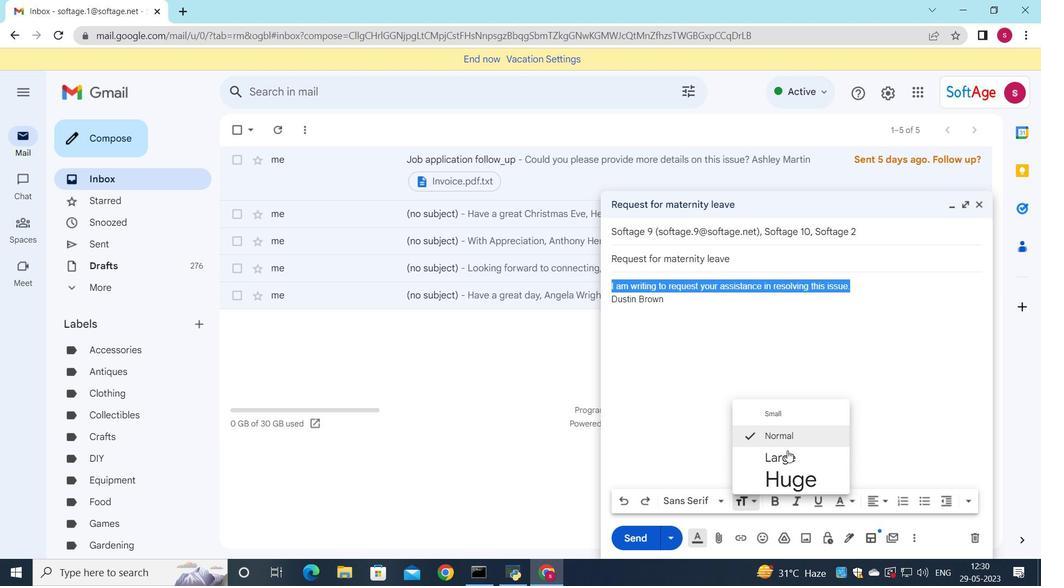 
Action: Mouse pressed left at (787, 454)
Screenshot: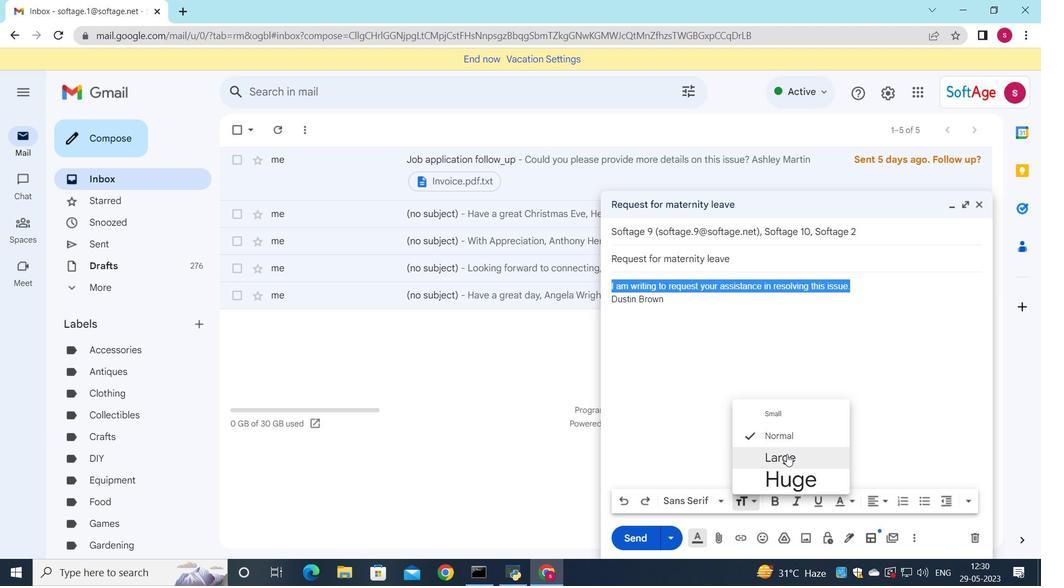 
Action: Mouse moved to (885, 501)
Screenshot: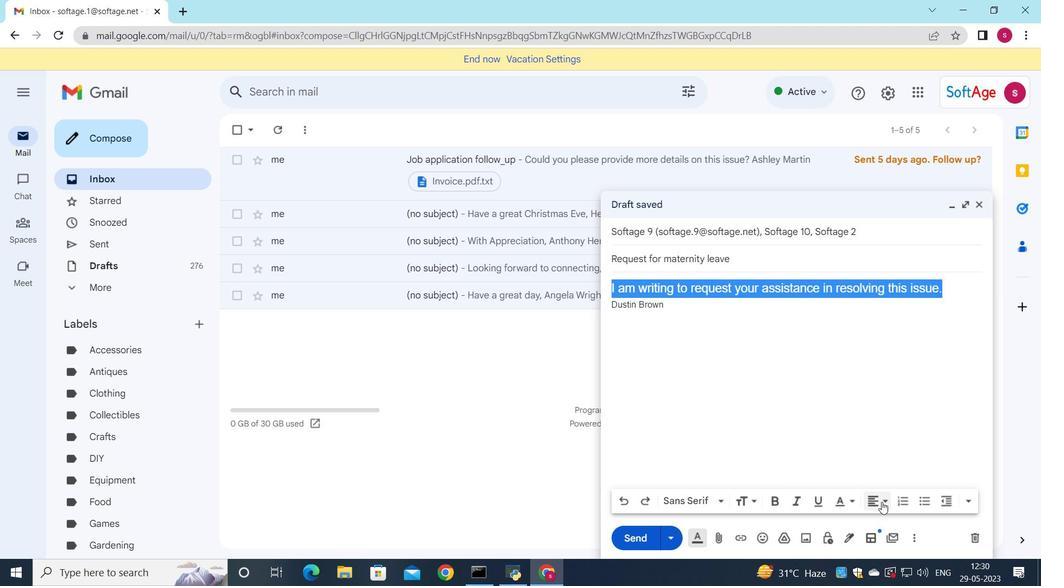 
Action: Mouse pressed left at (885, 501)
Screenshot: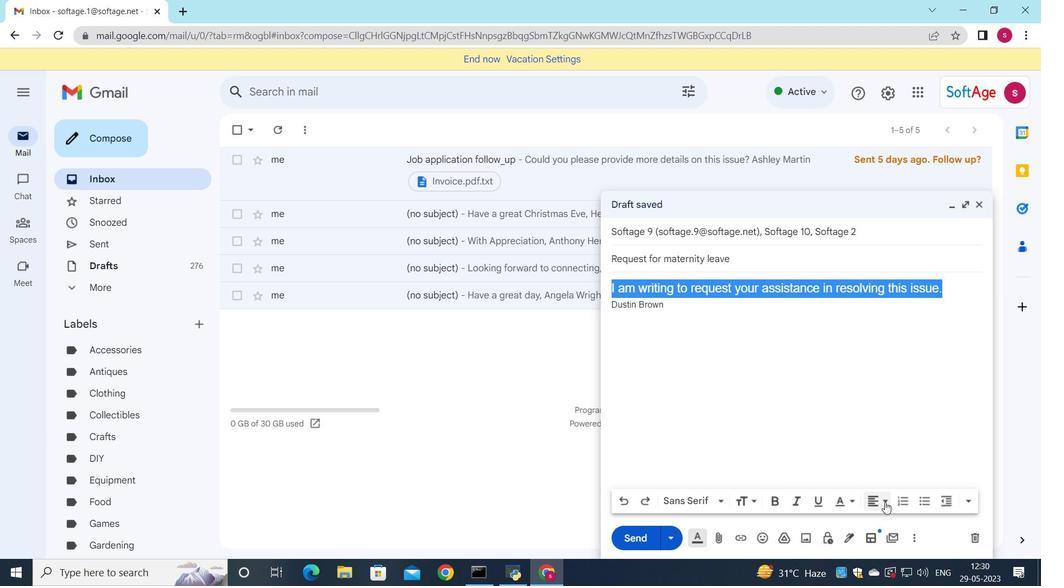 
Action: Mouse moved to (876, 461)
Screenshot: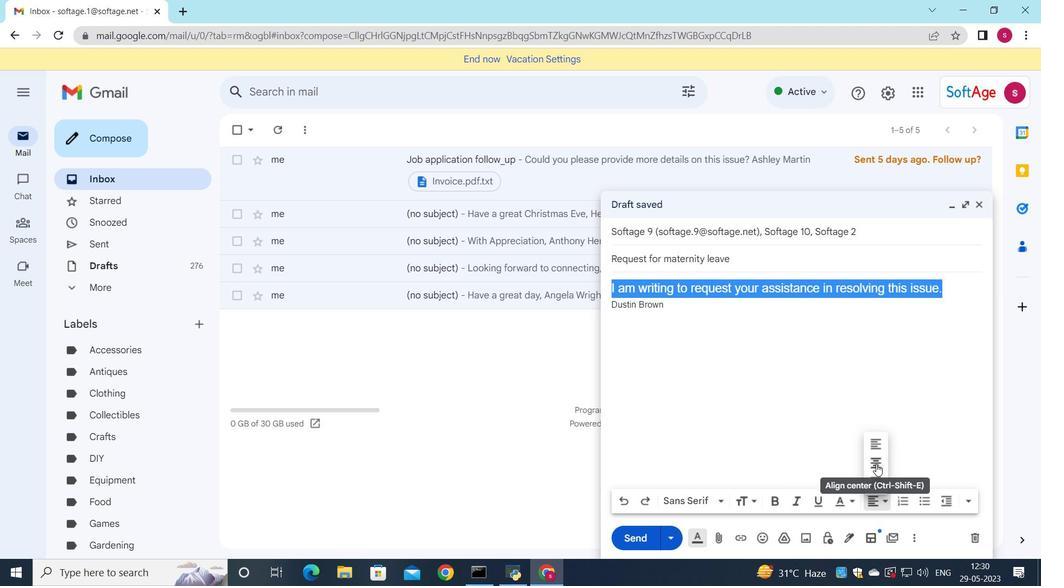 
Action: Mouse pressed left at (876, 461)
Screenshot: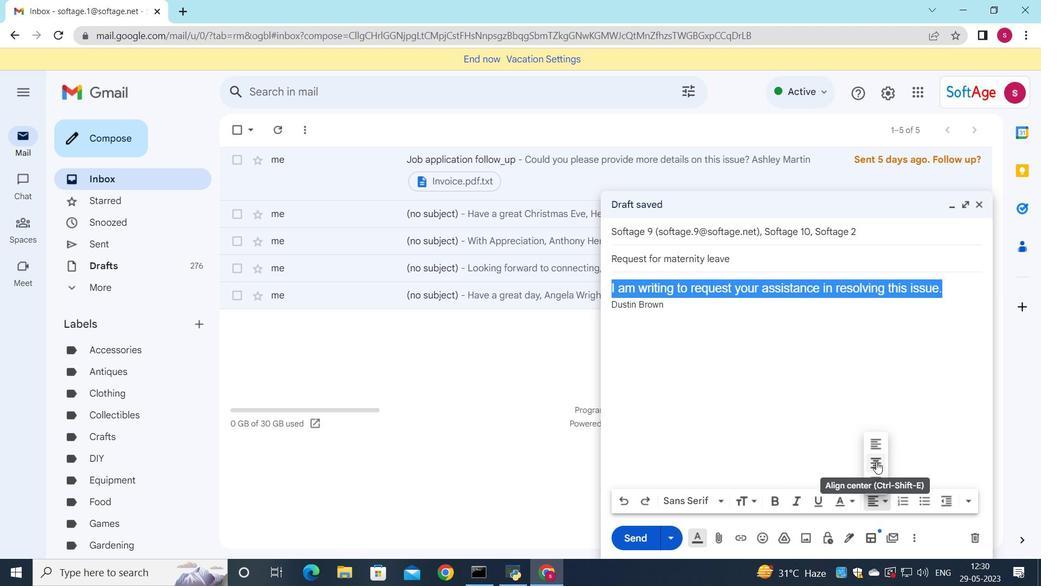 
Action: Mouse moved to (638, 533)
Screenshot: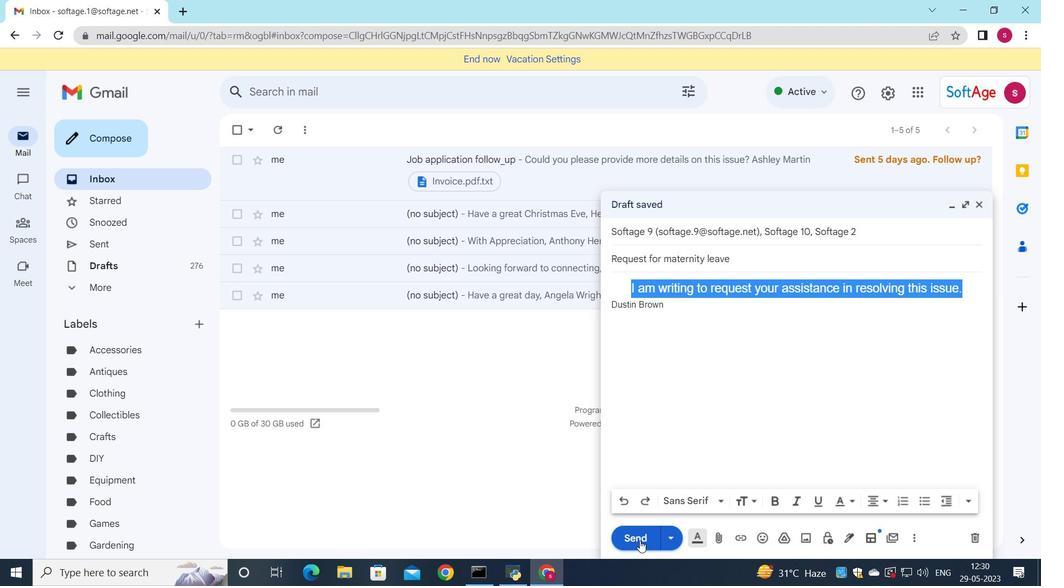 
Action: Mouse pressed left at (638, 533)
Screenshot: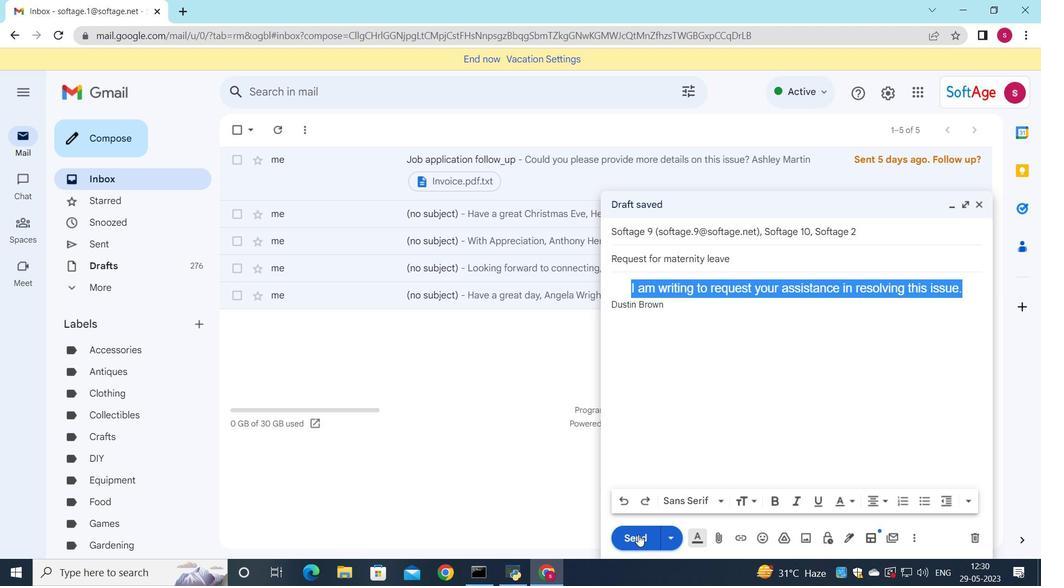 
Action: Mouse moved to (119, 244)
Screenshot: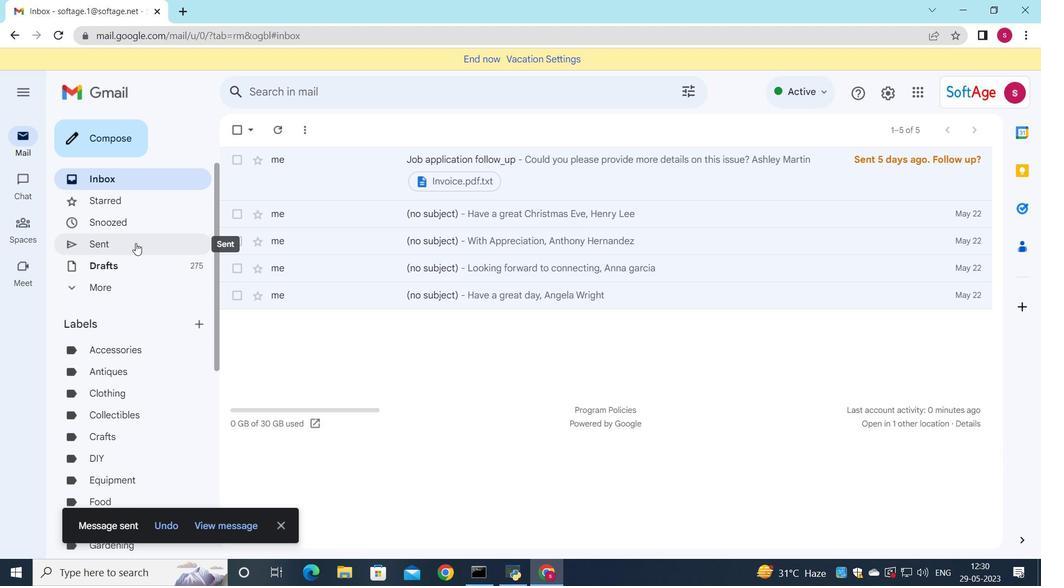 
Action: Mouse pressed left at (119, 244)
Screenshot: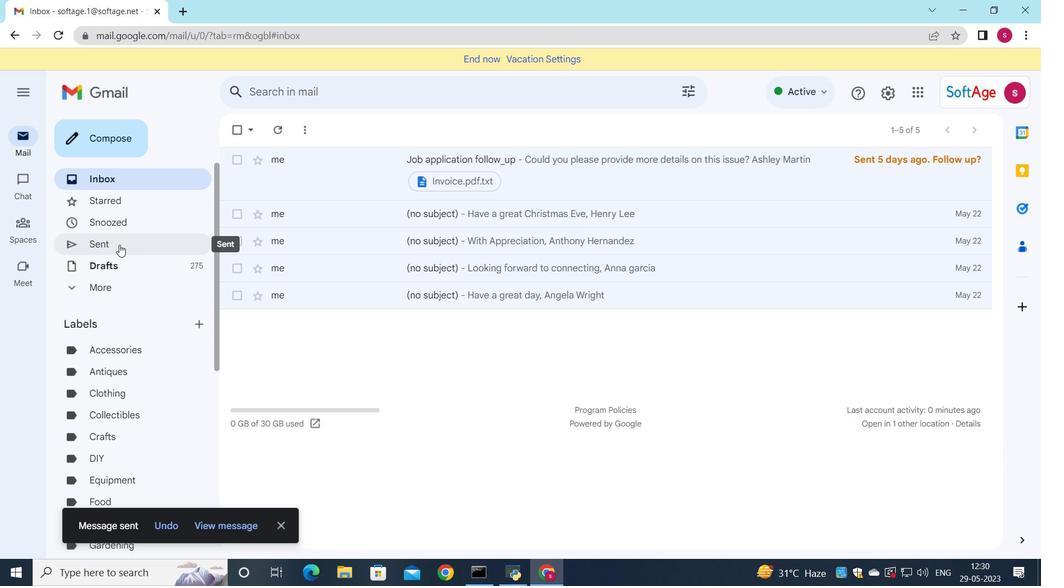 
Action: Mouse moved to (449, 200)
Screenshot: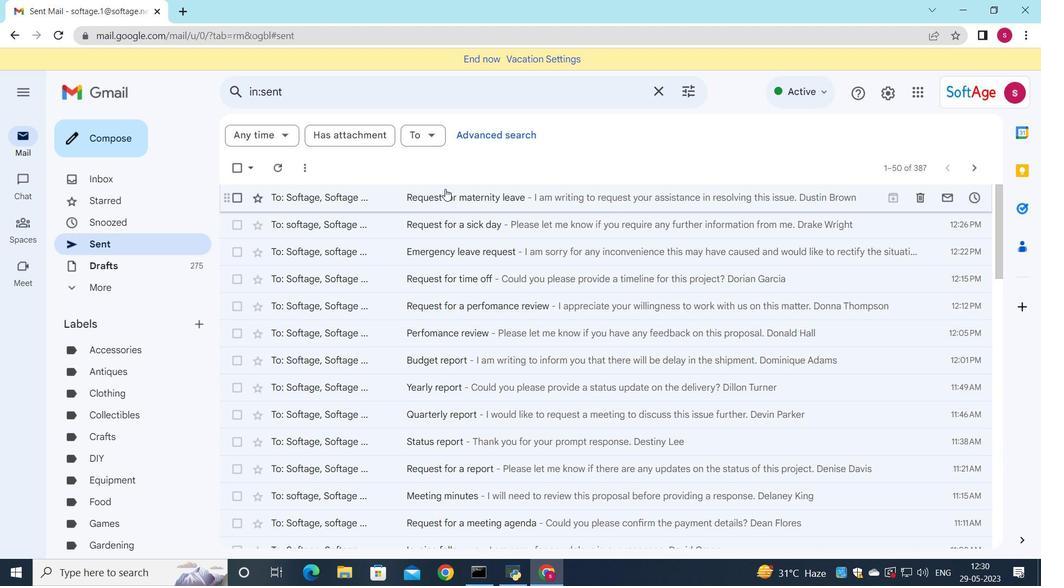 
Action: Mouse pressed left at (449, 200)
Screenshot: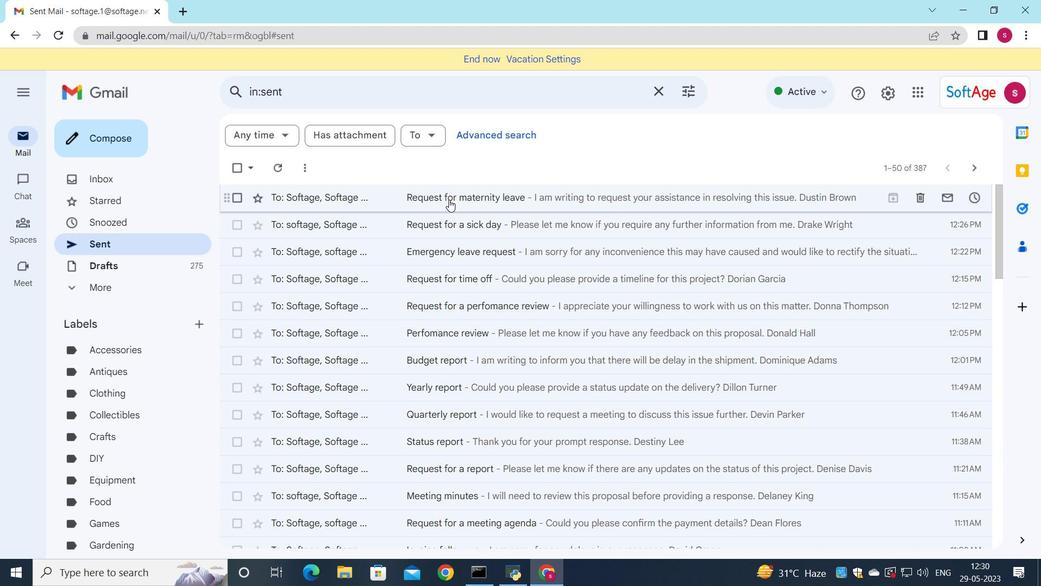 
Action: Mouse moved to (462, 199)
Screenshot: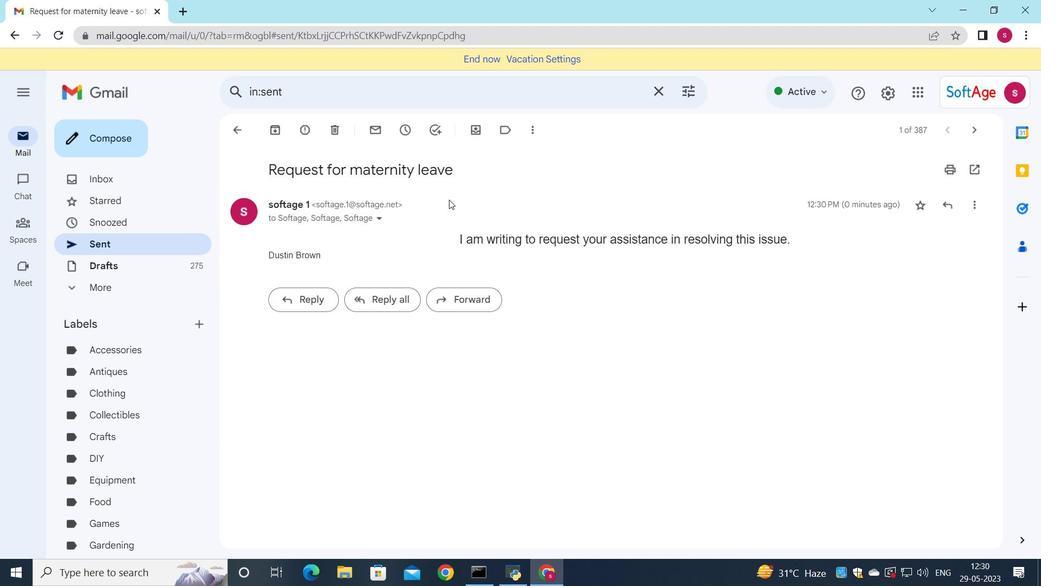 
